Task: Look for Airbnb properties in LidkÃ¶ping, Sweden from 16th December, 2023 to 25th December, 2023 for 6 adults. Place can be room or private room with 6 bedrooms having 6 beds and 6 bathrooms. Property type can be house. Amenities needed are: wifi, TV, free parkinig on premises, gym, breakfast.
Action: Mouse moved to (525, 98)
Screenshot: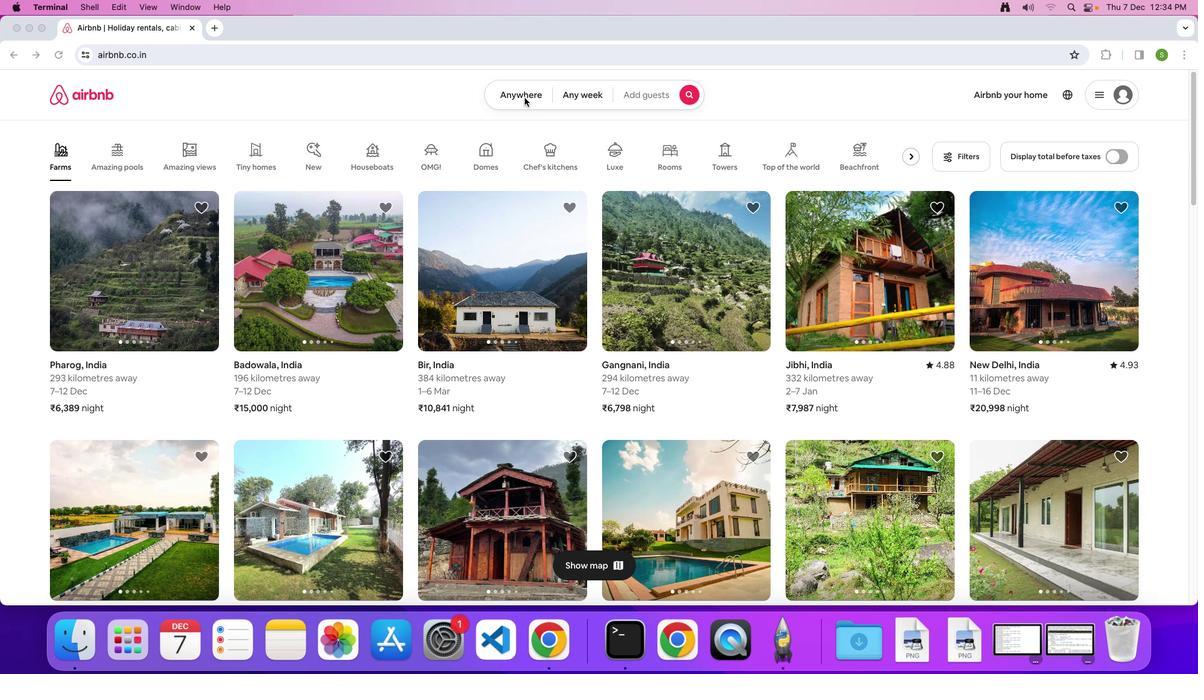 
Action: Mouse pressed left at (525, 98)
Screenshot: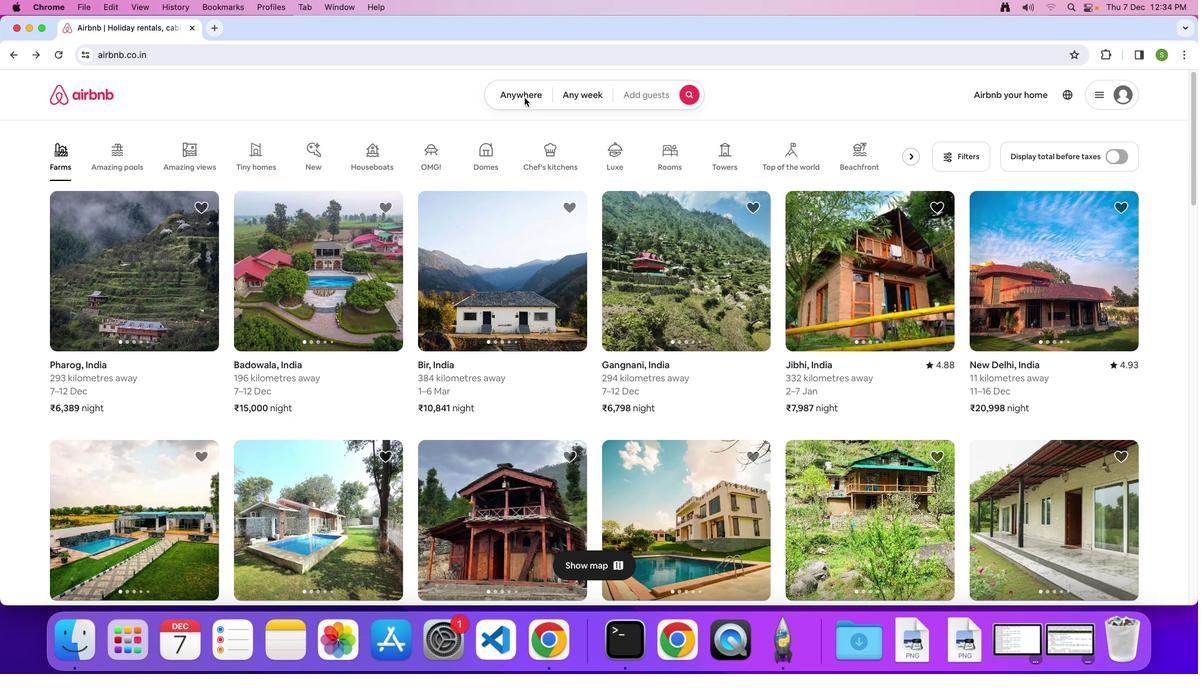 
Action: Mouse moved to (523, 98)
Screenshot: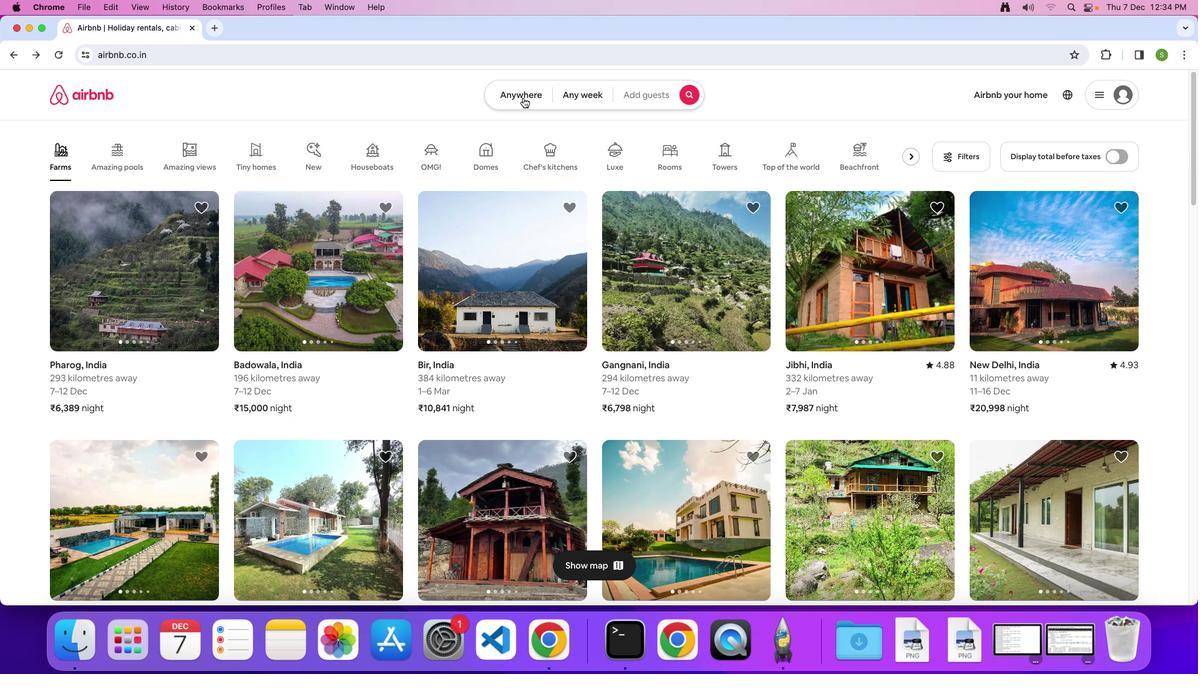 
Action: Mouse pressed left at (523, 98)
Screenshot: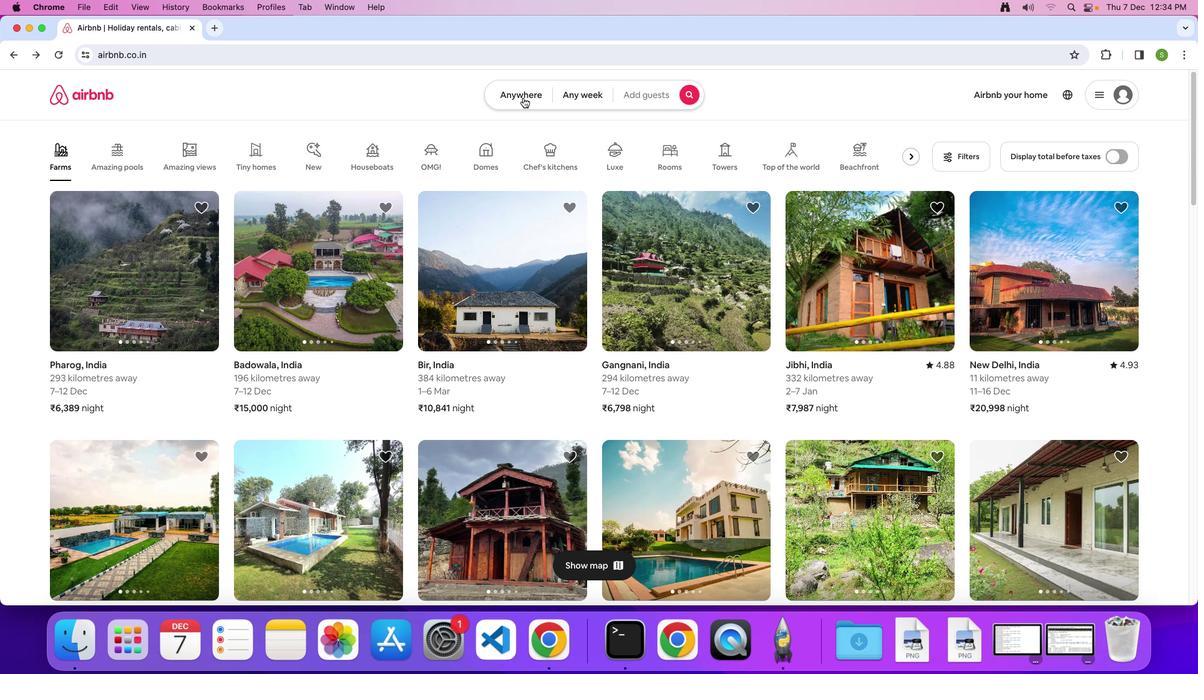 
Action: Mouse moved to (470, 142)
Screenshot: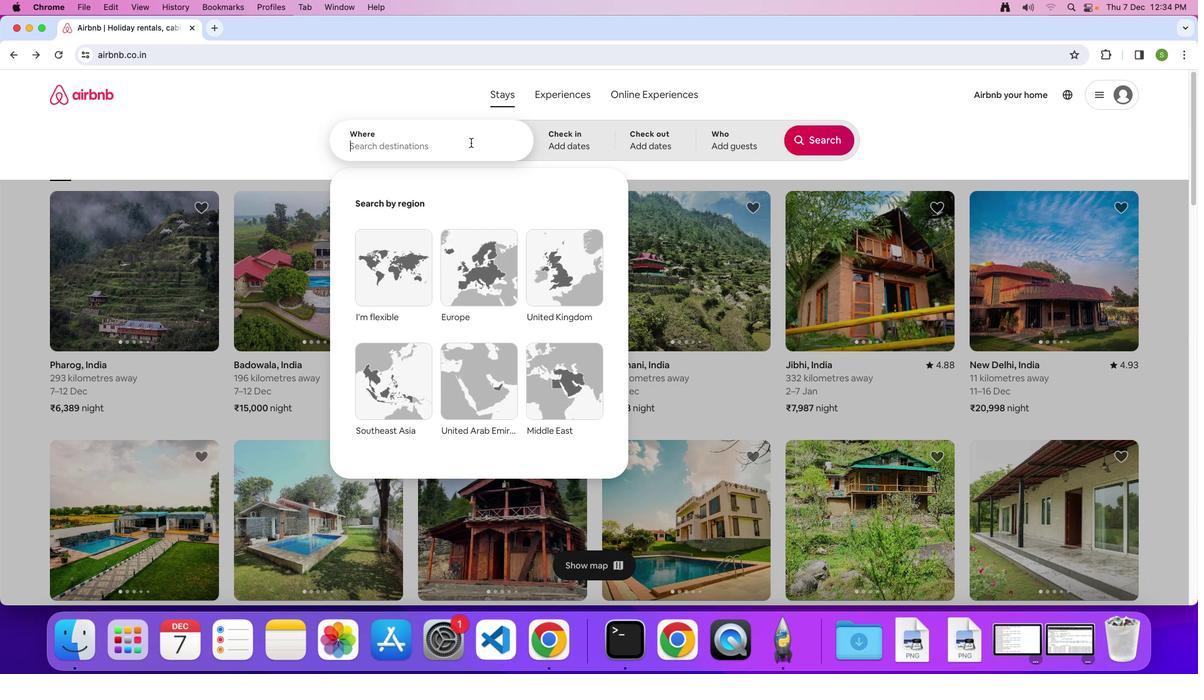 
Action: Mouse pressed left at (470, 142)
Screenshot: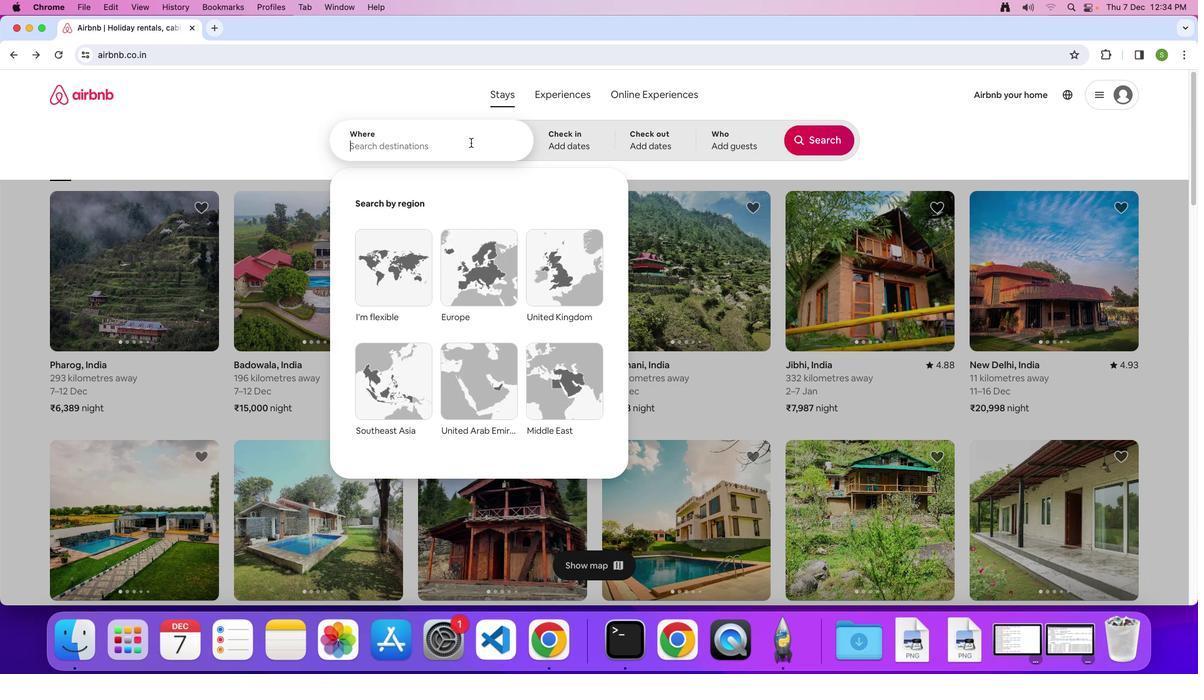 
Action: Key pressed 'L'Key.caps_lock'i''d''h'Key.backspace'k''o''p''i''n''g'','Key.spaceKey.shift'S''w''e''d''e''n'Key.enter
Screenshot: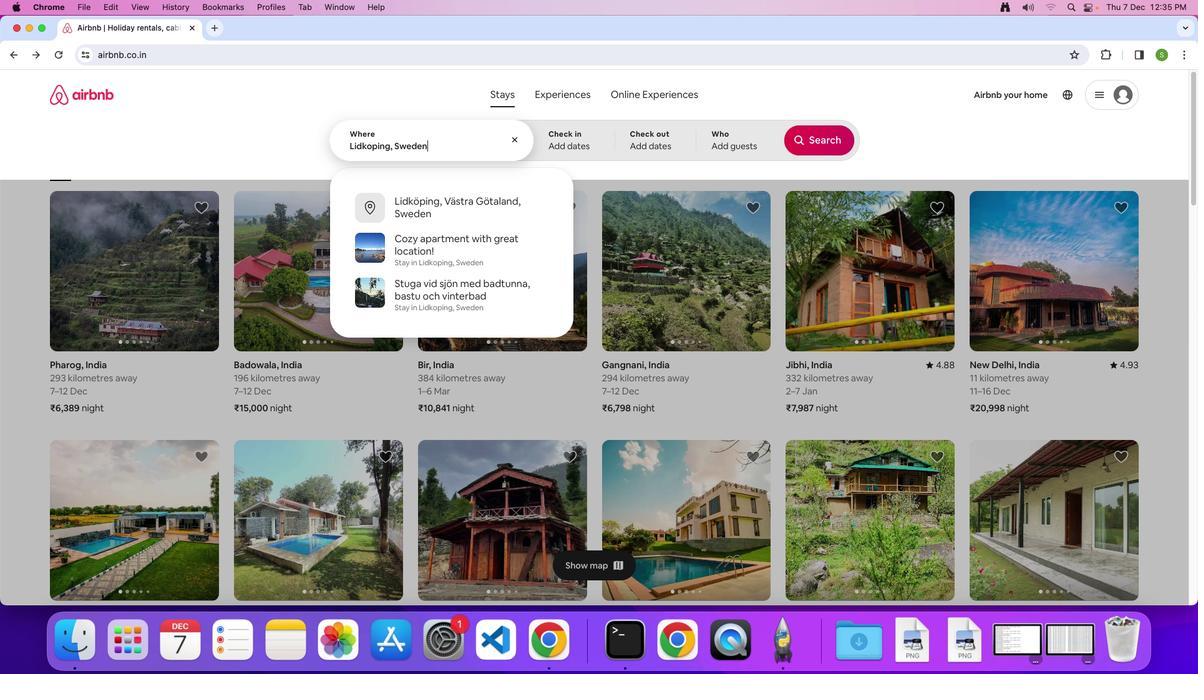 
Action: Mouse moved to (560, 353)
Screenshot: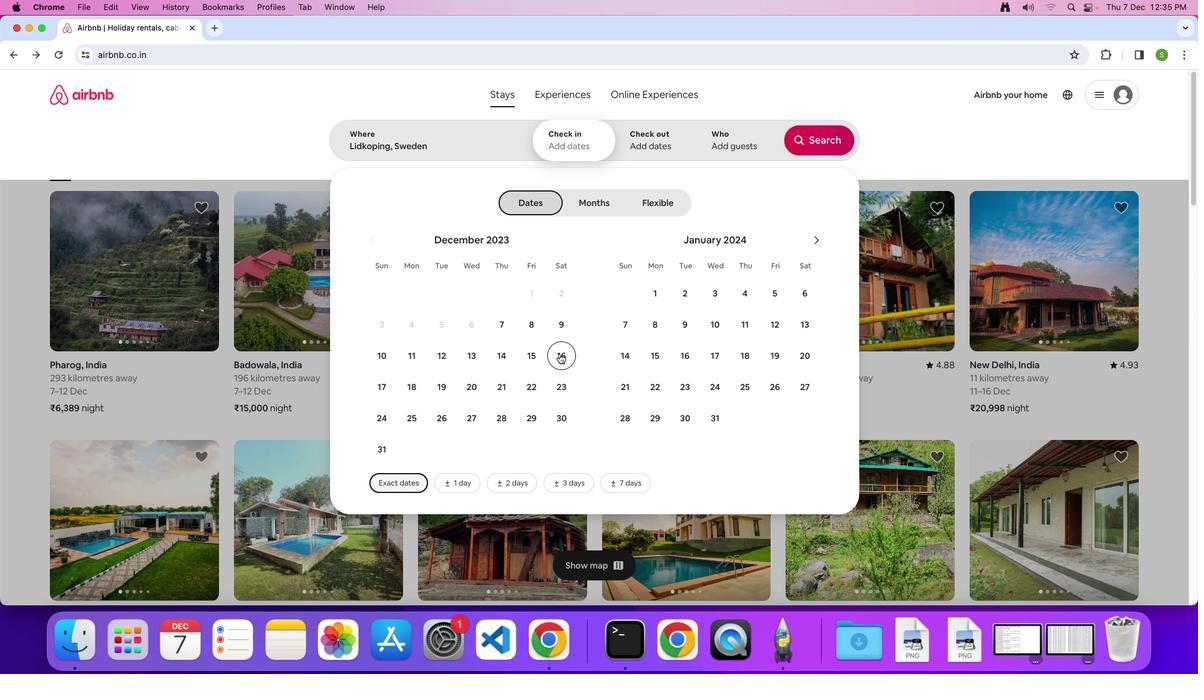 
Action: Mouse pressed left at (560, 353)
Screenshot: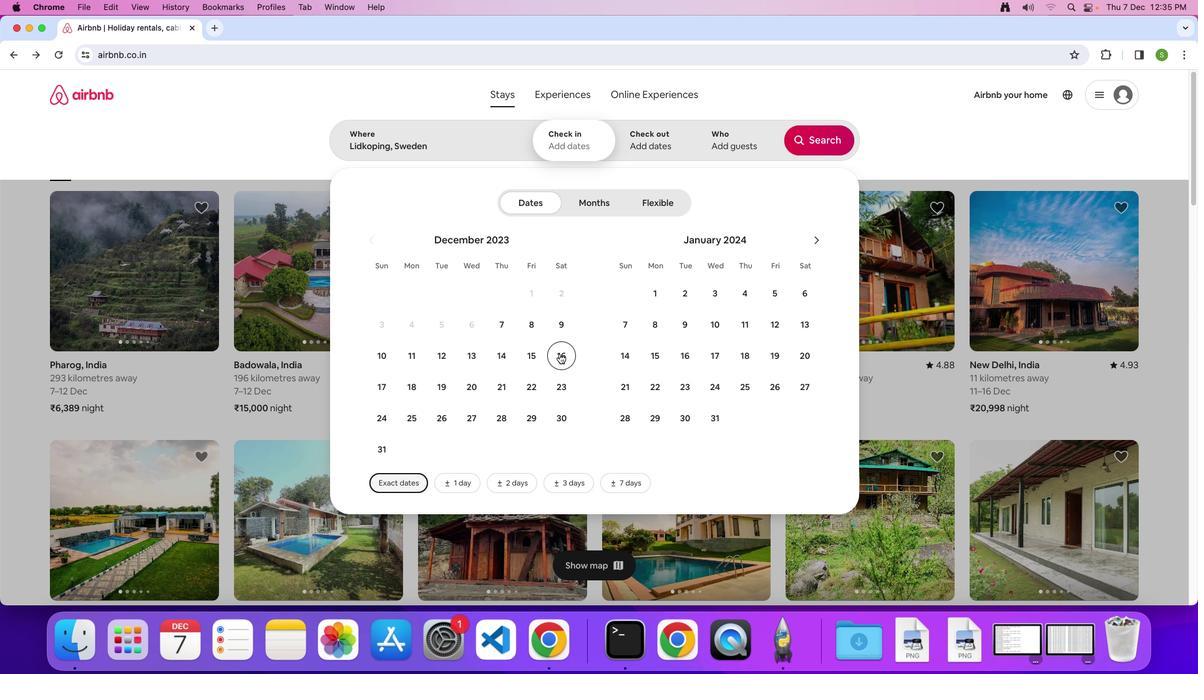 
Action: Mouse moved to (404, 420)
Screenshot: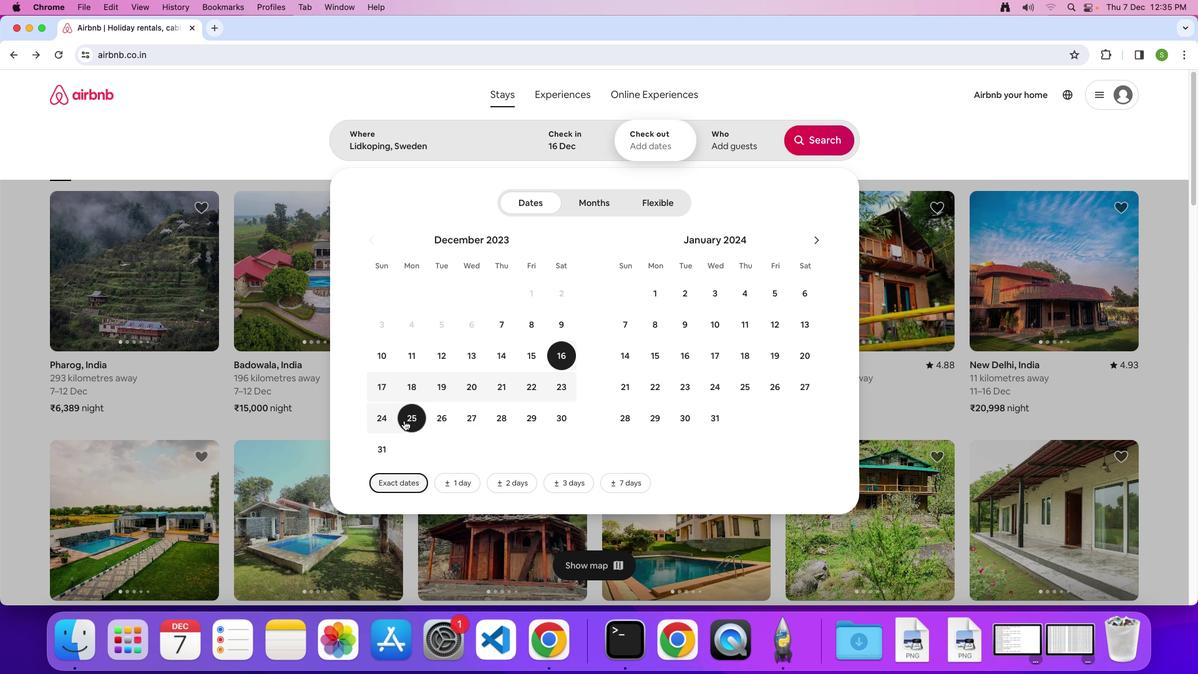 
Action: Mouse pressed left at (404, 420)
Screenshot: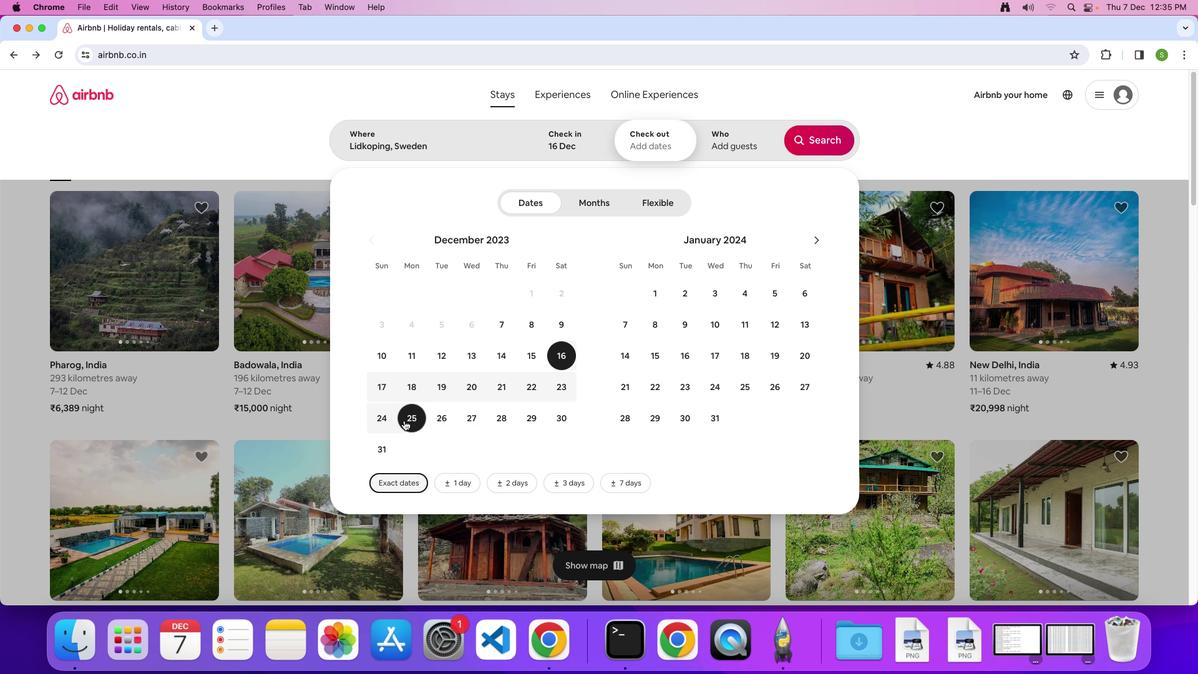
Action: Mouse moved to (721, 150)
Screenshot: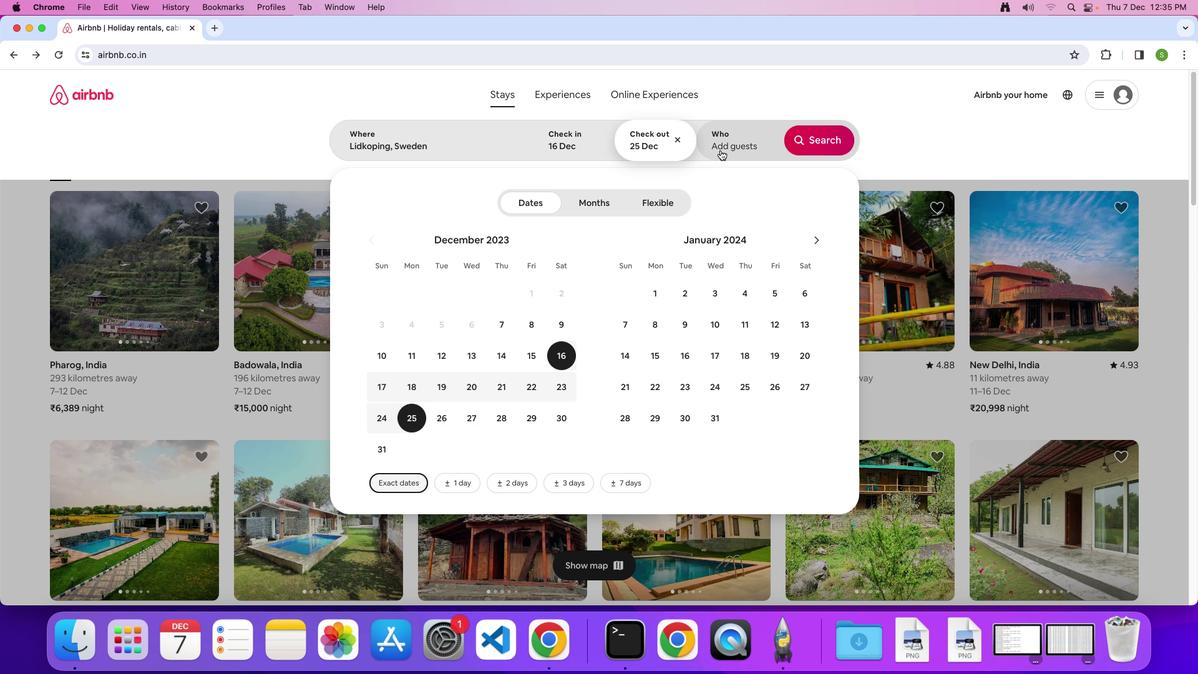 
Action: Mouse pressed left at (721, 150)
Screenshot: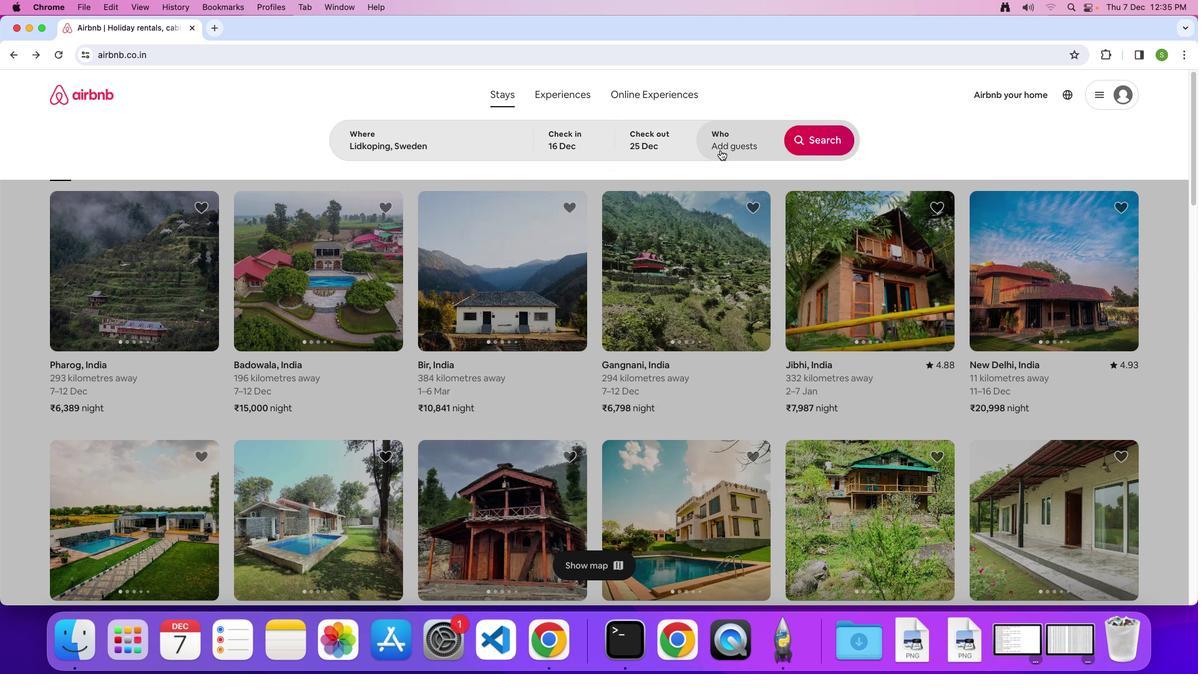 
Action: Mouse moved to (826, 208)
Screenshot: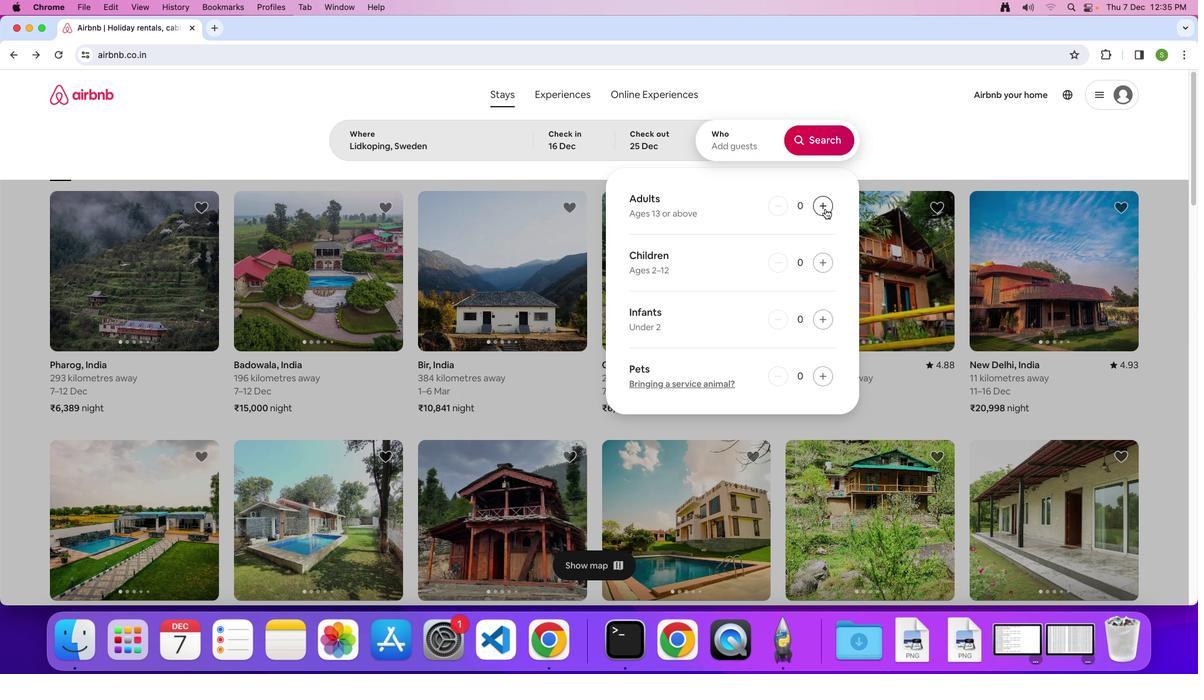 
Action: Mouse pressed left at (826, 208)
Screenshot: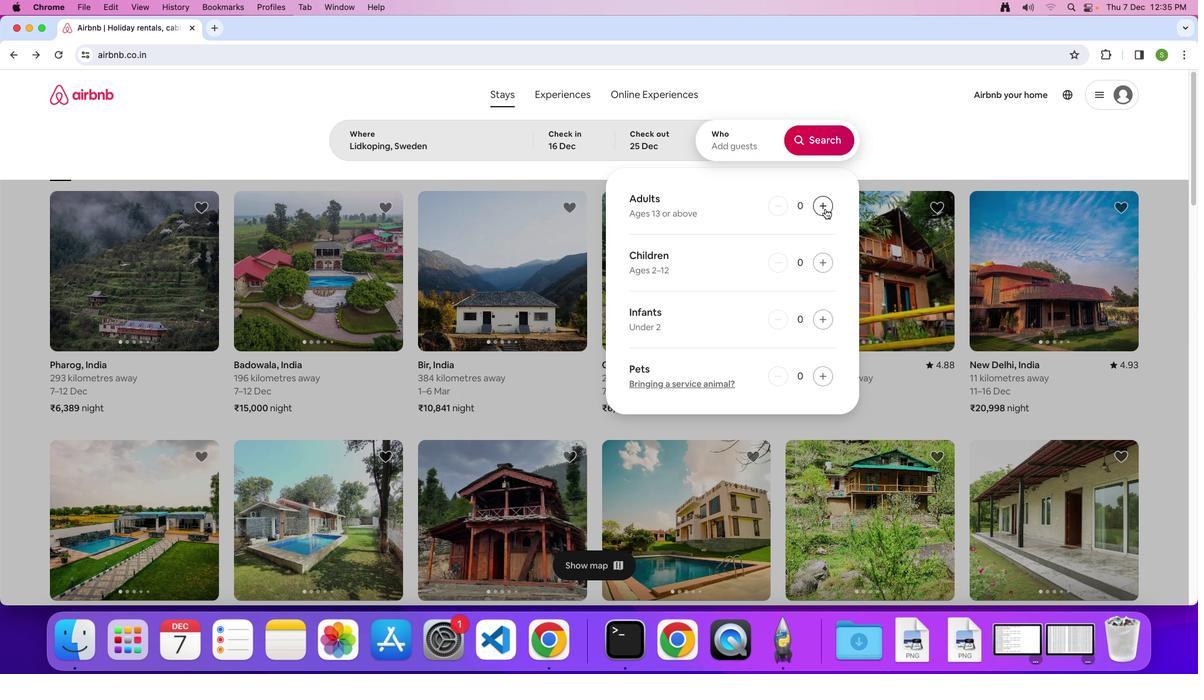 
Action: Mouse pressed left at (826, 208)
Screenshot: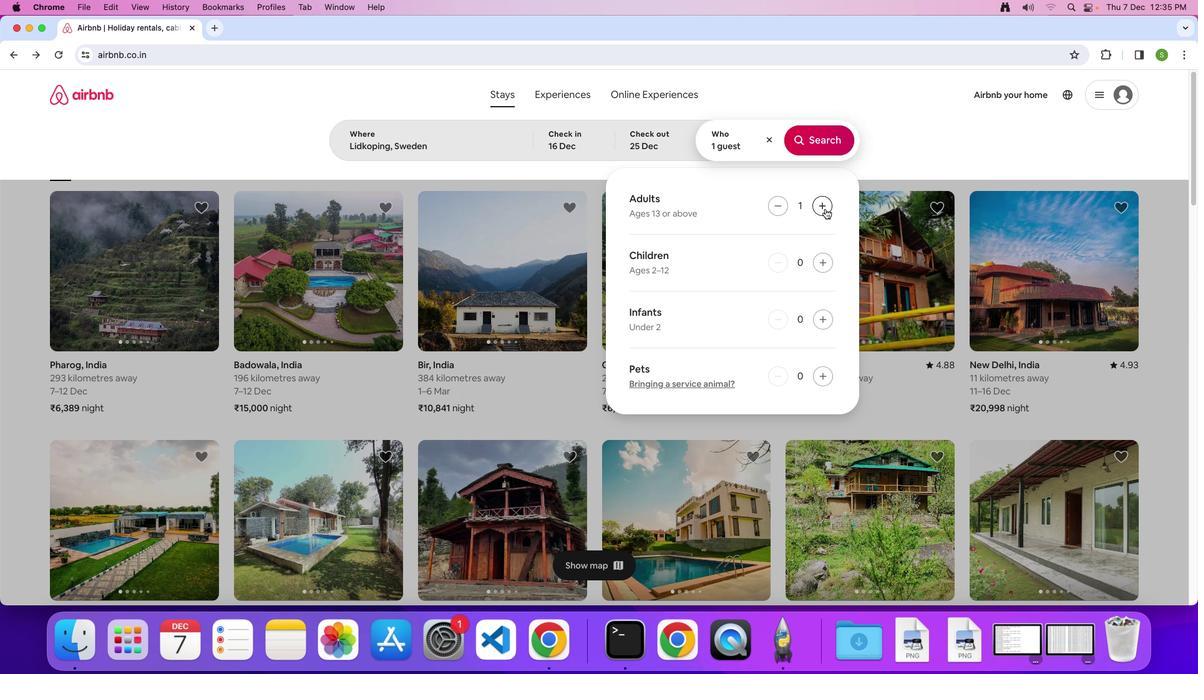 
Action: Mouse pressed left at (826, 208)
Screenshot: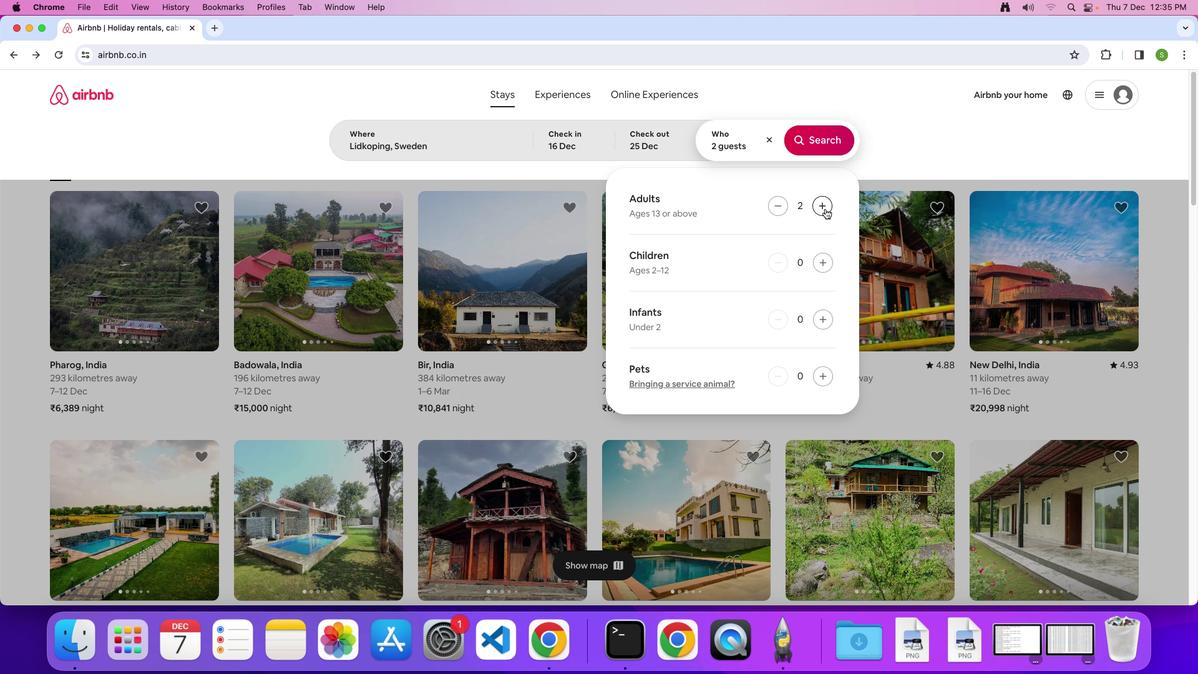 
Action: Mouse pressed left at (826, 208)
Screenshot: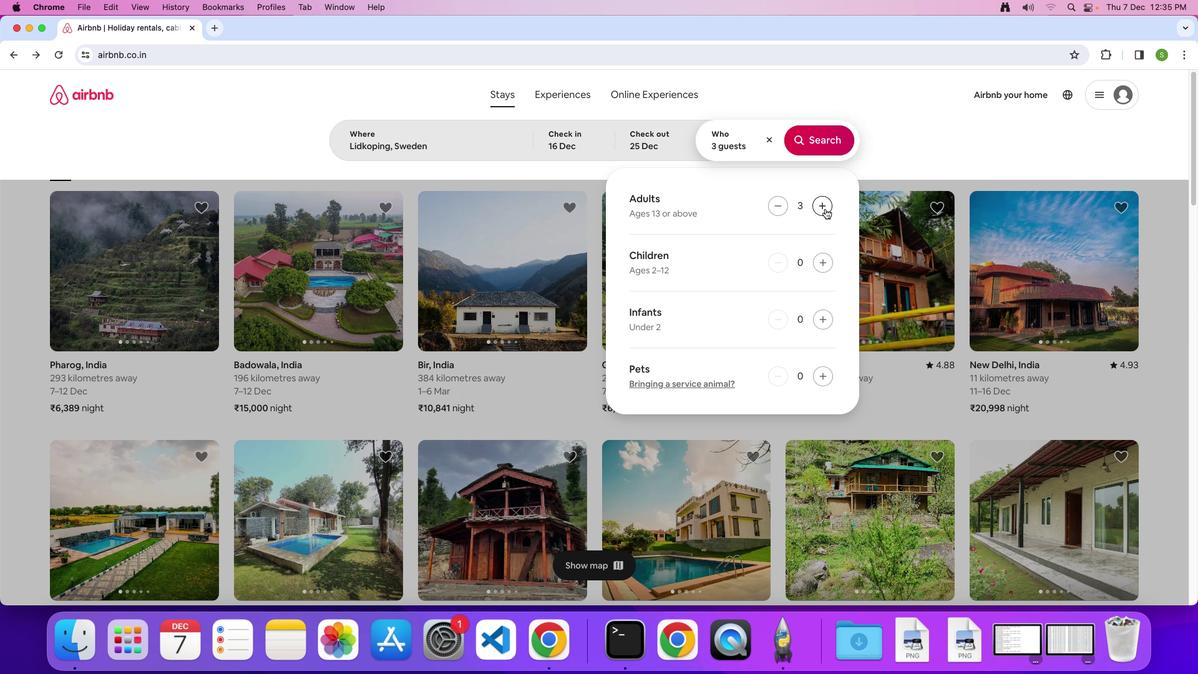 
Action: Mouse pressed left at (826, 208)
Screenshot: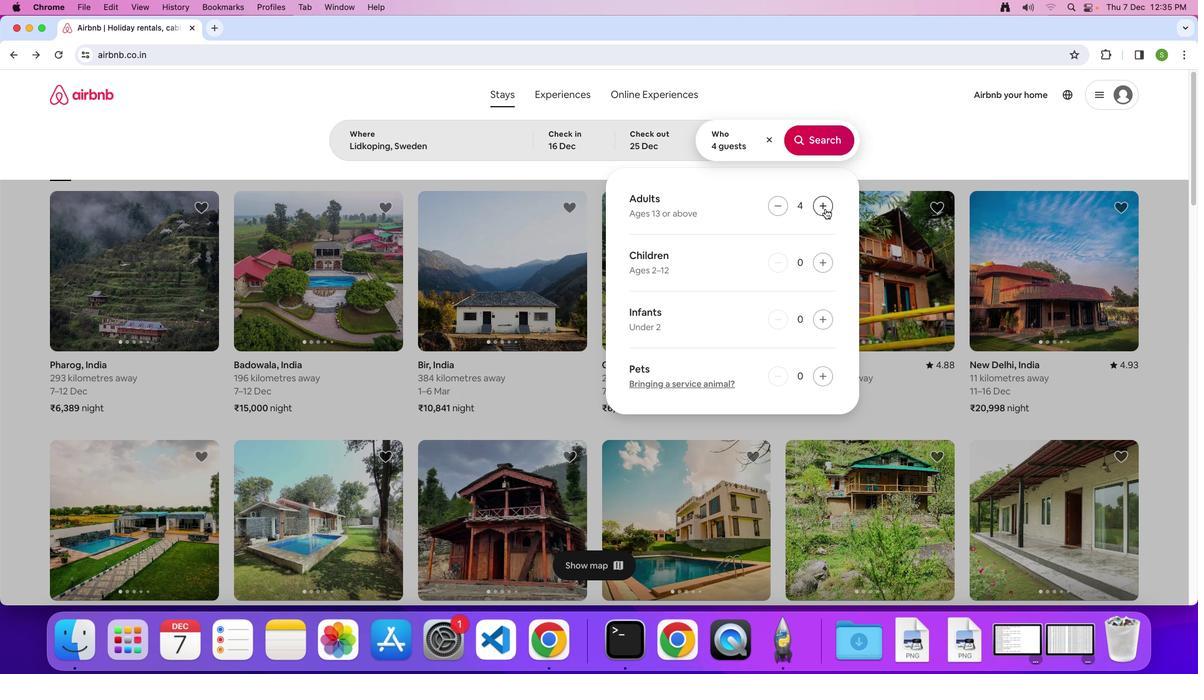 
Action: Mouse pressed left at (826, 208)
Screenshot: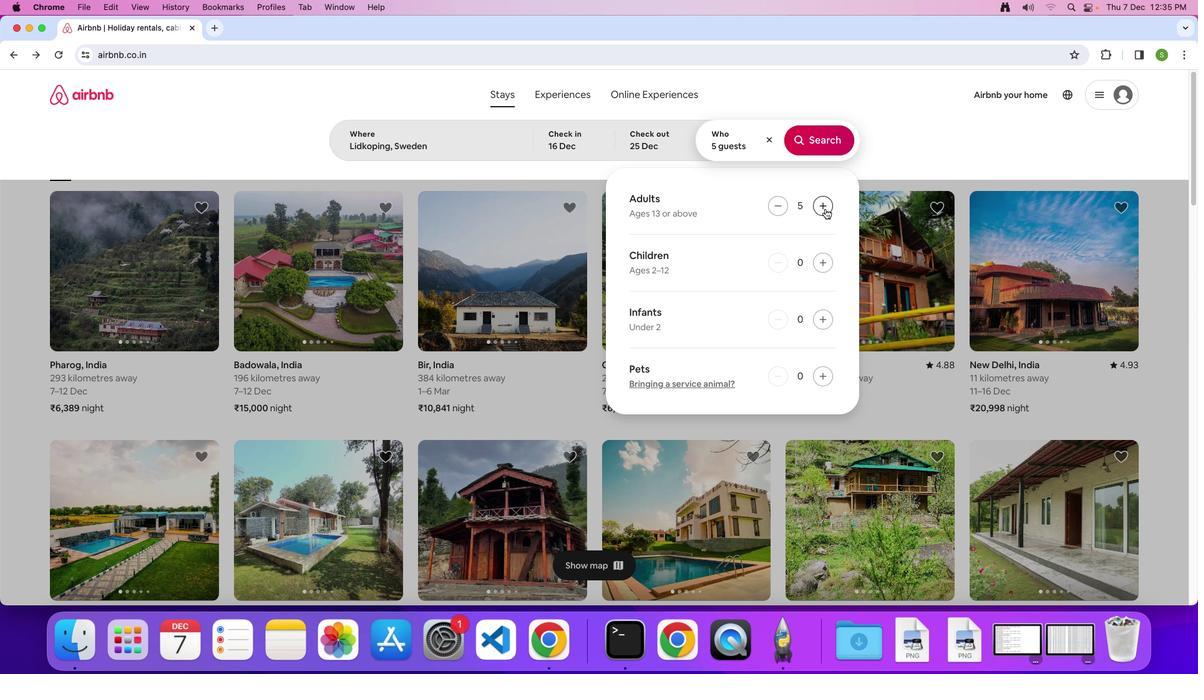 
Action: Mouse moved to (810, 135)
Screenshot: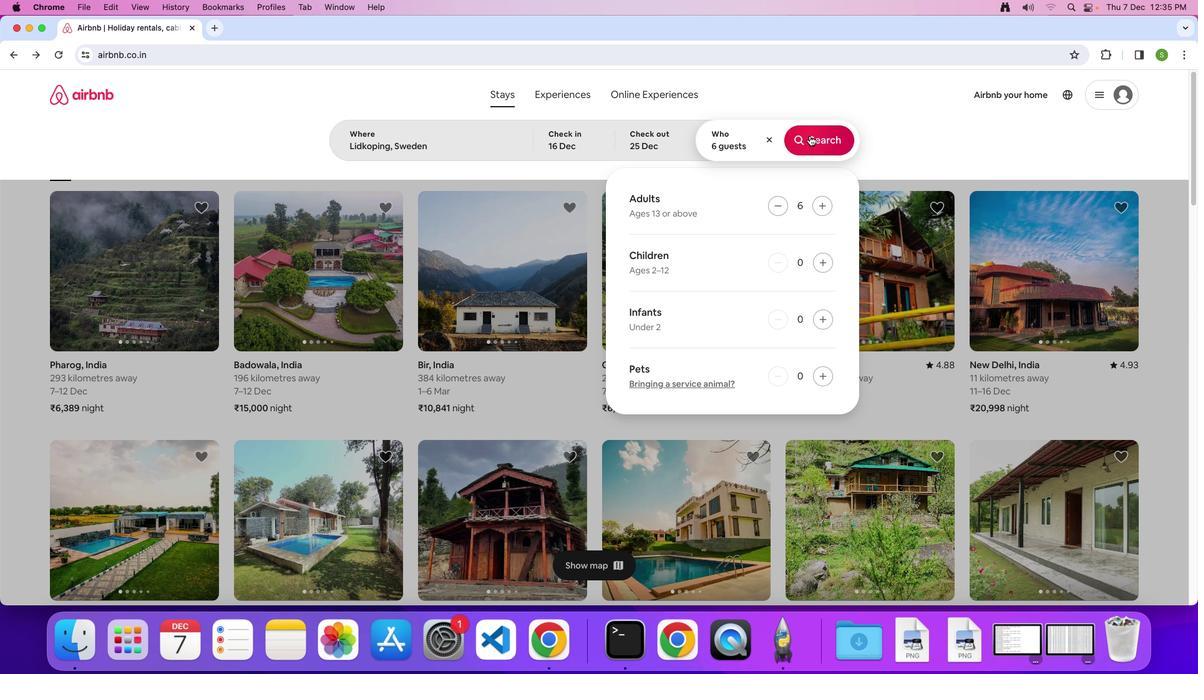
Action: Mouse pressed left at (810, 135)
Screenshot: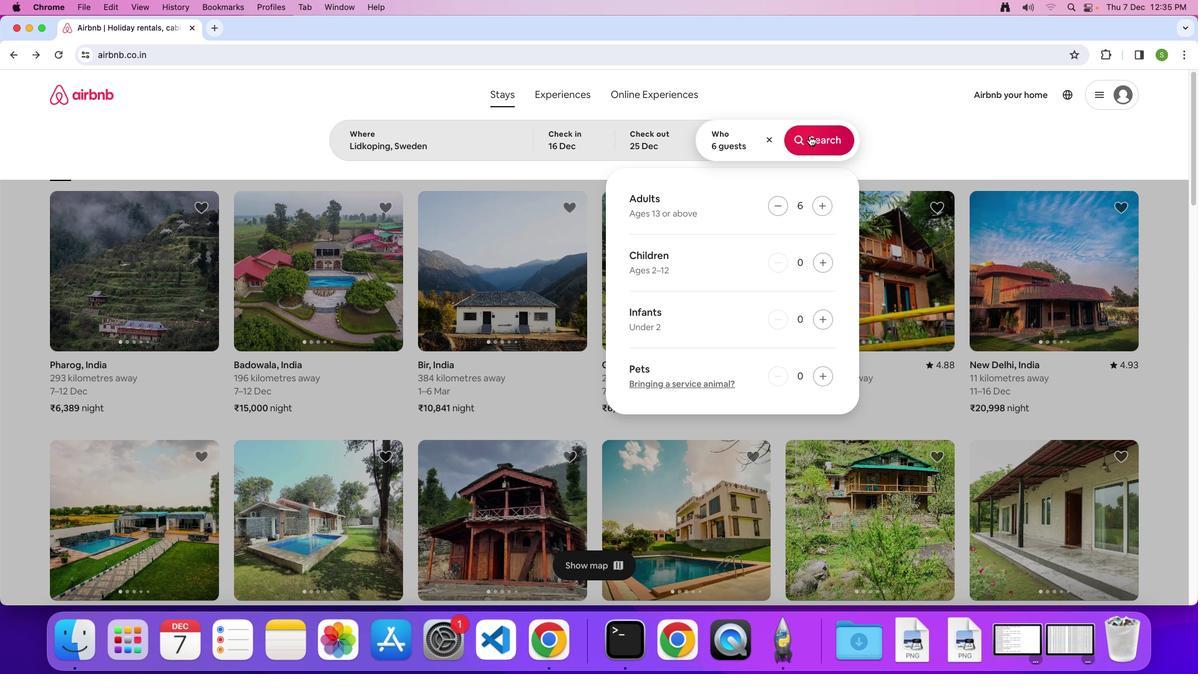 
Action: Mouse moved to (1002, 150)
Screenshot: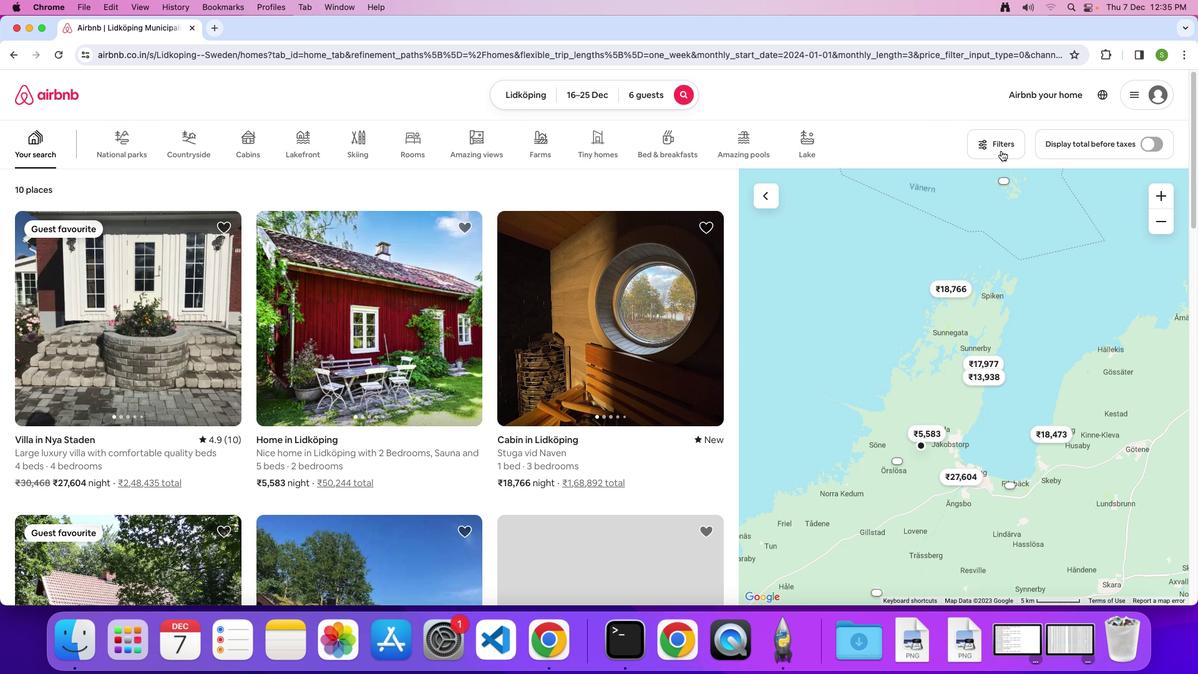 
Action: Mouse pressed left at (1002, 150)
Screenshot: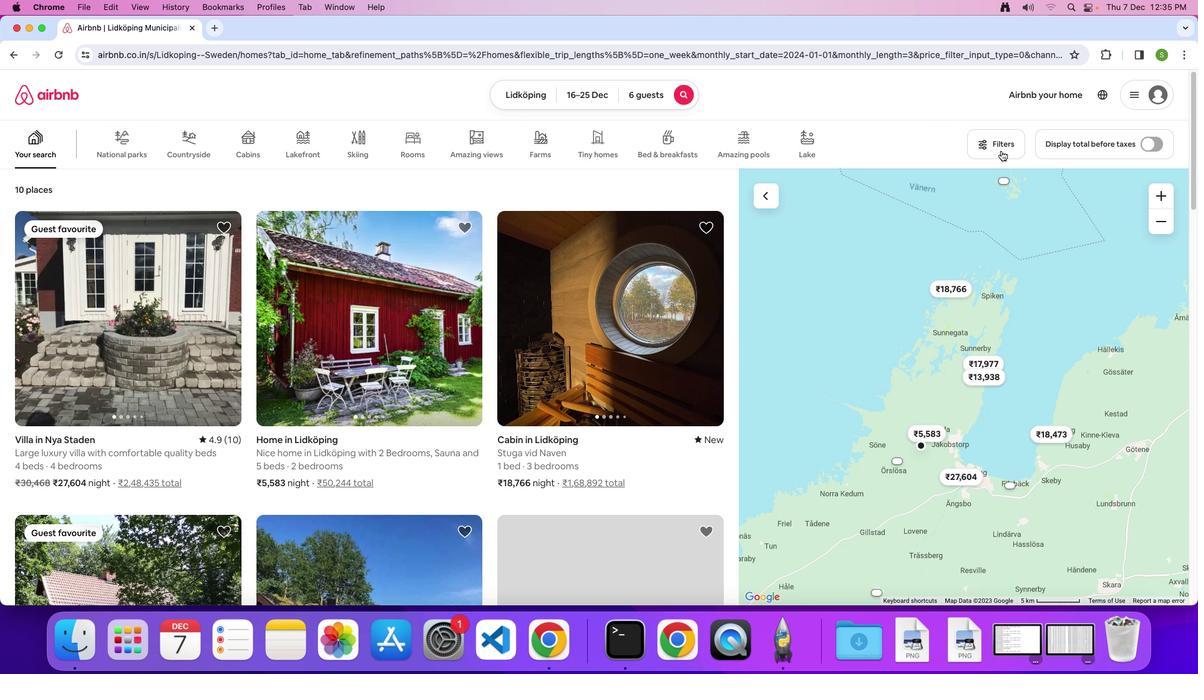 
Action: Mouse moved to (583, 222)
Screenshot: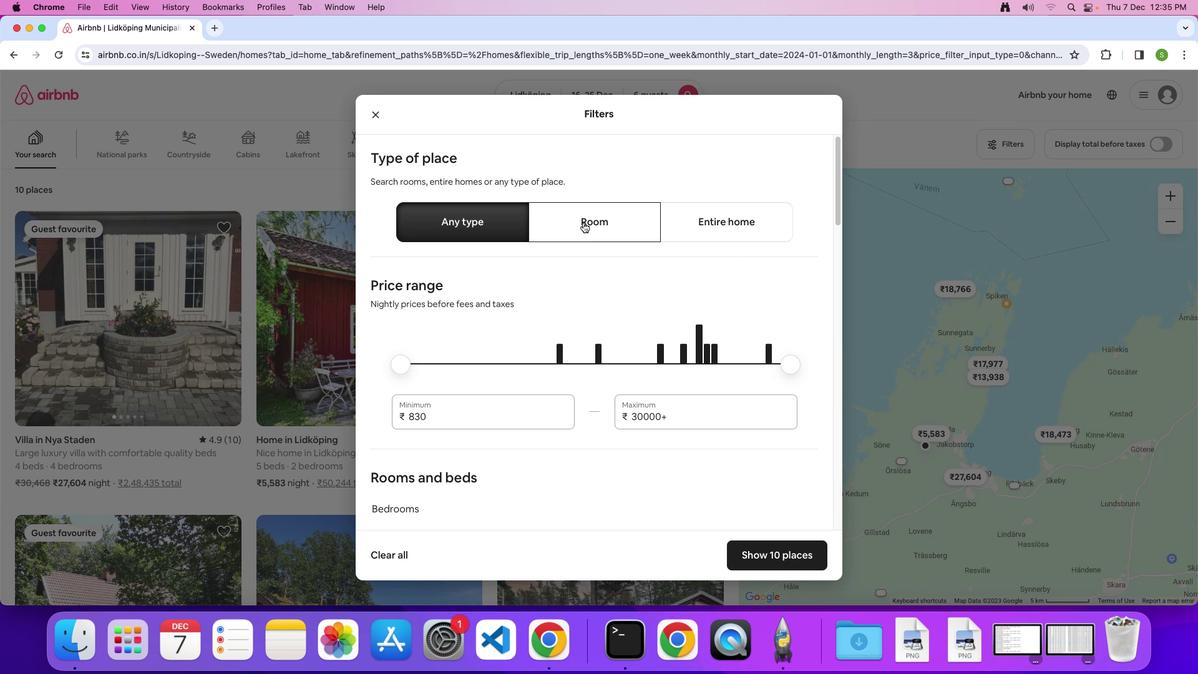 
Action: Mouse pressed left at (583, 222)
Screenshot: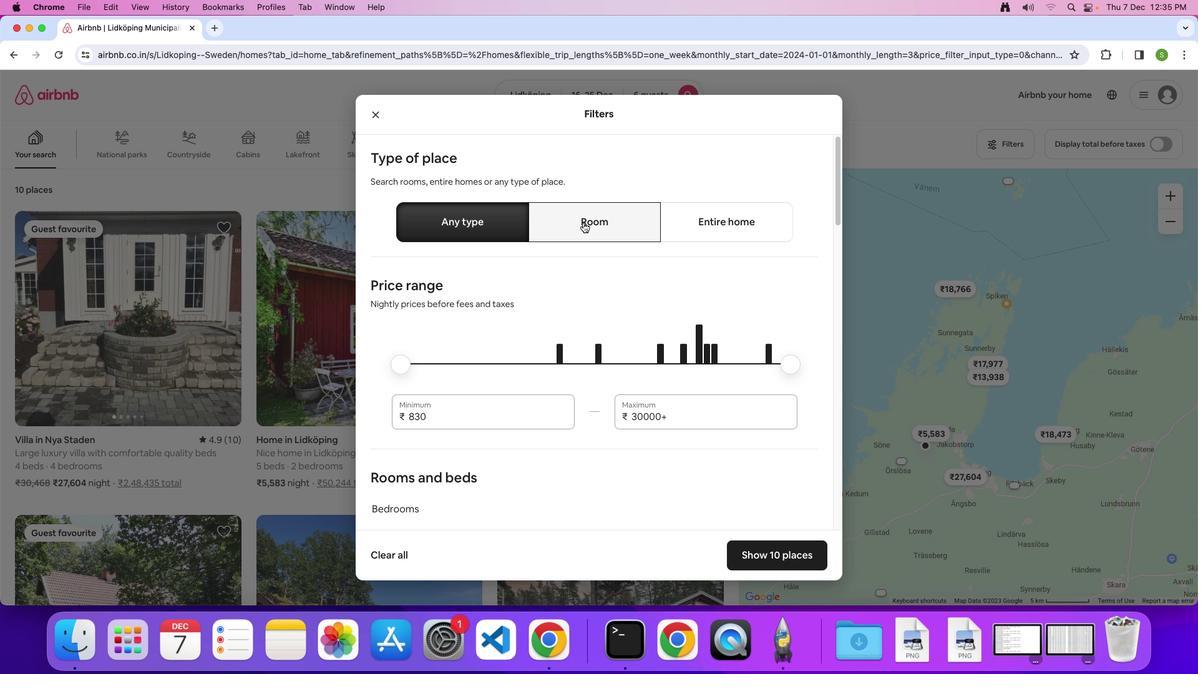 
Action: Mouse moved to (621, 360)
Screenshot: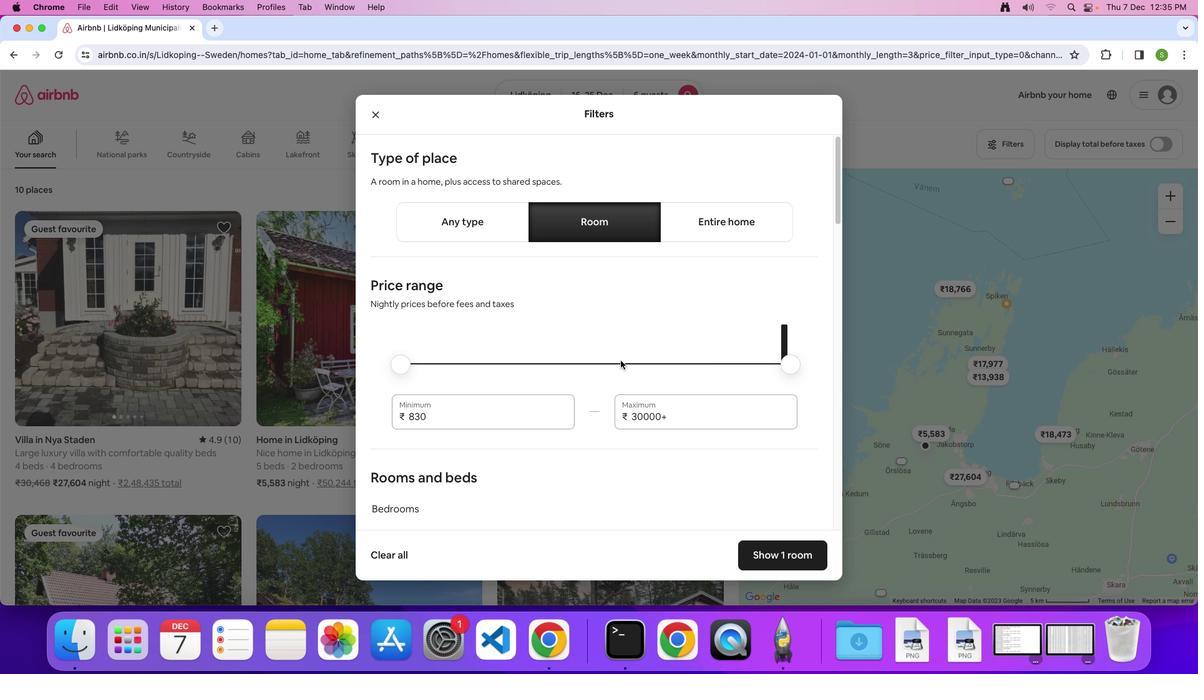 
Action: Mouse scrolled (621, 360) with delta (0, 0)
Screenshot: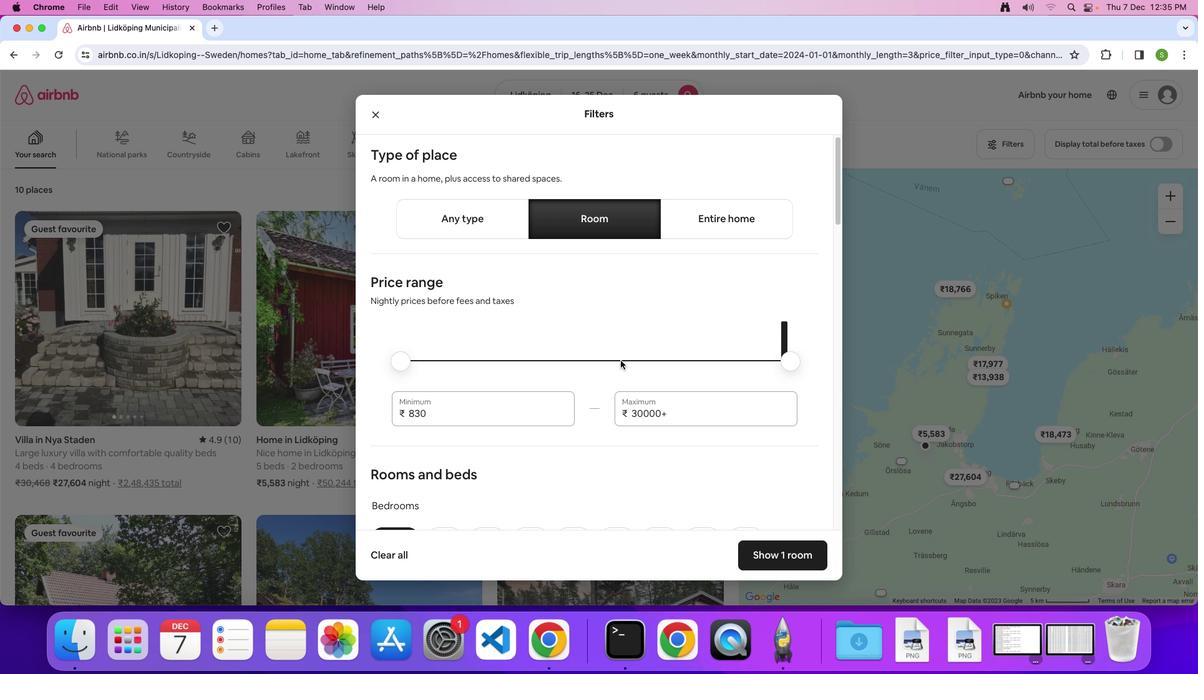
Action: Mouse scrolled (621, 360) with delta (0, 0)
Screenshot: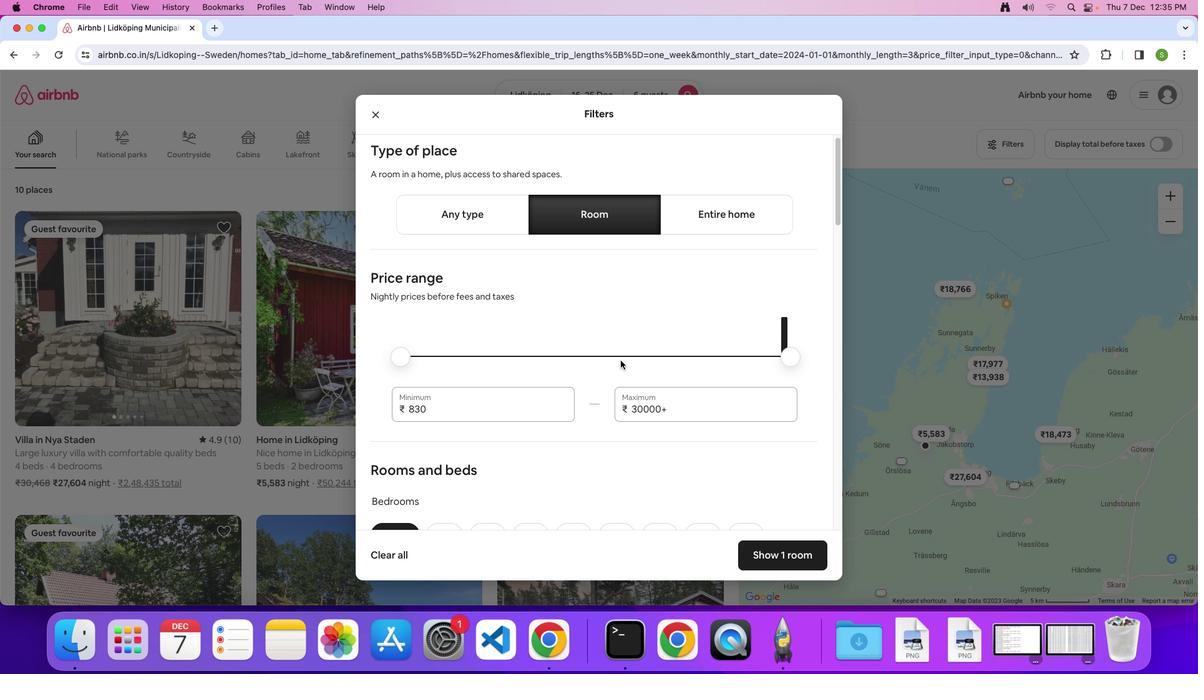 
Action: Mouse scrolled (621, 360) with delta (0, 0)
Screenshot: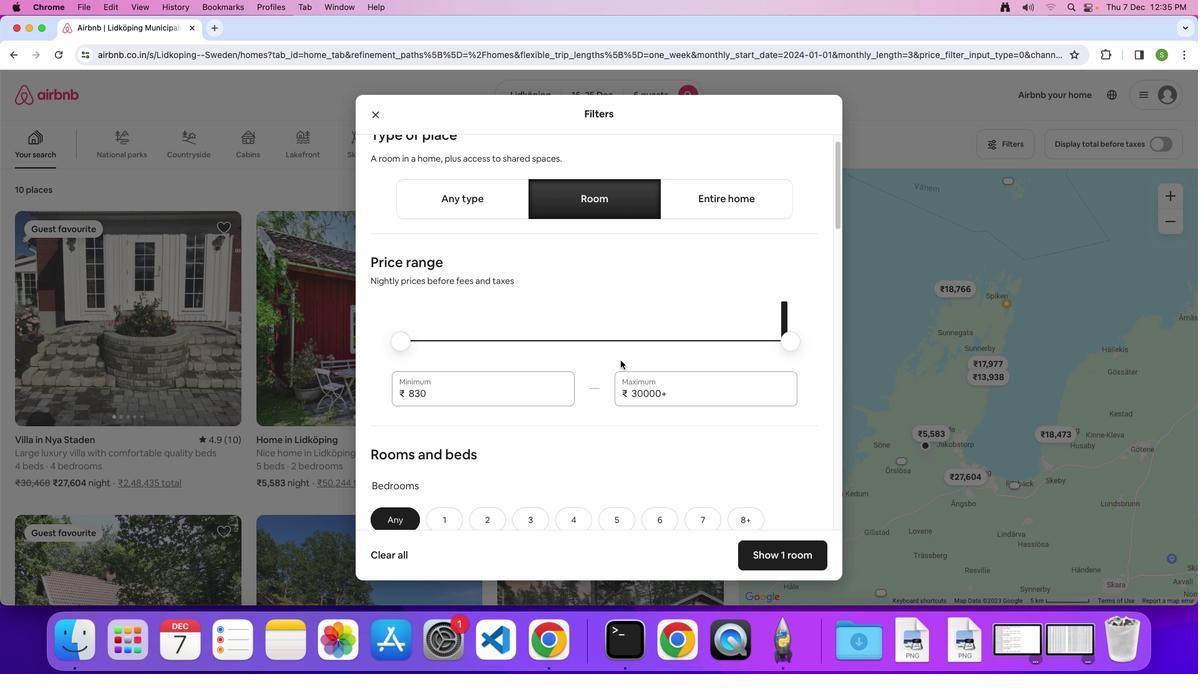 
Action: Mouse scrolled (621, 360) with delta (0, 0)
Screenshot: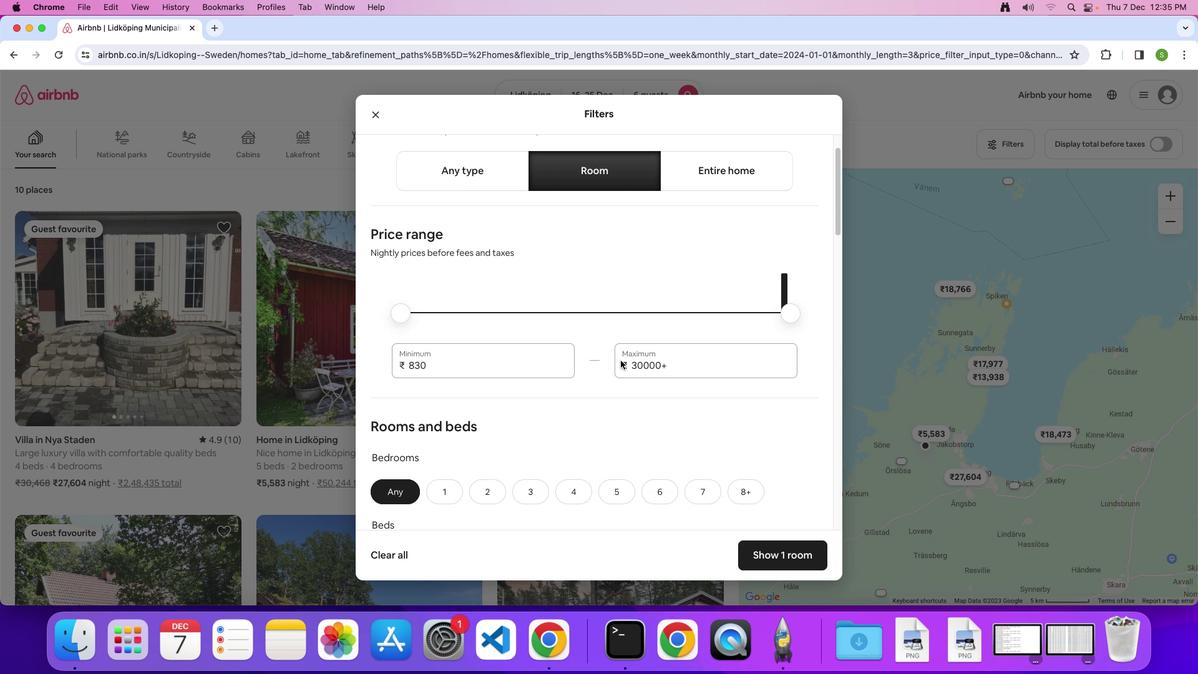 
Action: Mouse scrolled (621, 360) with delta (0, -1)
Screenshot: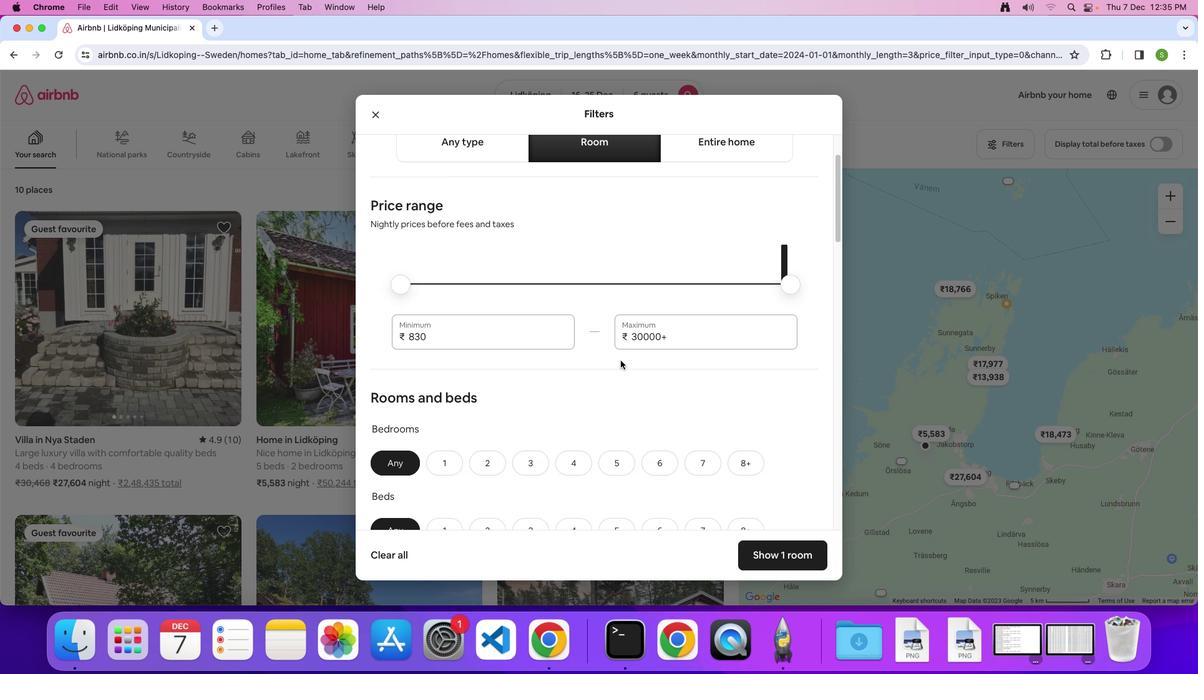 
Action: Mouse scrolled (621, 360) with delta (0, 0)
Screenshot: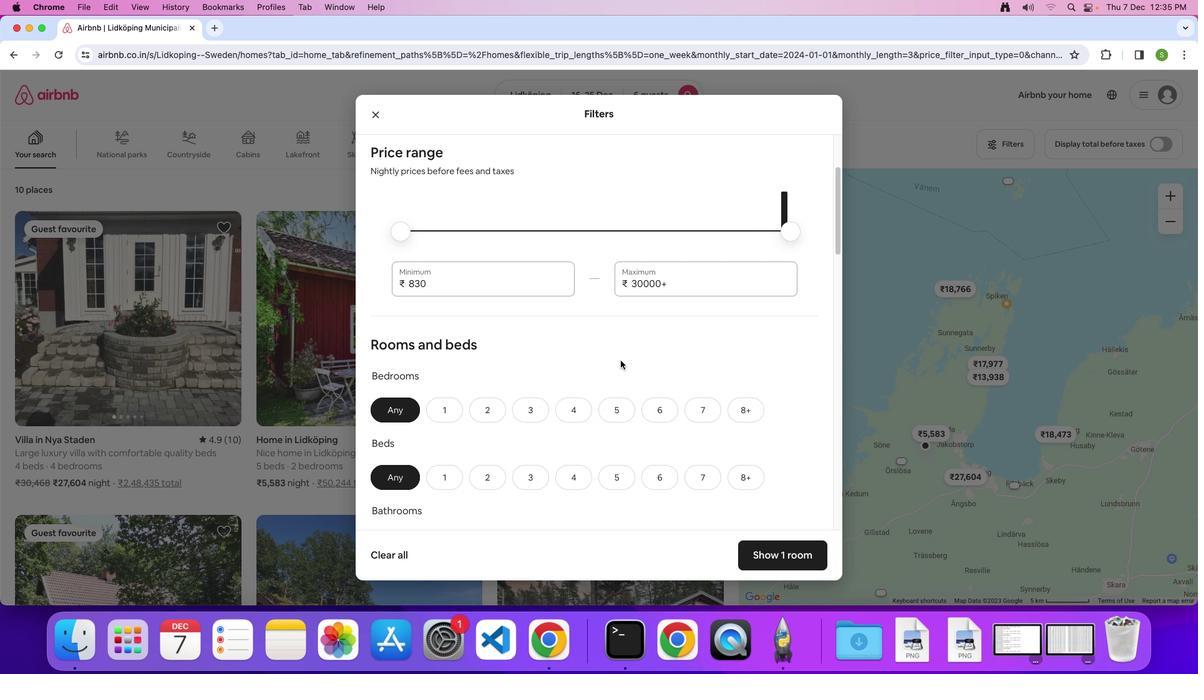 
Action: Mouse scrolled (621, 360) with delta (0, 0)
Screenshot: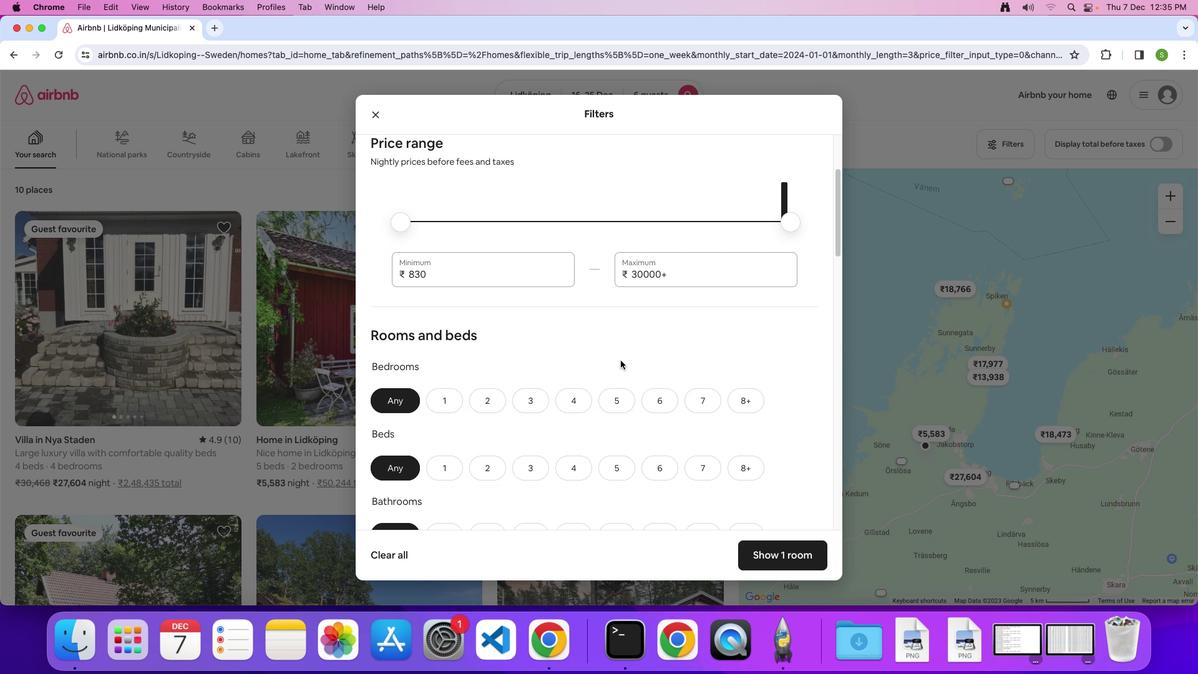 
Action: Mouse scrolled (621, 360) with delta (0, 0)
Screenshot: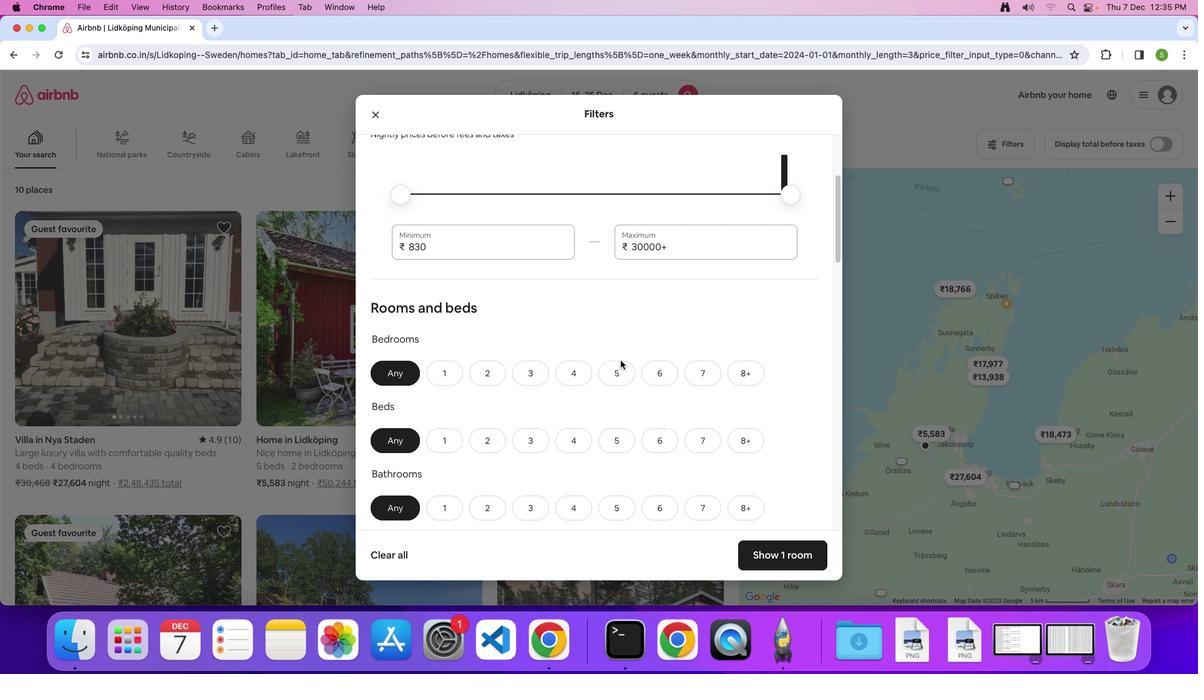 
Action: Mouse scrolled (621, 360) with delta (0, 0)
Screenshot: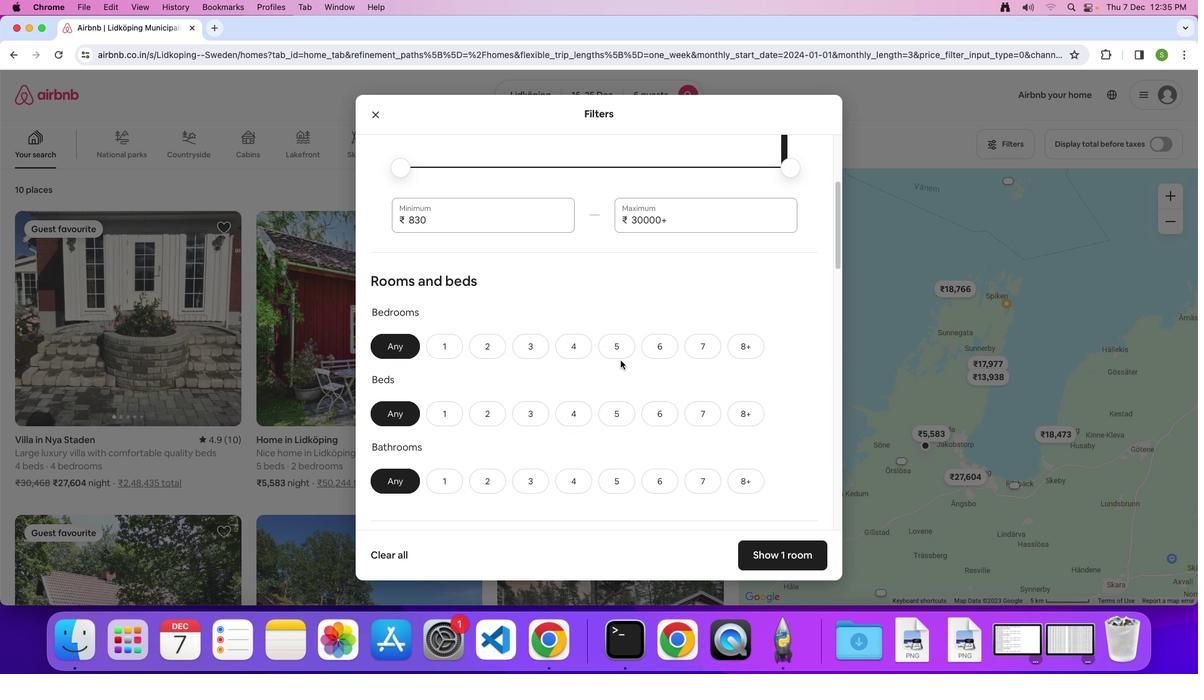 
Action: Mouse scrolled (621, 360) with delta (0, 0)
Screenshot: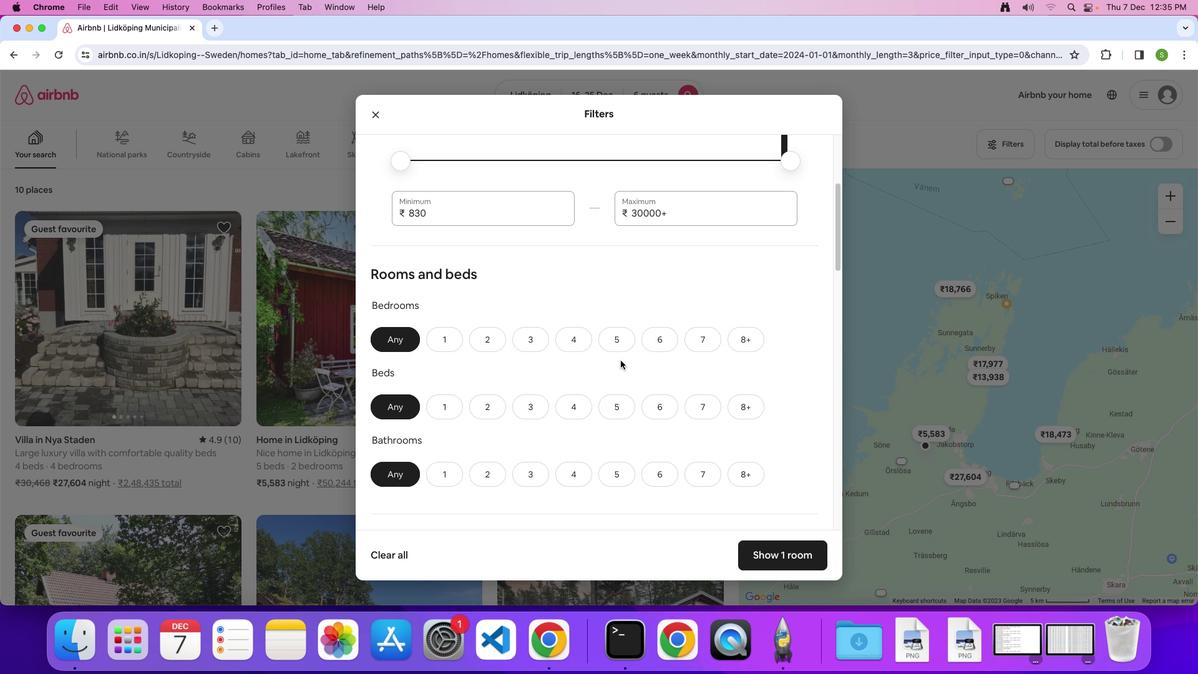 
Action: Mouse scrolled (621, 360) with delta (0, 0)
Screenshot: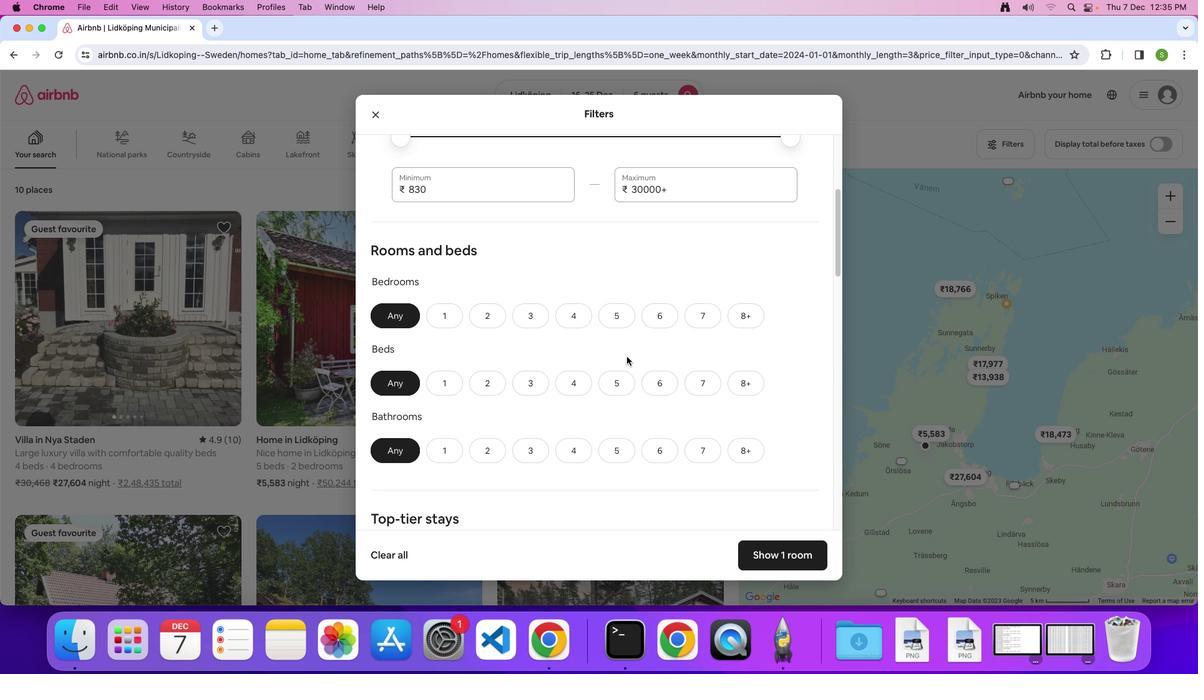 
Action: Mouse moved to (665, 298)
Screenshot: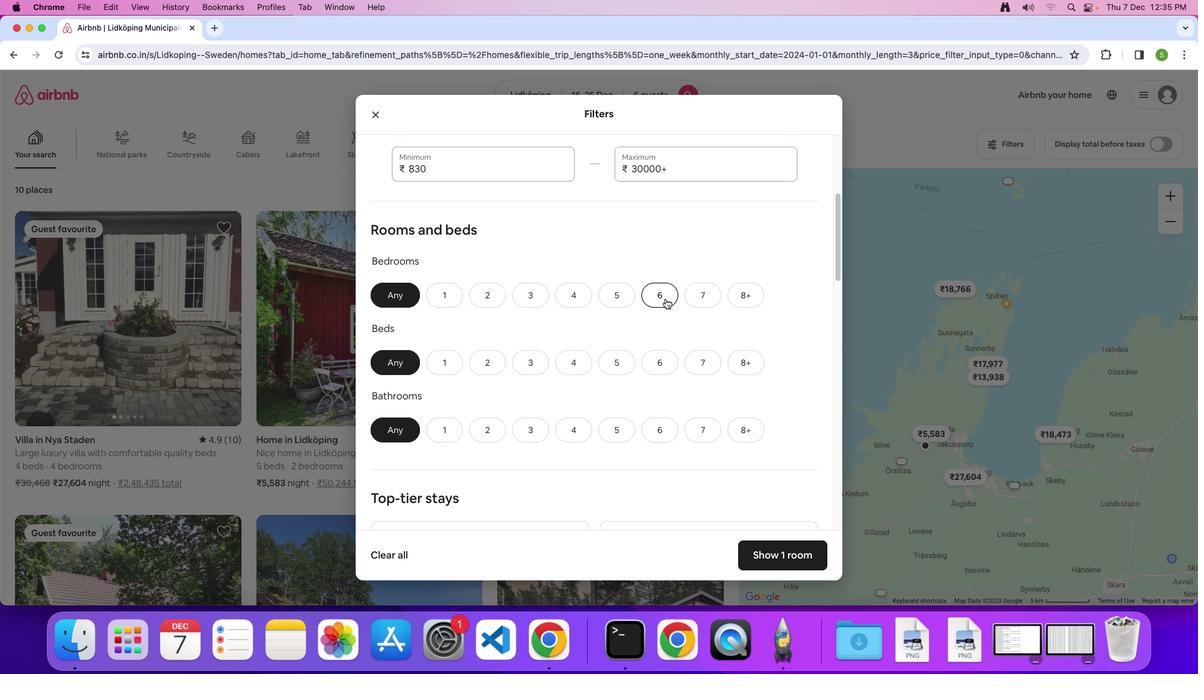 
Action: Mouse pressed left at (665, 298)
Screenshot: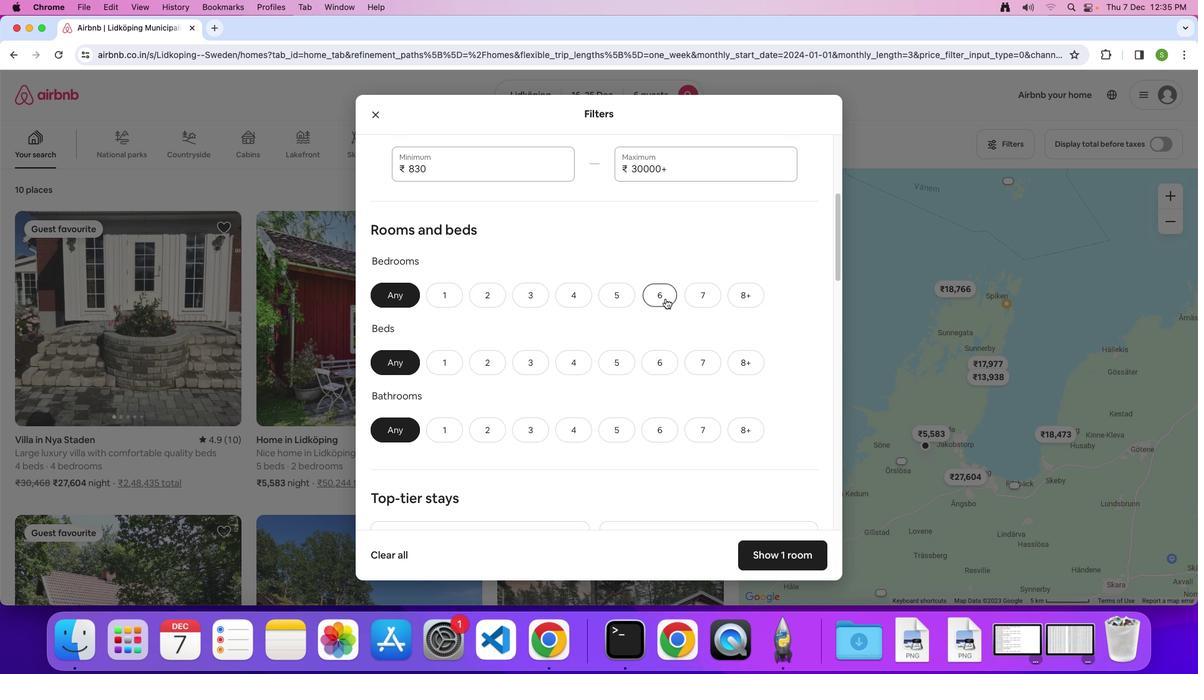 
Action: Mouse moved to (655, 357)
Screenshot: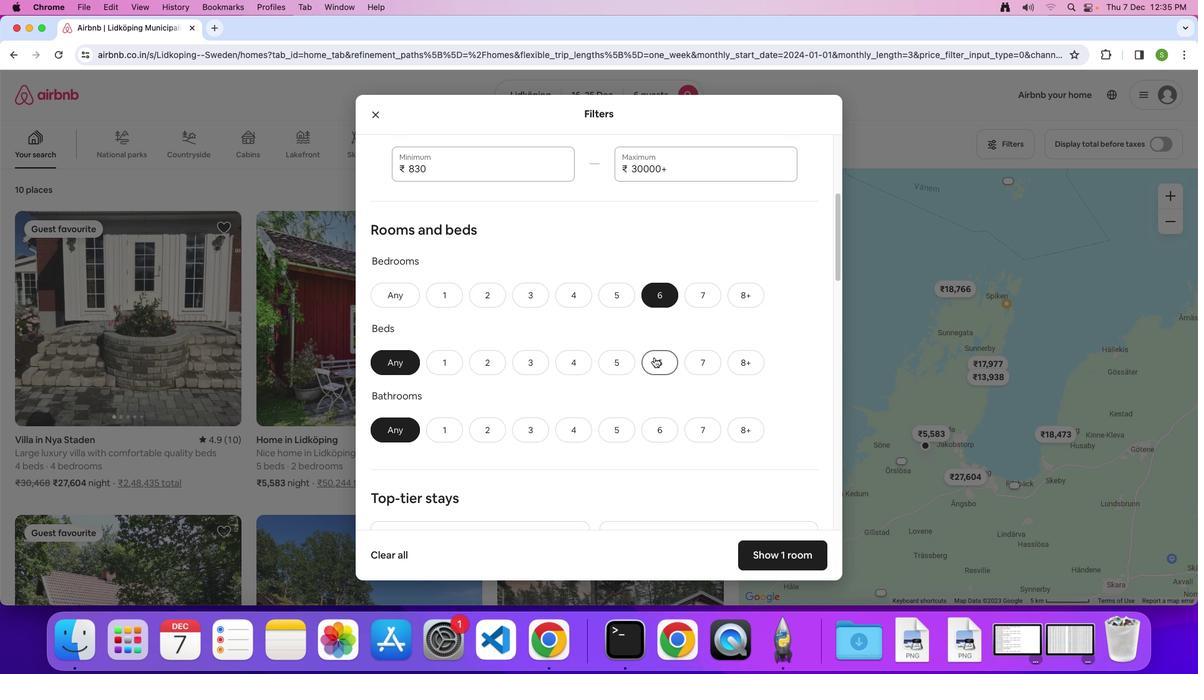
Action: Mouse pressed left at (655, 357)
Screenshot: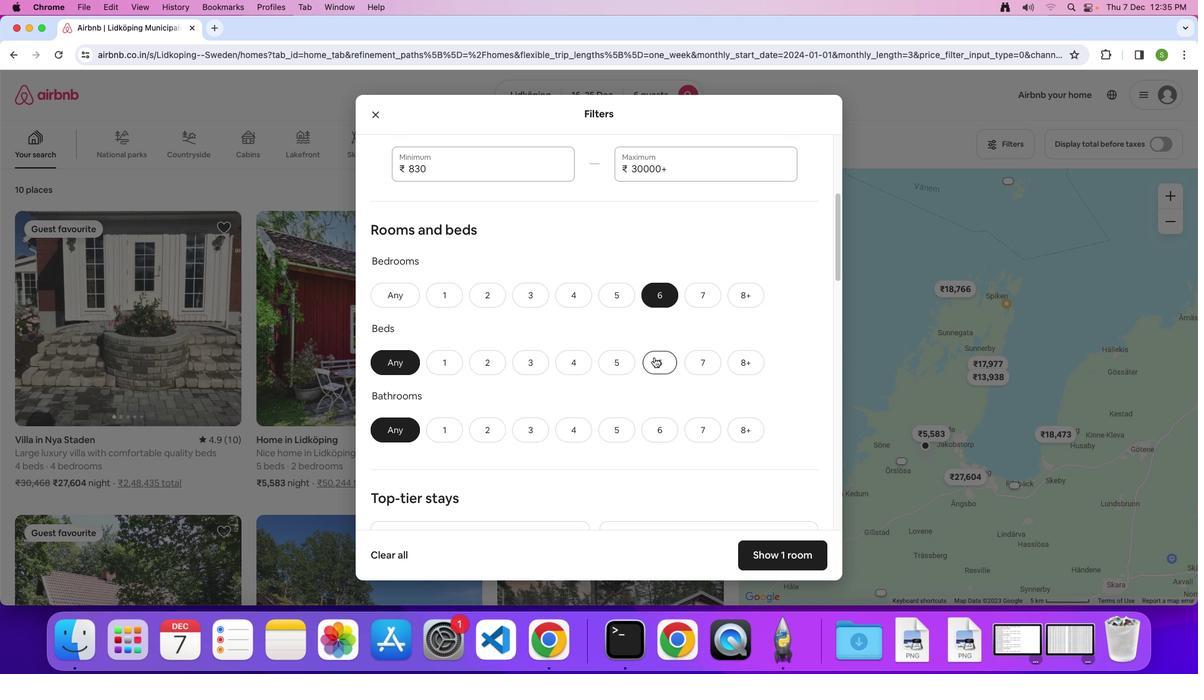 
Action: Mouse moved to (656, 425)
Screenshot: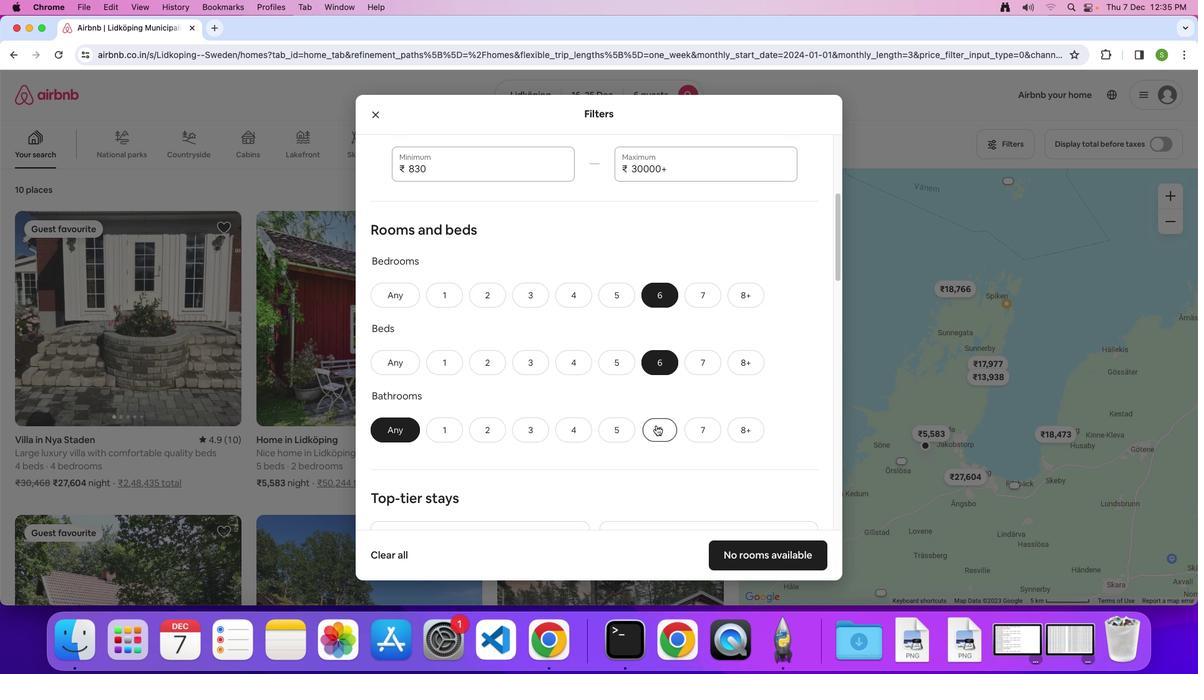 
Action: Mouse pressed left at (656, 425)
Screenshot: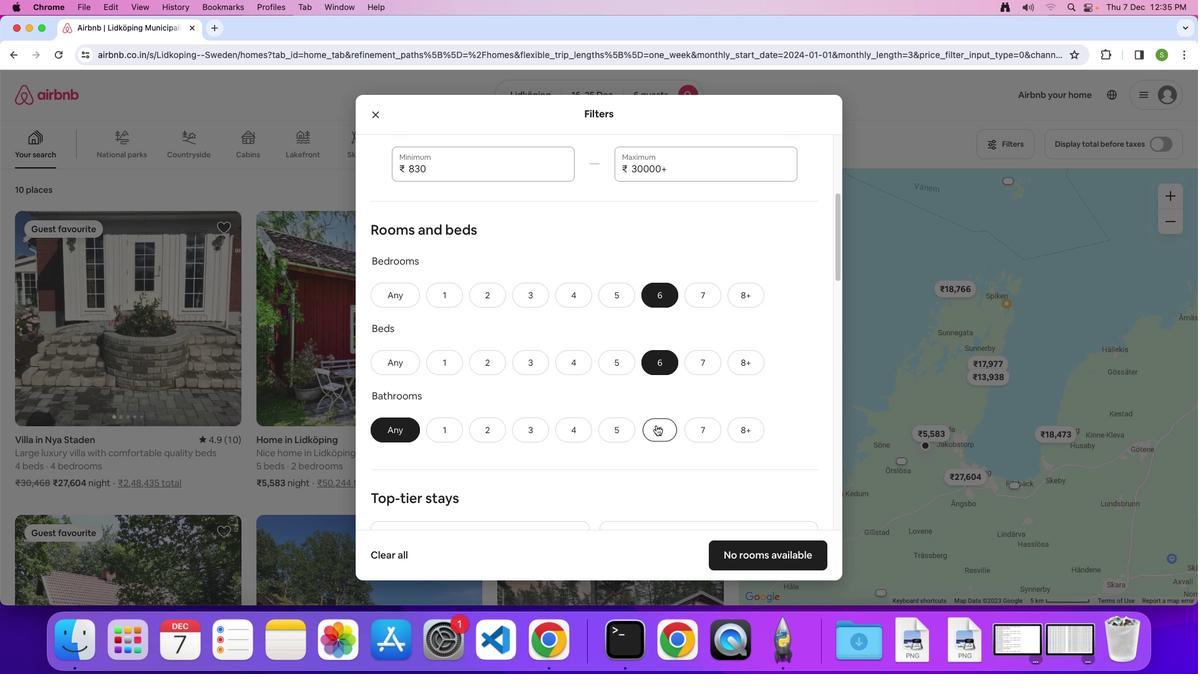 
Action: Mouse moved to (656, 384)
Screenshot: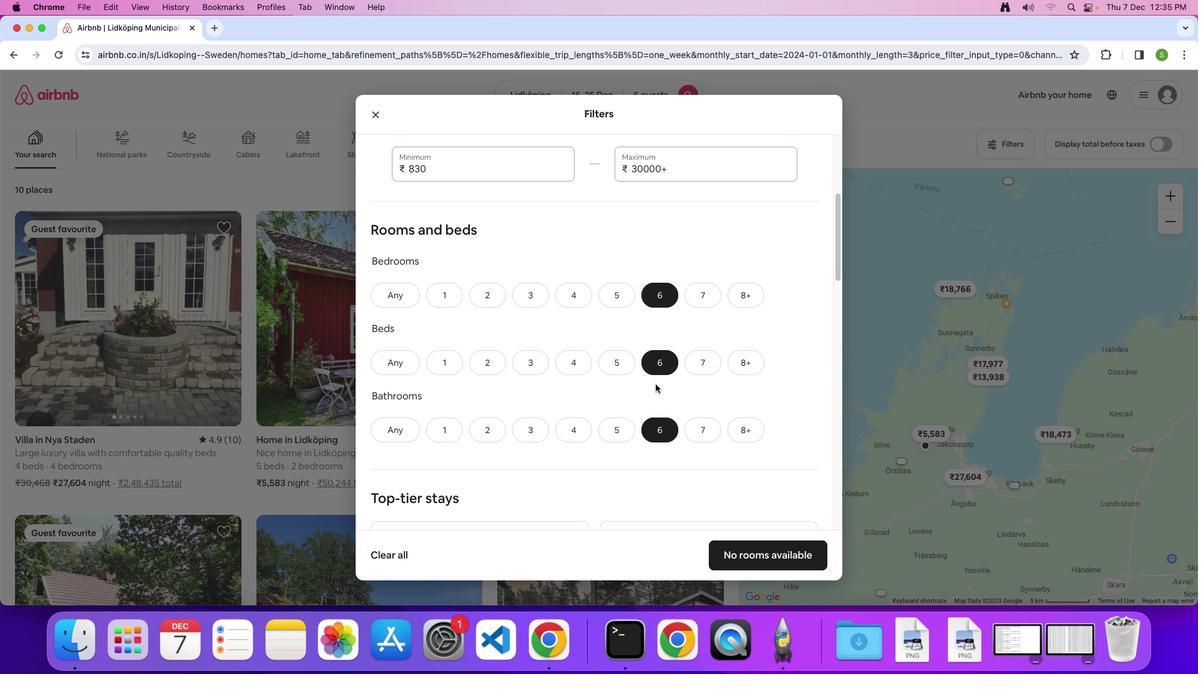 
Action: Mouse scrolled (656, 384) with delta (0, 0)
Screenshot: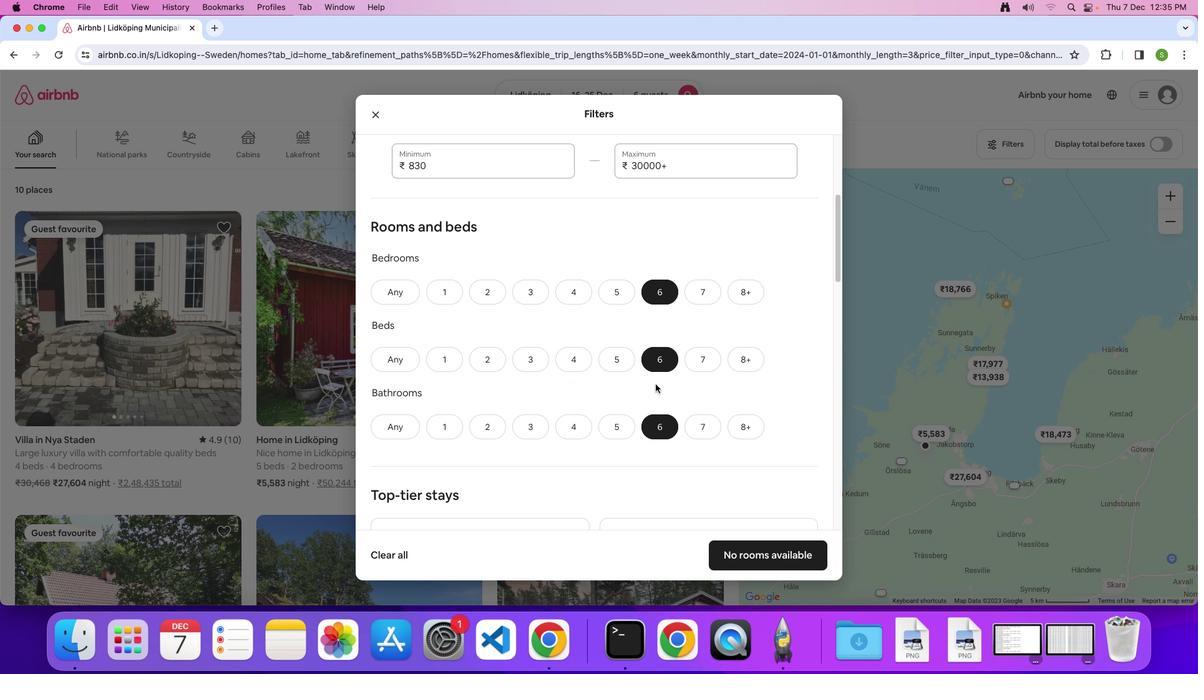 
Action: Mouse scrolled (656, 384) with delta (0, 0)
Screenshot: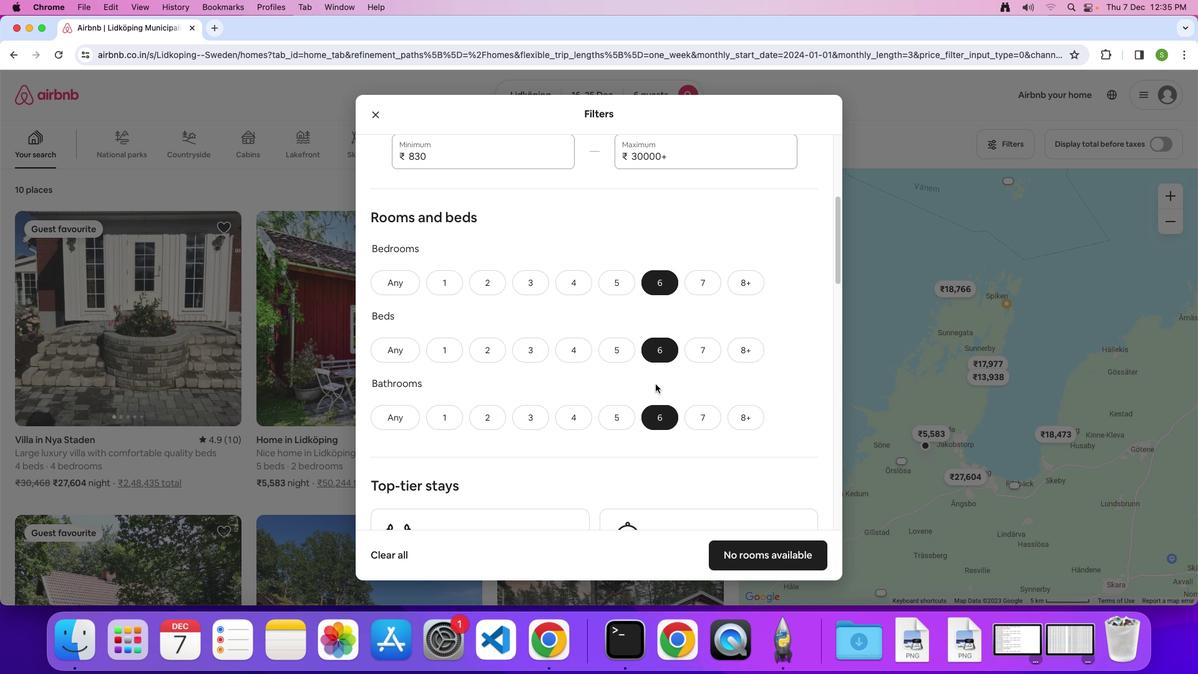 
Action: Mouse scrolled (656, 384) with delta (0, 0)
Screenshot: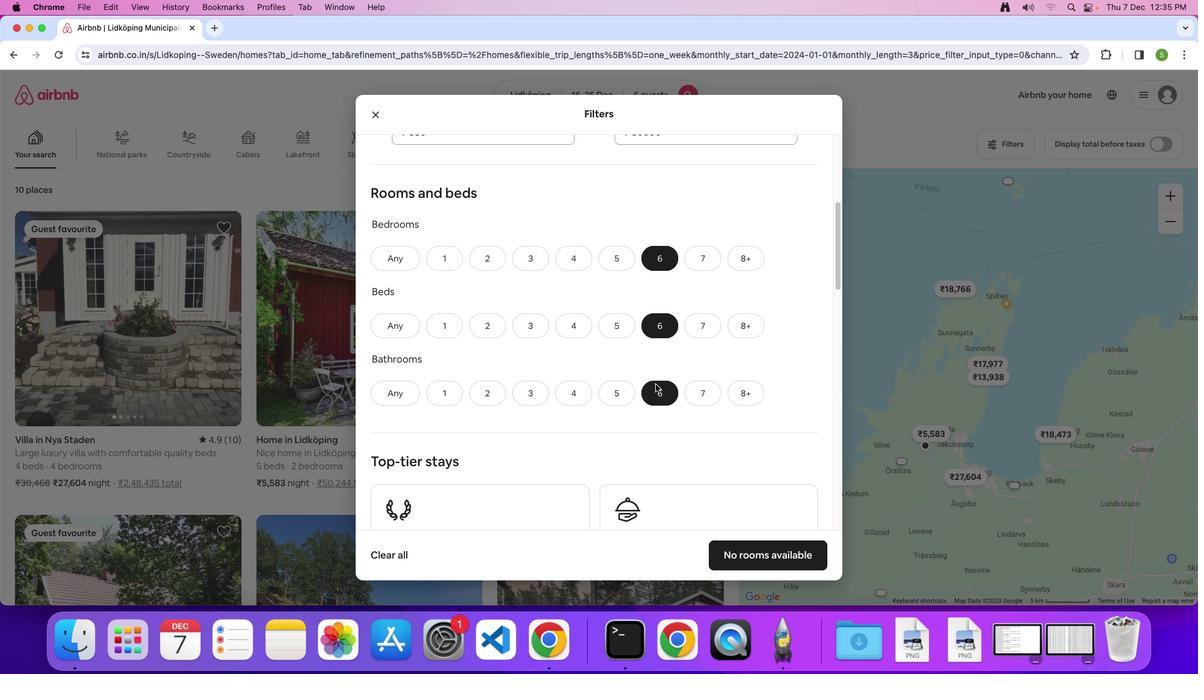 
Action: Mouse scrolled (656, 384) with delta (0, 0)
Screenshot: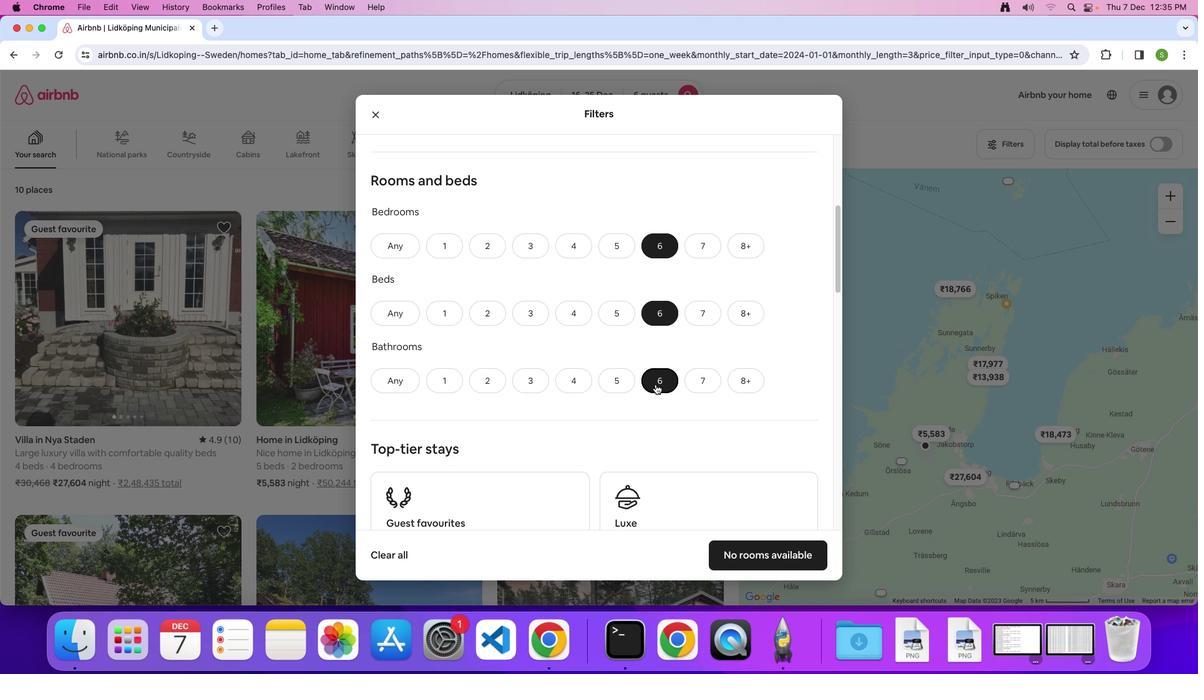 
Action: Mouse scrolled (656, 384) with delta (0, 0)
Screenshot: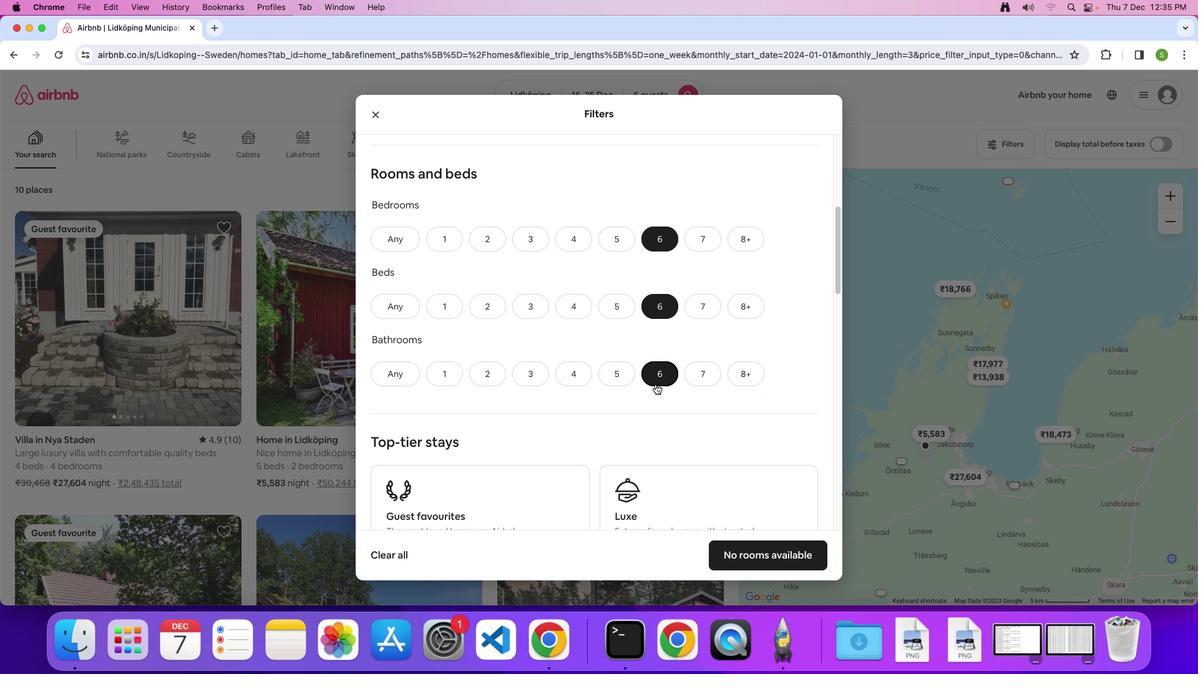 
Action: Mouse scrolled (656, 384) with delta (0, 0)
Screenshot: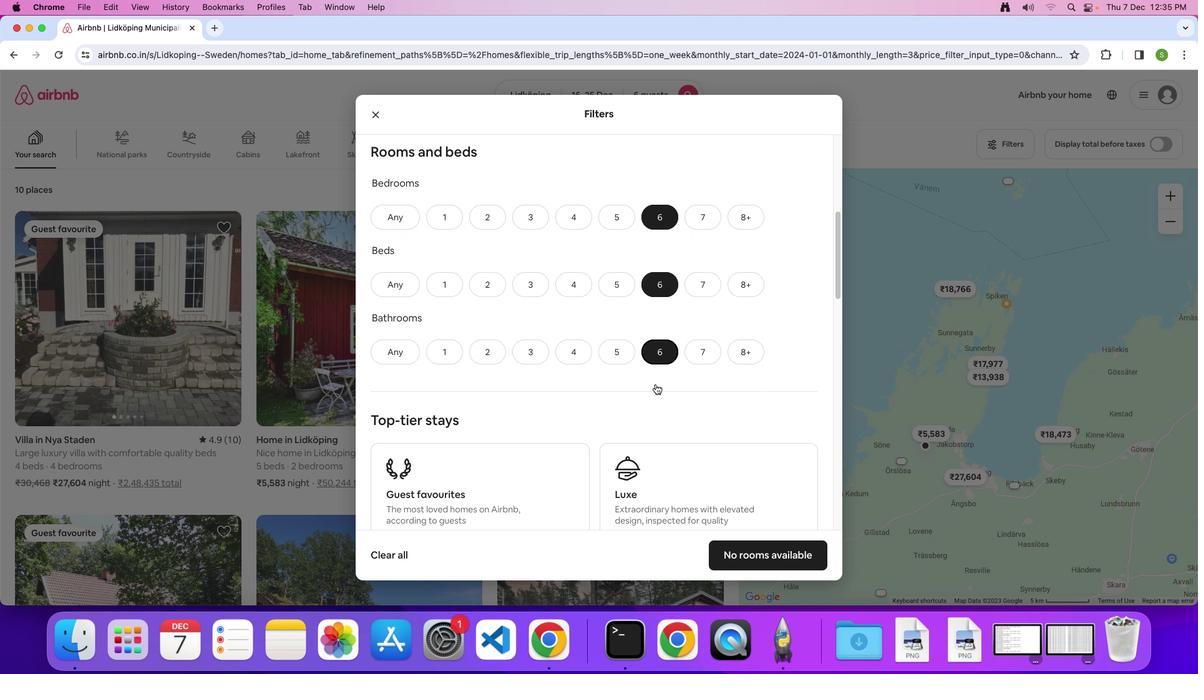 
Action: Mouse scrolled (656, 384) with delta (0, 0)
Screenshot: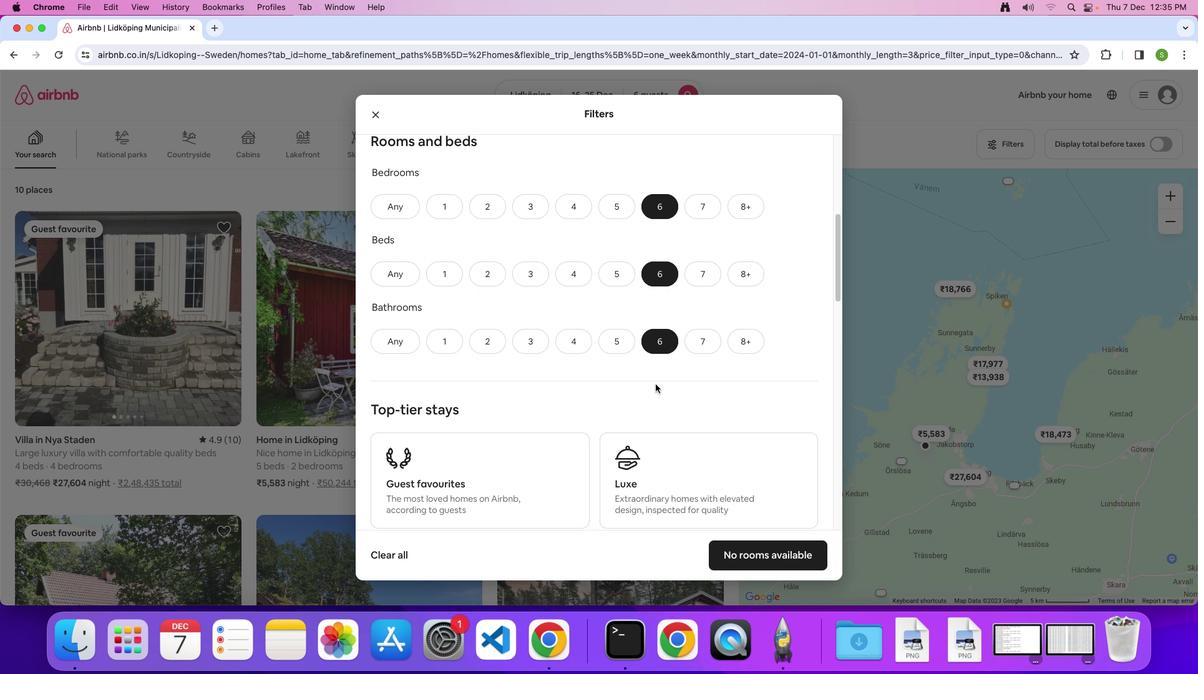 
Action: Mouse scrolled (656, 384) with delta (0, 0)
Screenshot: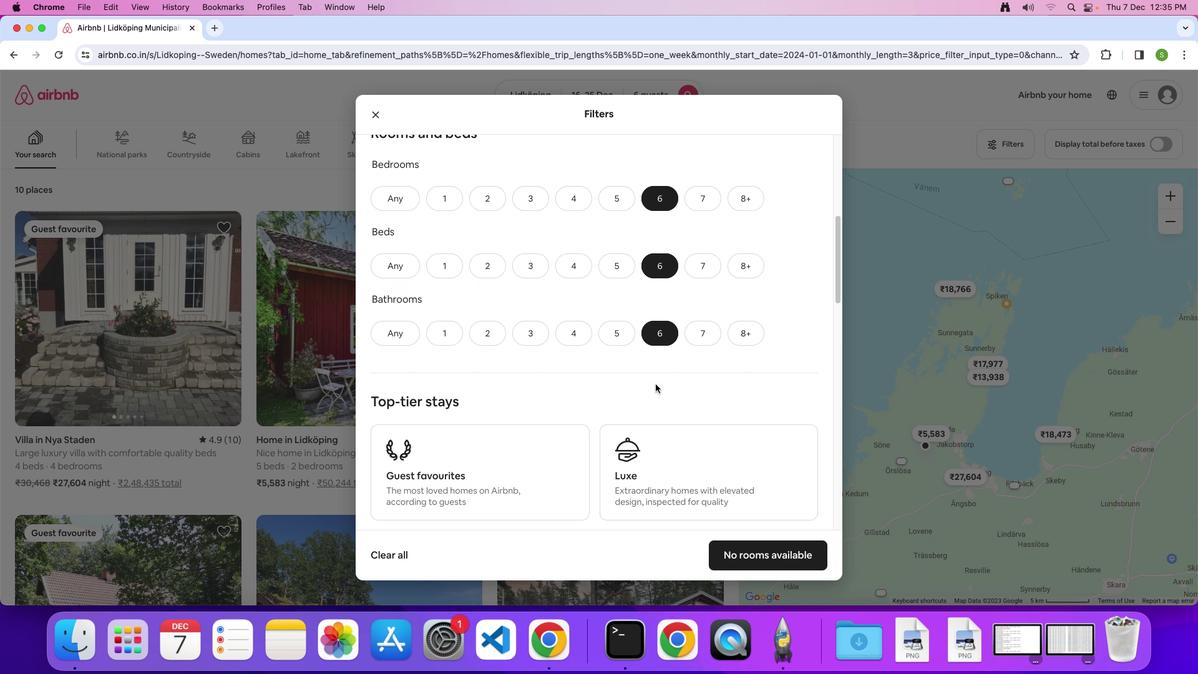 
Action: Mouse scrolled (656, 384) with delta (0, 0)
Screenshot: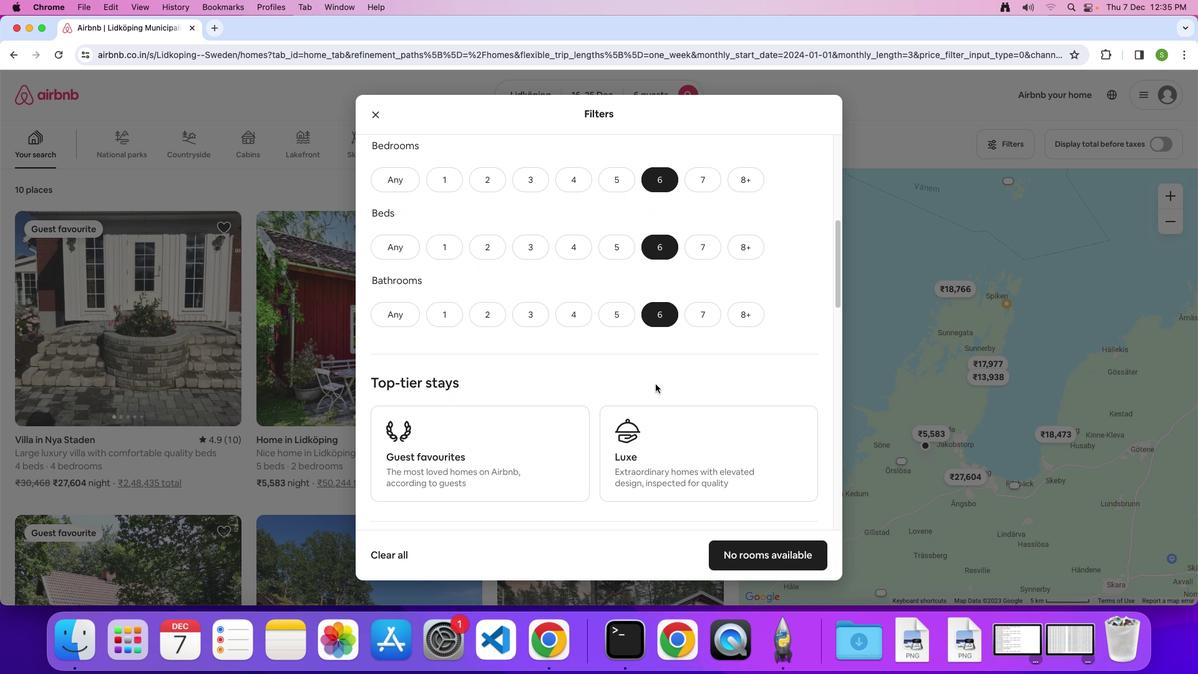 
Action: Mouse scrolled (656, 384) with delta (0, 0)
Screenshot: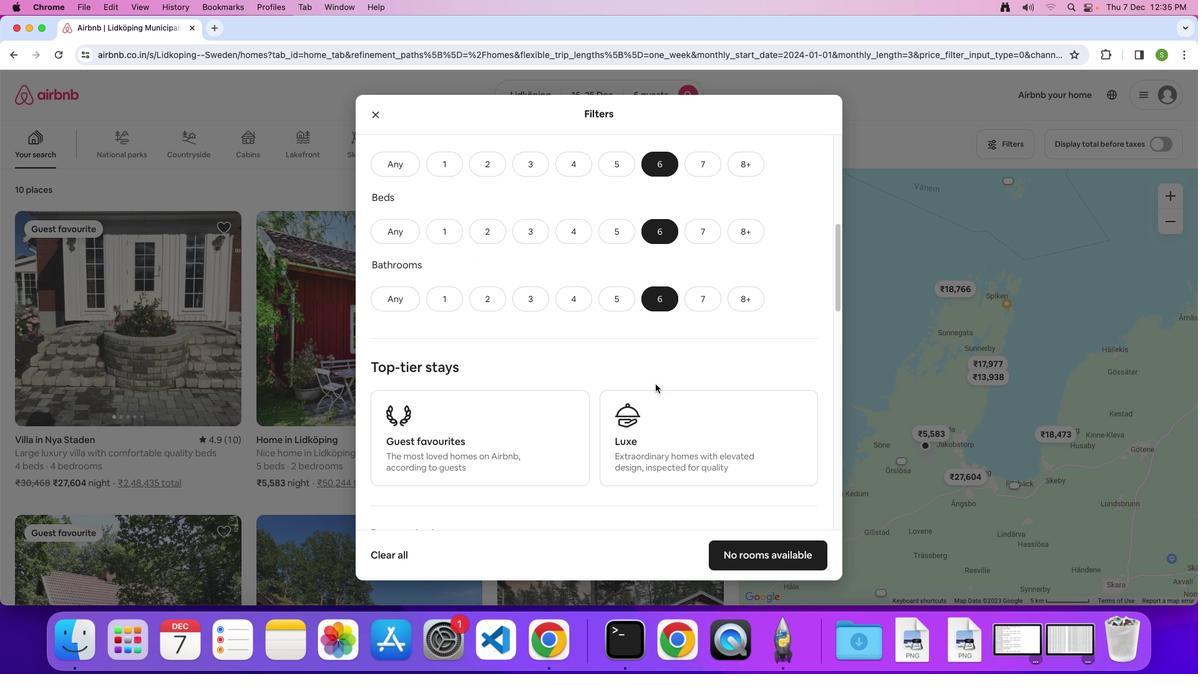 
Action: Mouse scrolled (656, 384) with delta (0, 0)
Screenshot: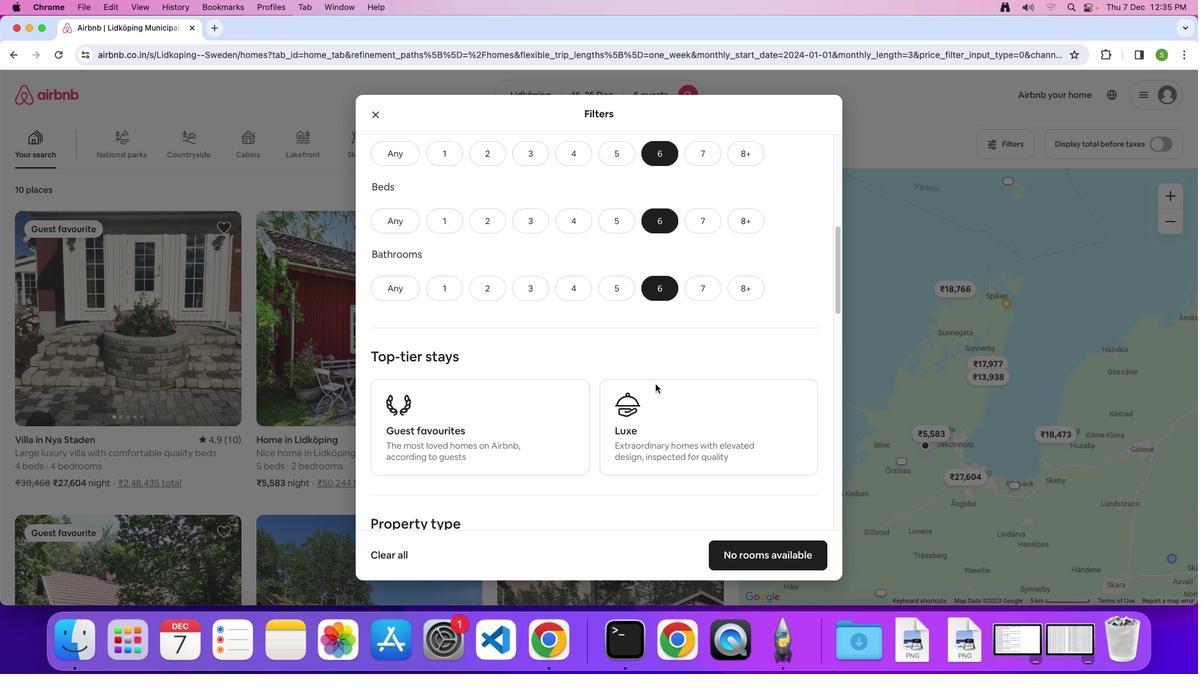 
Action: Mouse scrolled (656, 384) with delta (0, 0)
Screenshot: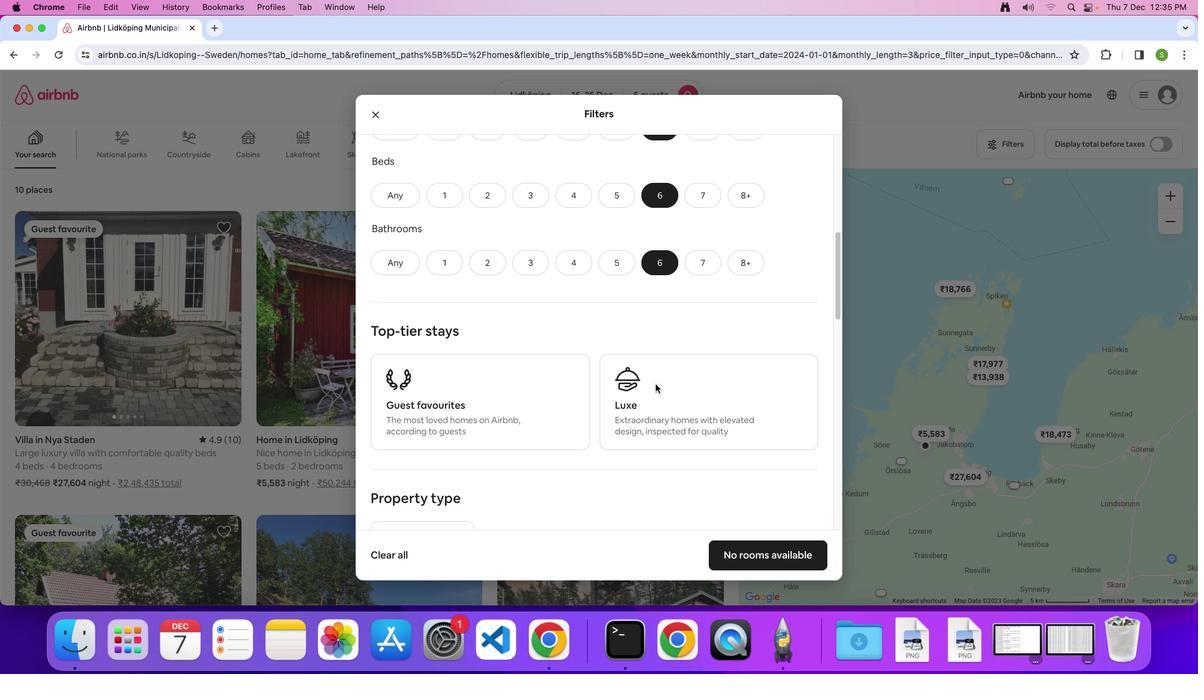 
Action: Mouse scrolled (656, 384) with delta (0, 0)
Screenshot: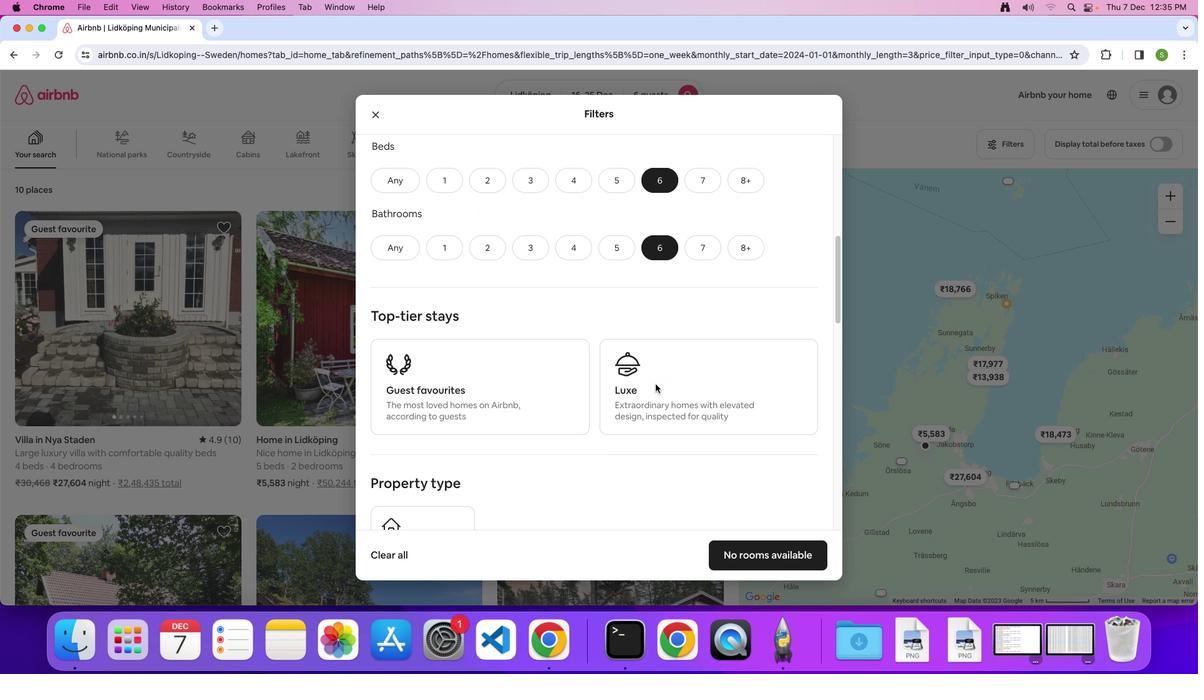 
Action: Mouse scrolled (656, 384) with delta (0, 0)
Screenshot: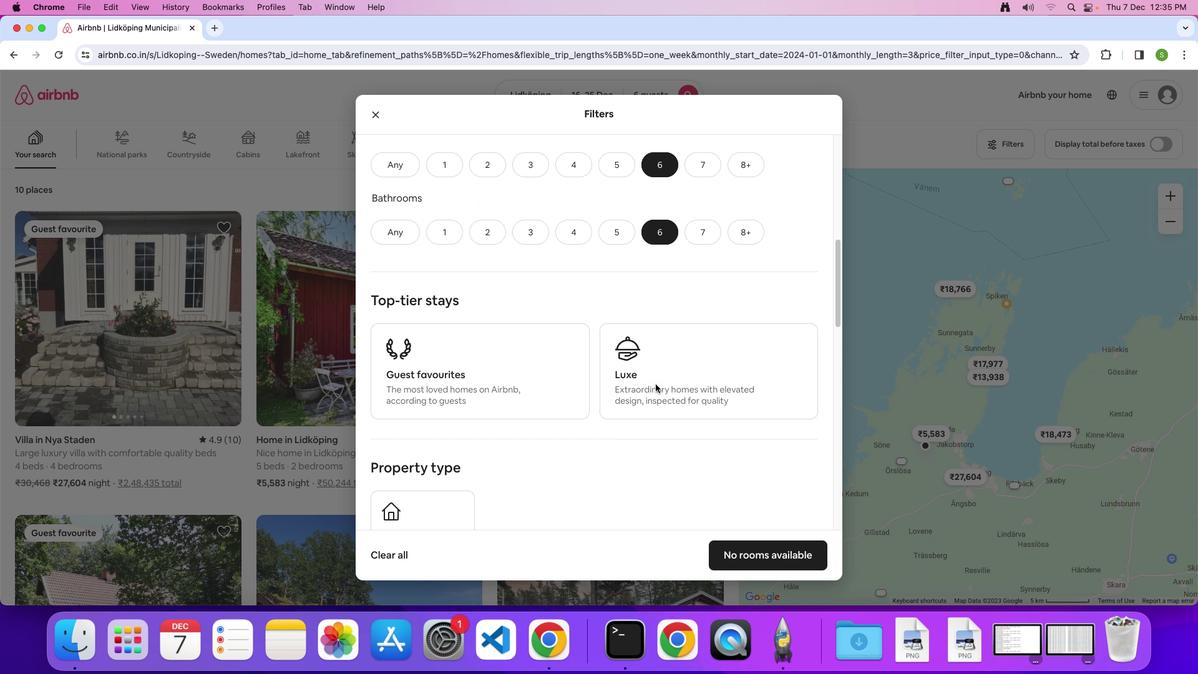 
Action: Mouse scrolled (656, 384) with delta (0, -1)
Screenshot: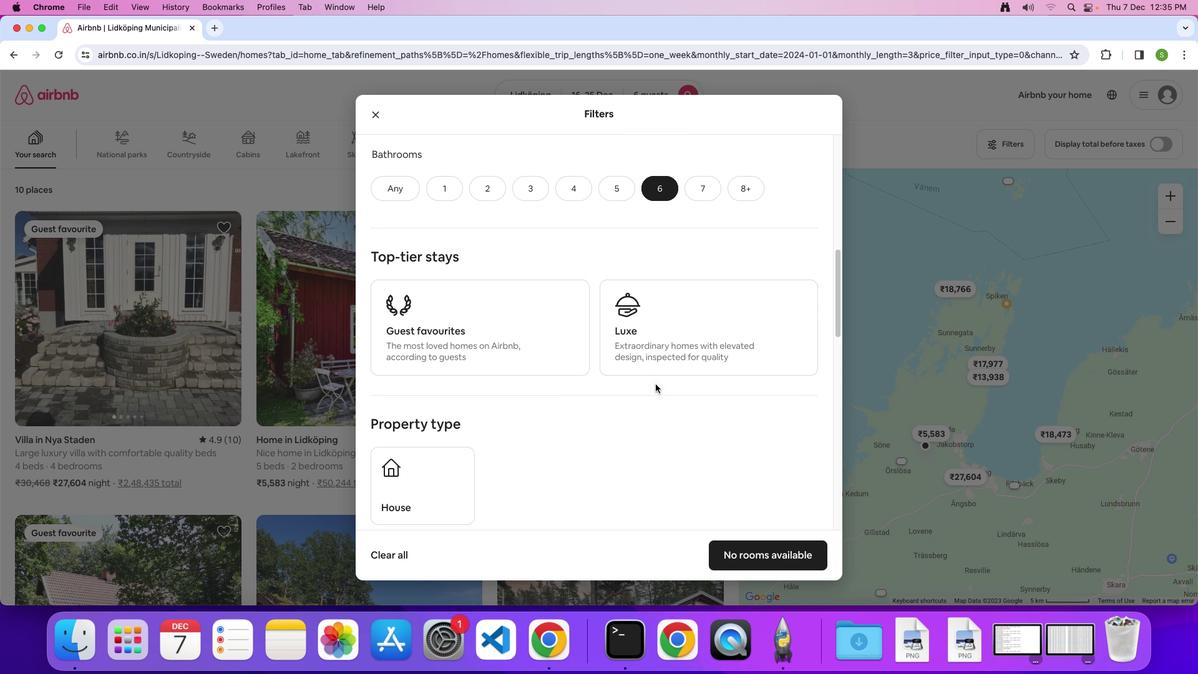 
Action: Mouse scrolled (656, 384) with delta (0, 0)
Screenshot: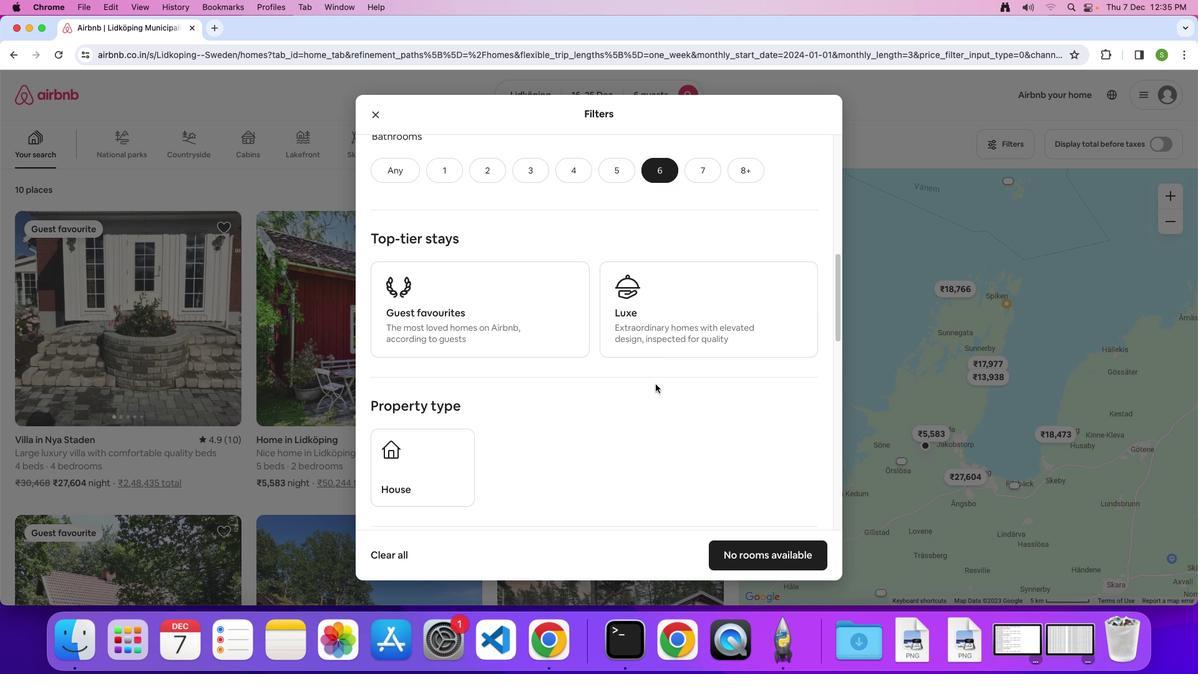 
Action: Mouse scrolled (656, 384) with delta (0, 0)
Screenshot: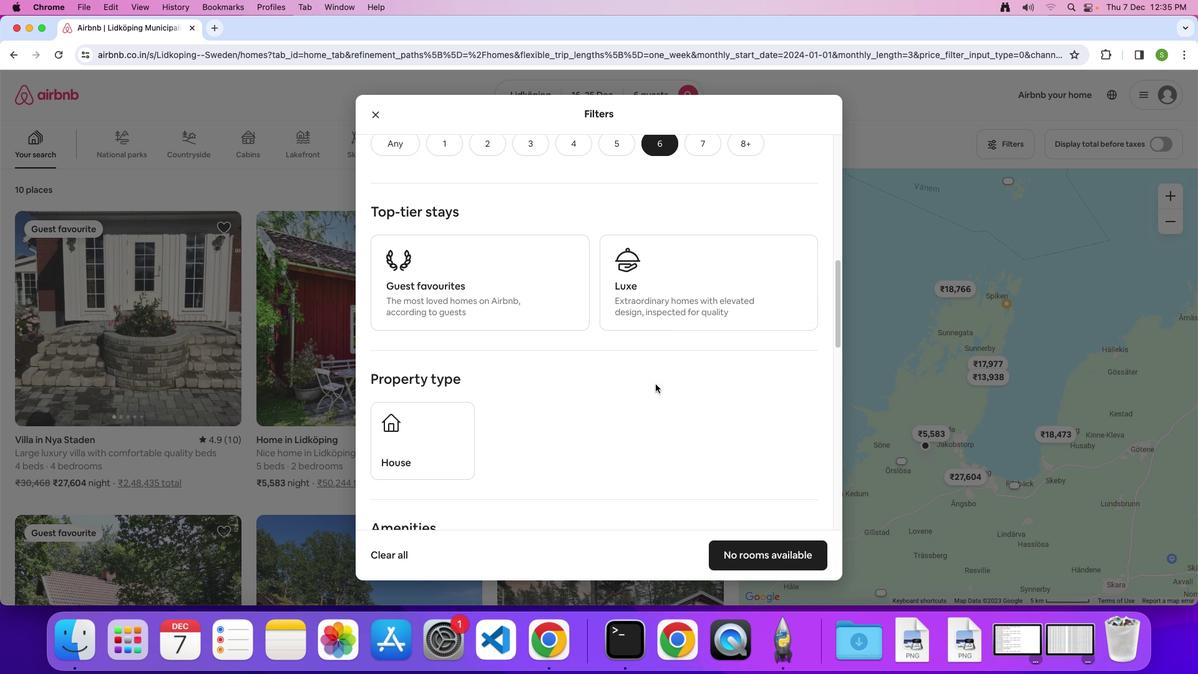 
Action: Mouse scrolled (656, 384) with delta (0, -1)
Screenshot: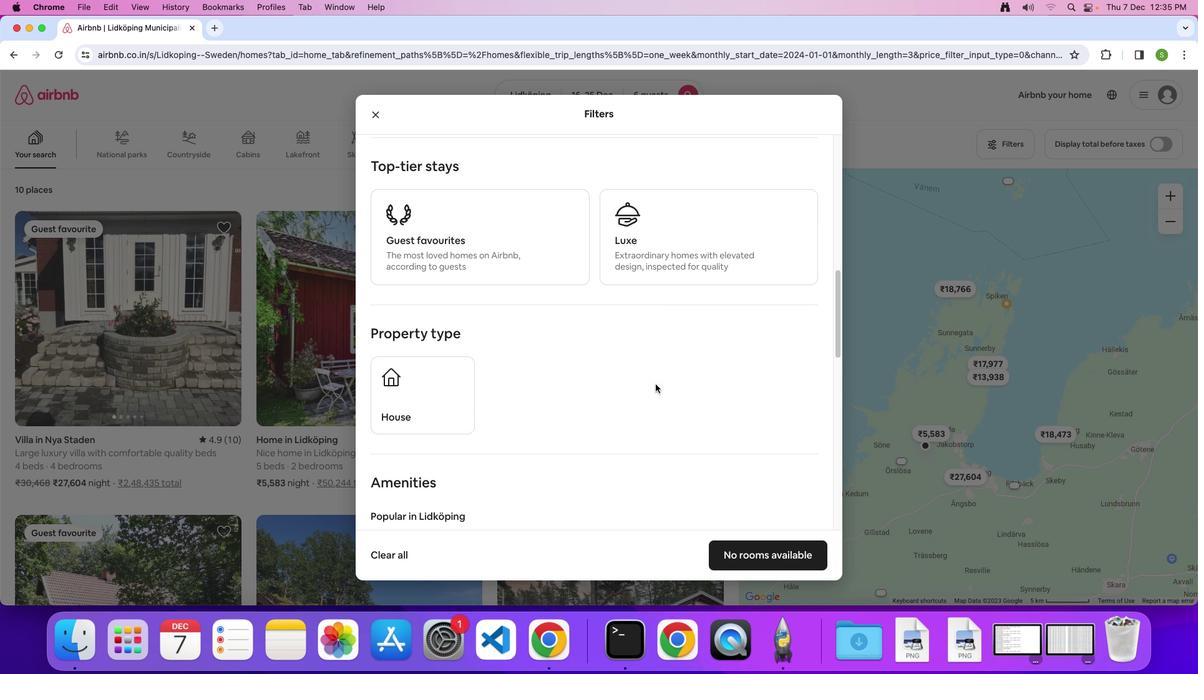
Action: Mouse moved to (418, 377)
Screenshot: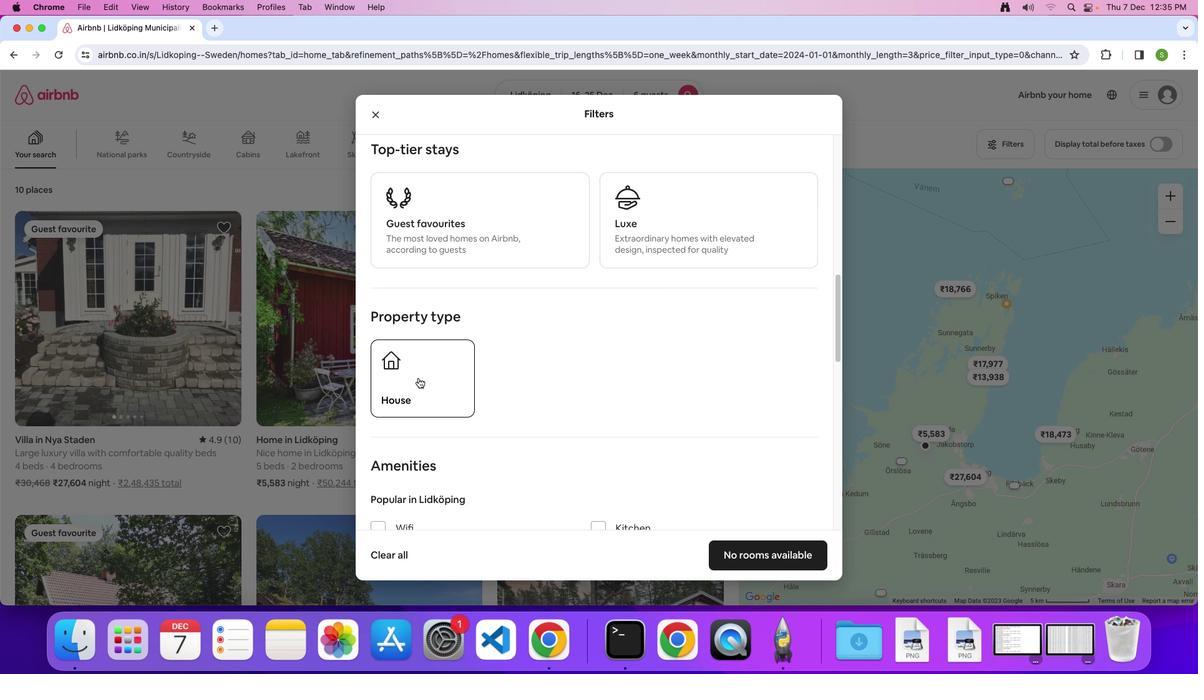 
Action: Mouse pressed left at (418, 377)
Screenshot: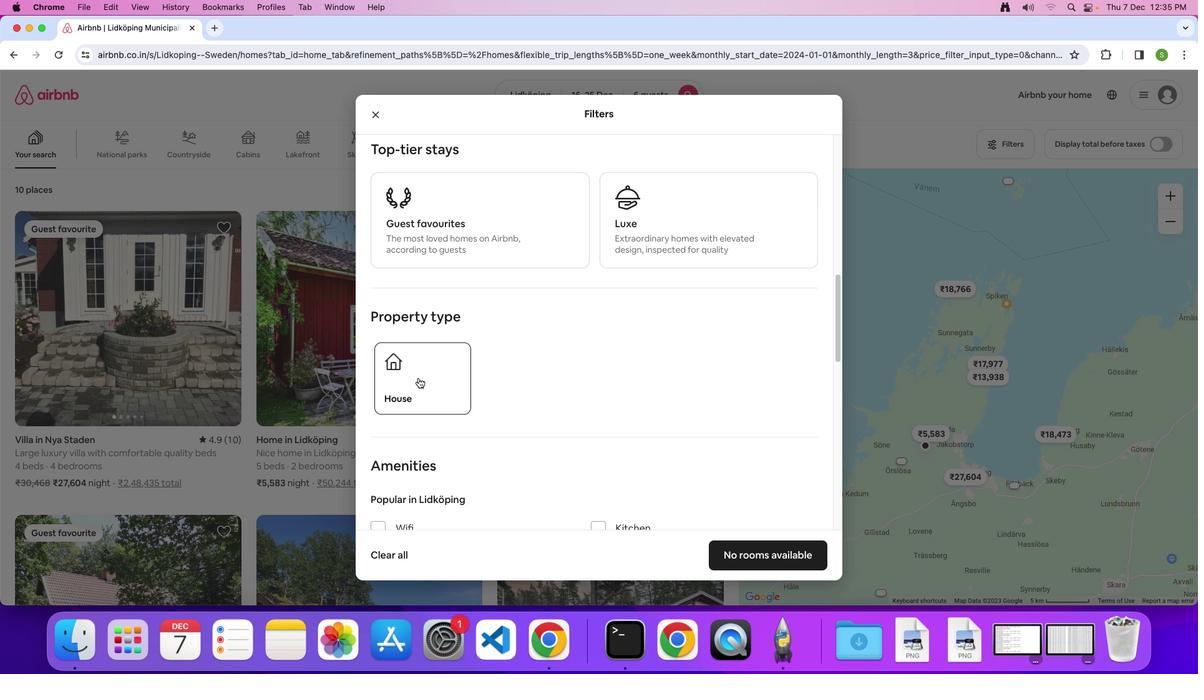 
Action: Mouse moved to (625, 372)
Screenshot: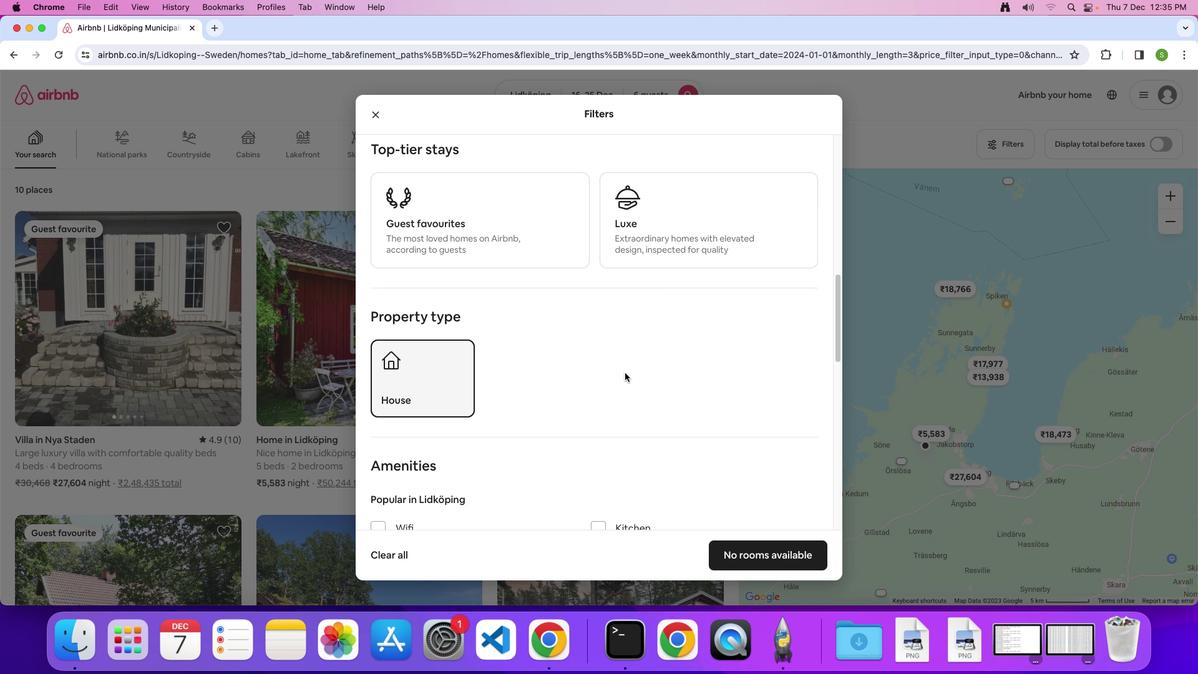 
Action: Mouse scrolled (625, 372) with delta (0, 0)
Screenshot: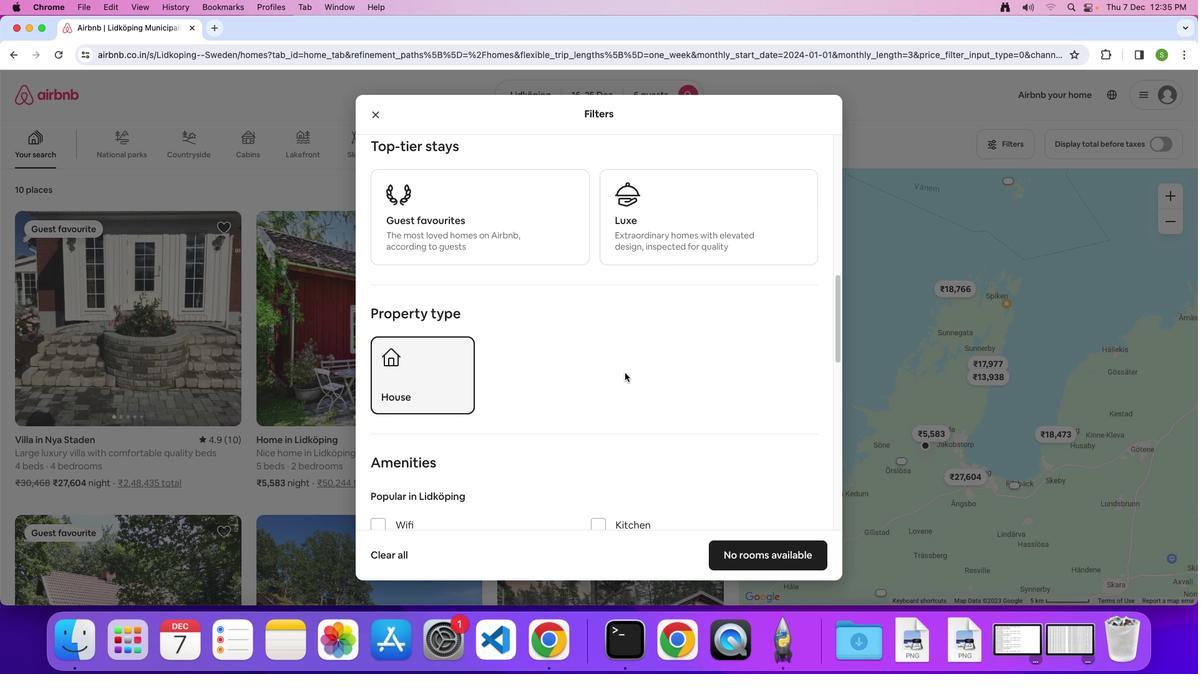 
Action: Mouse scrolled (625, 372) with delta (0, 0)
Screenshot: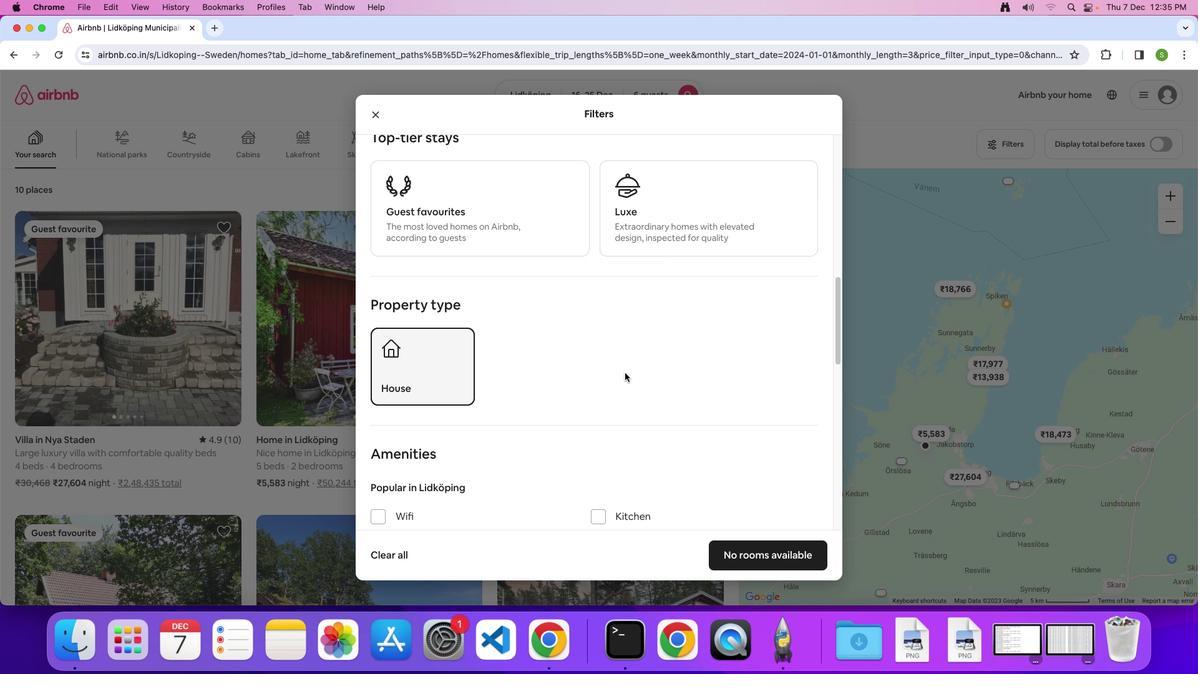 
Action: Mouse scrolled (625, 372) with delta (0, 0)
Screenshot: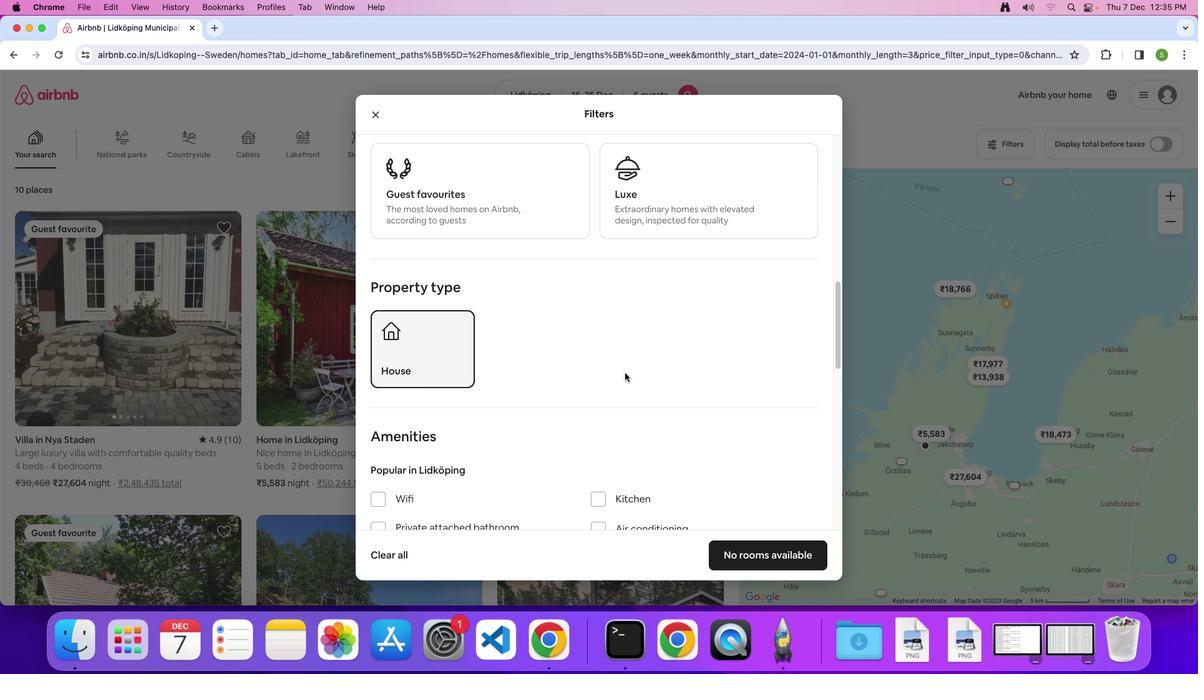 
Action: Mouse scrolled (625, 372) with delta (0, 0)
Screenshot: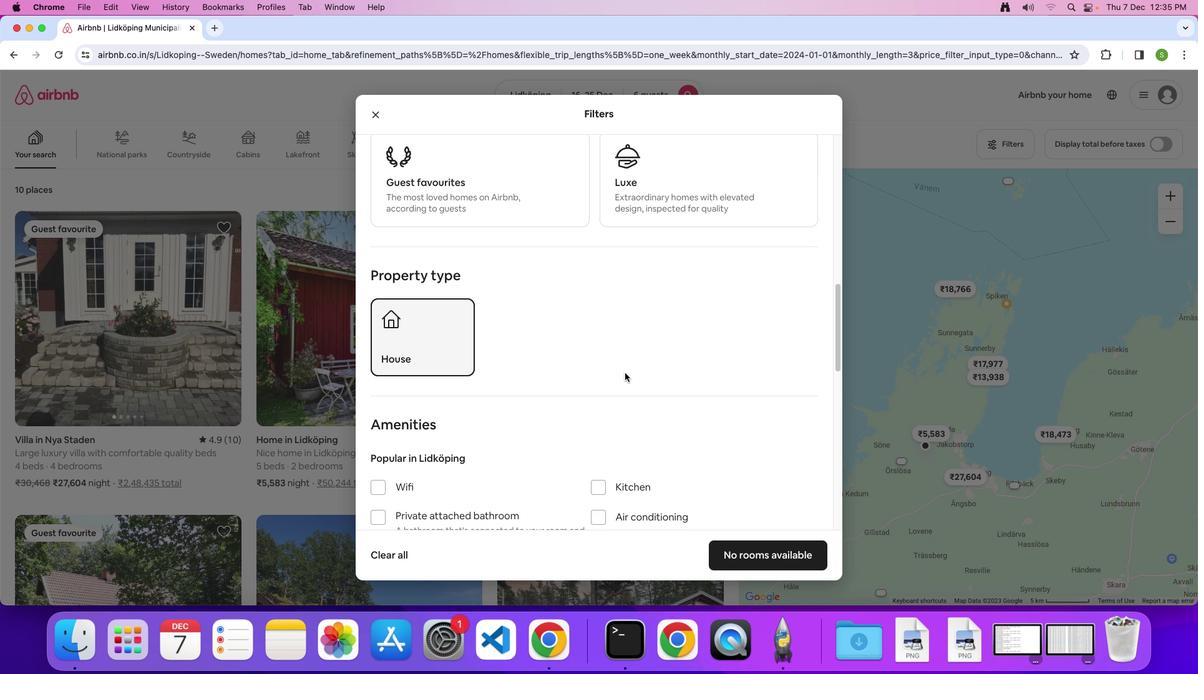 
Action: Mouse scrolled (625, 372) with delta (0, 0)
Screenshot: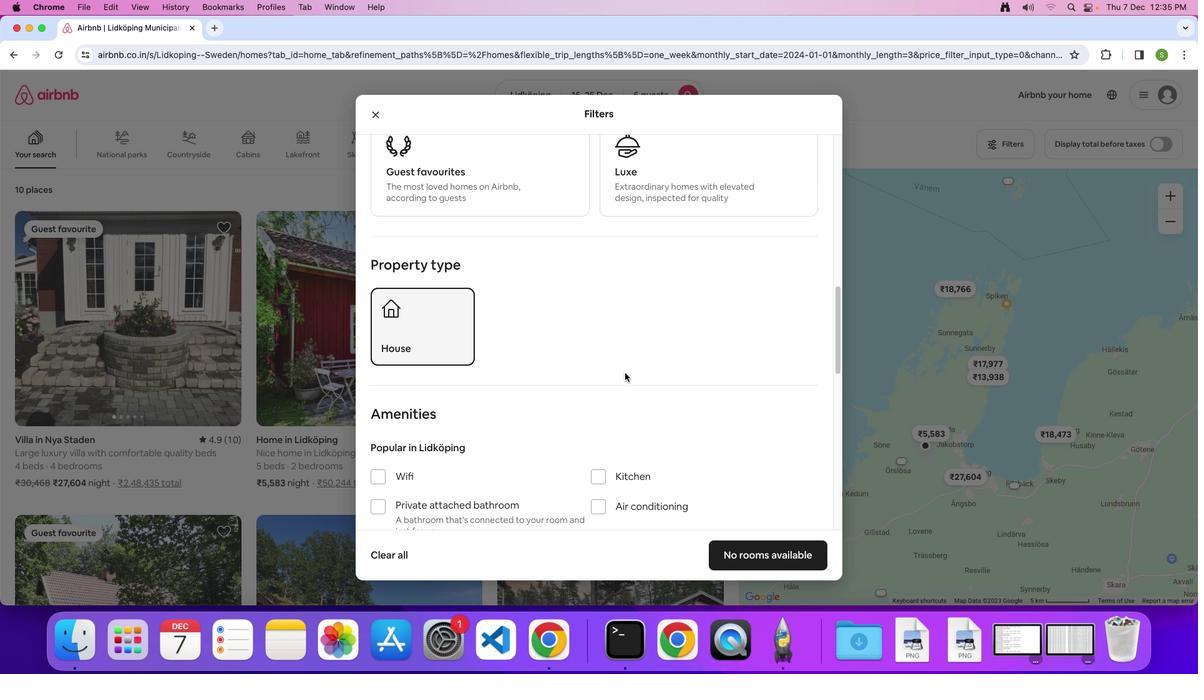 
Action: Mouse scrolled (625, 372) with delta (0, 0)
Screenshot: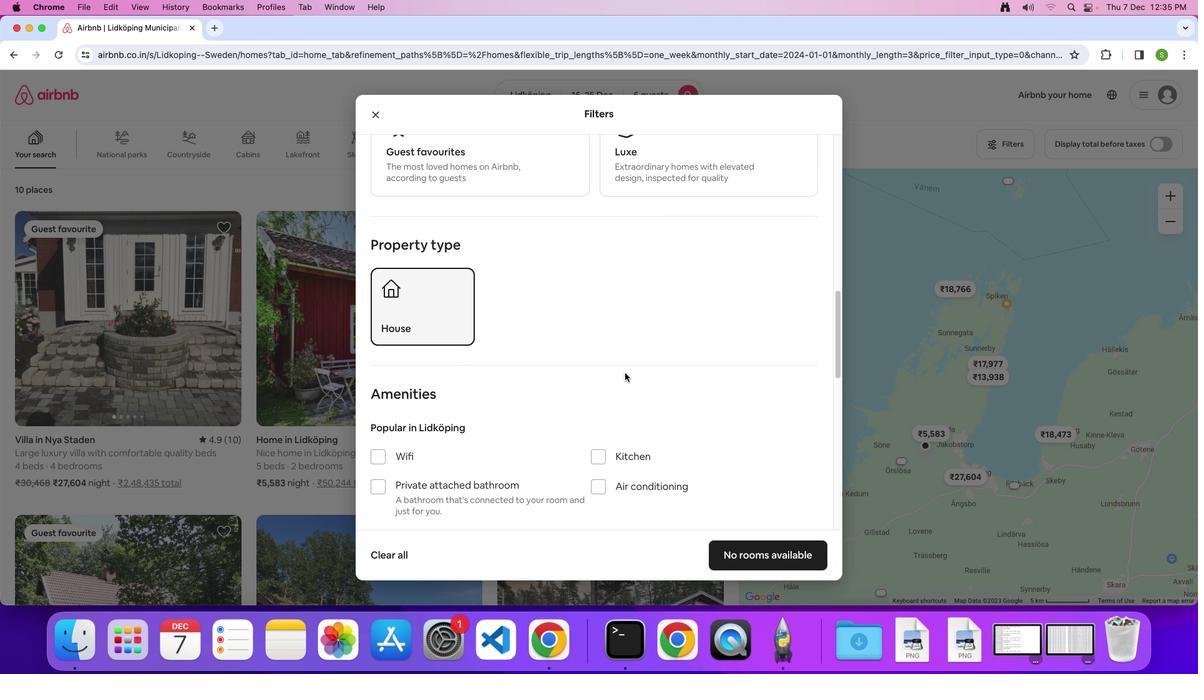 
Action: Mouse scrolled (625, 372) with delta (0, 0)
Screenshot: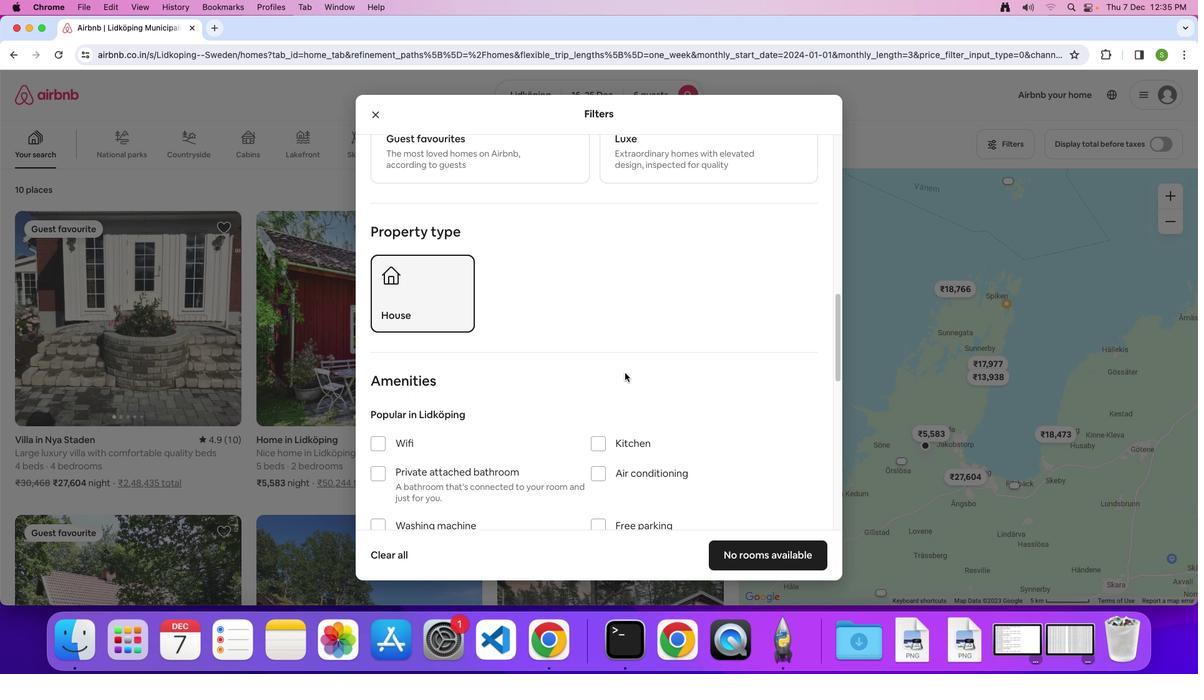 
Action: Mouse scrolled (625, 372) with delta (0, 0)
Screenshot: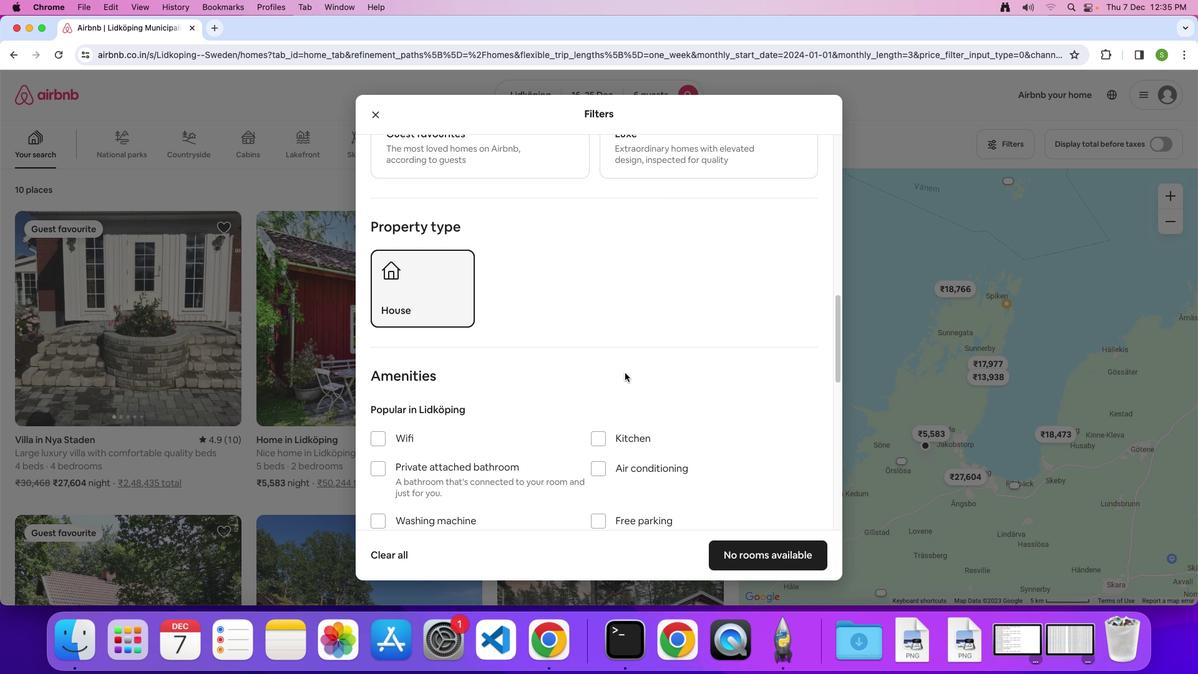 
Action: Mouse scrolled (625, 372) with delta (0, 0)
Screenshot: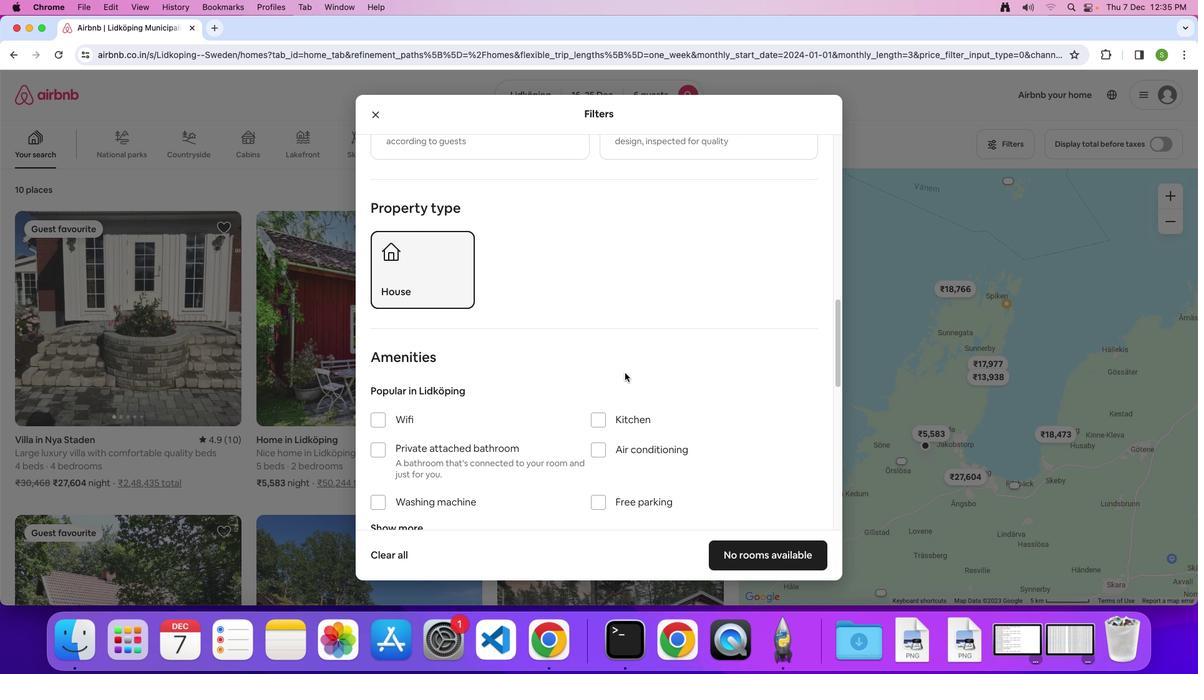 
Action: Mouse scrolled (625, 372) with delta (0, 0)
Screenshot: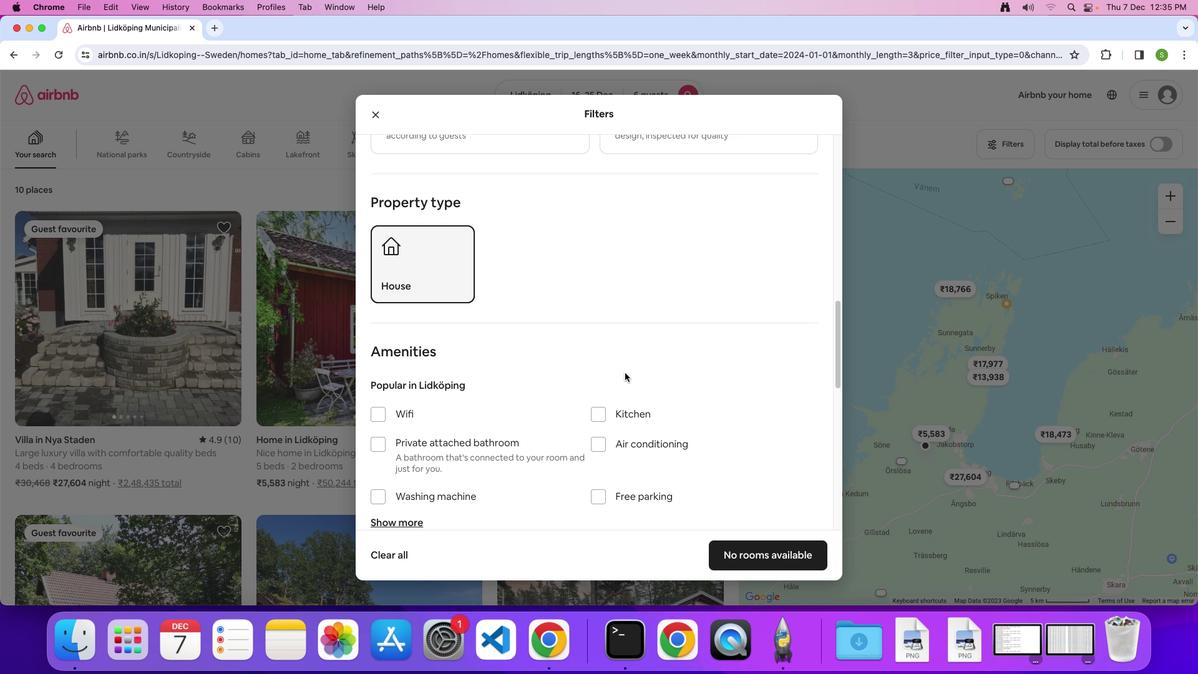 
Action: Mouse scrolled (625, 372) with delta (0, 0)
Screenshot: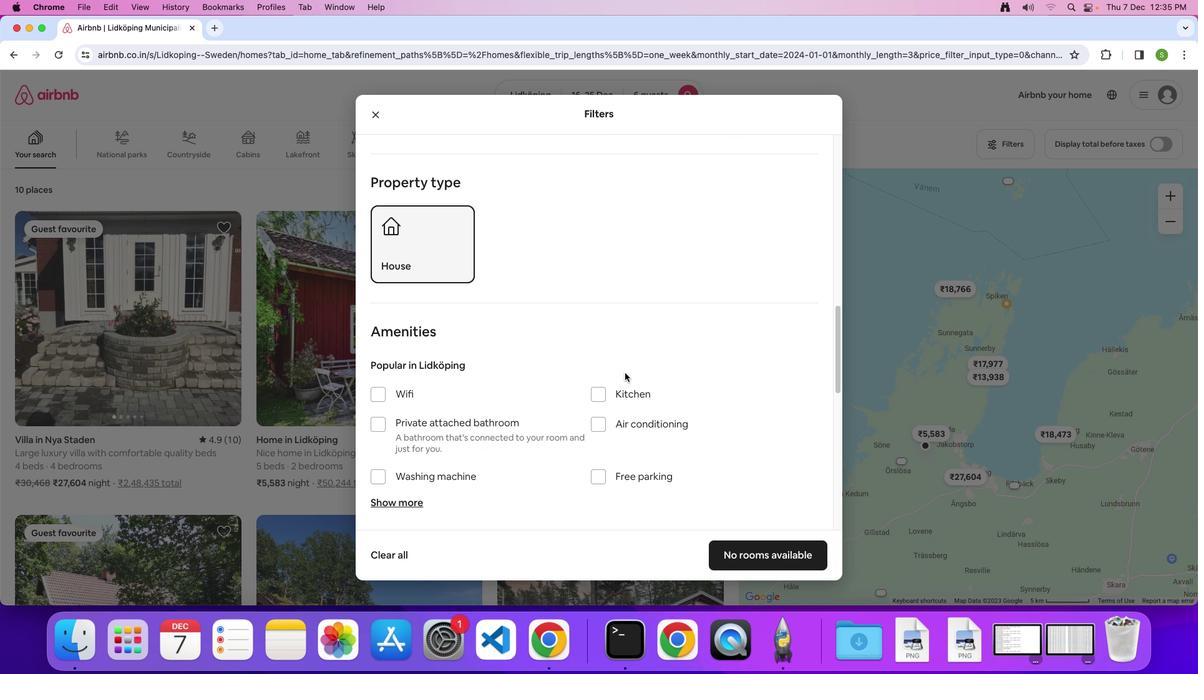 
Action: Mouse scrolled (625, 372) with delta (0, -1)
Screenshot: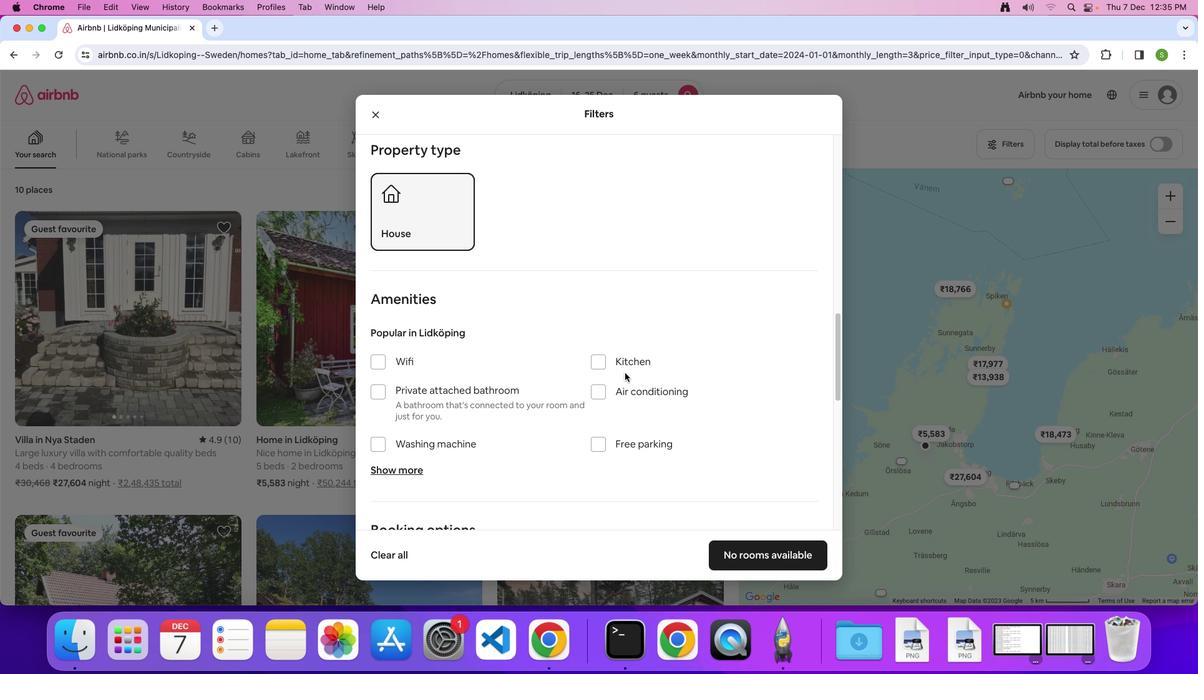 
Action: Mouse scrolled (625, 372) with delta (0, 0)
Screenshot: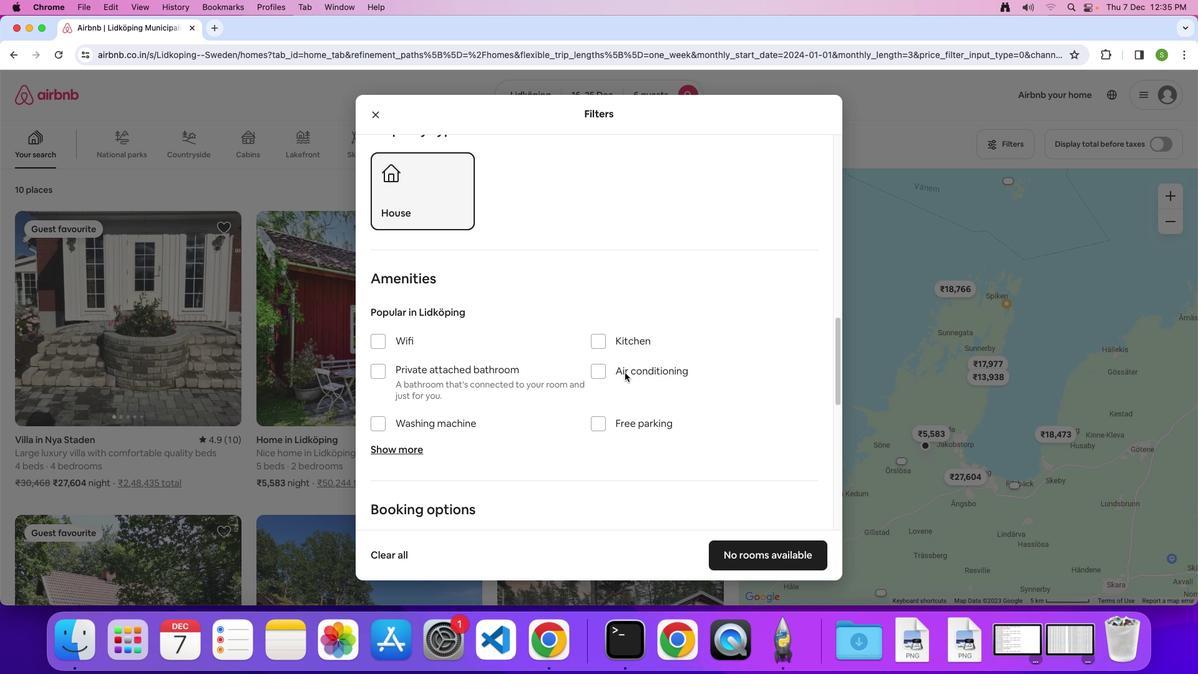 
Action: Mouse scrolled (625, 372) with delta (0, 0)
Screenshot: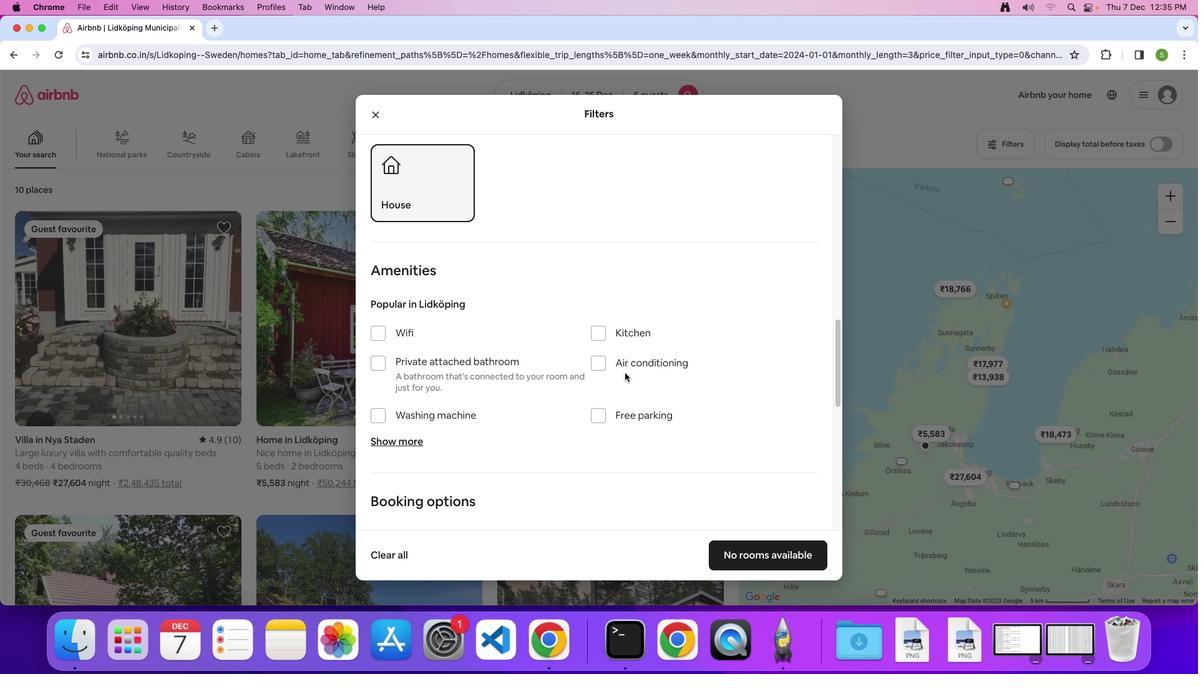 
Action: Mouse scrolled (625, 372) with delta (0, 0)
Screenshot: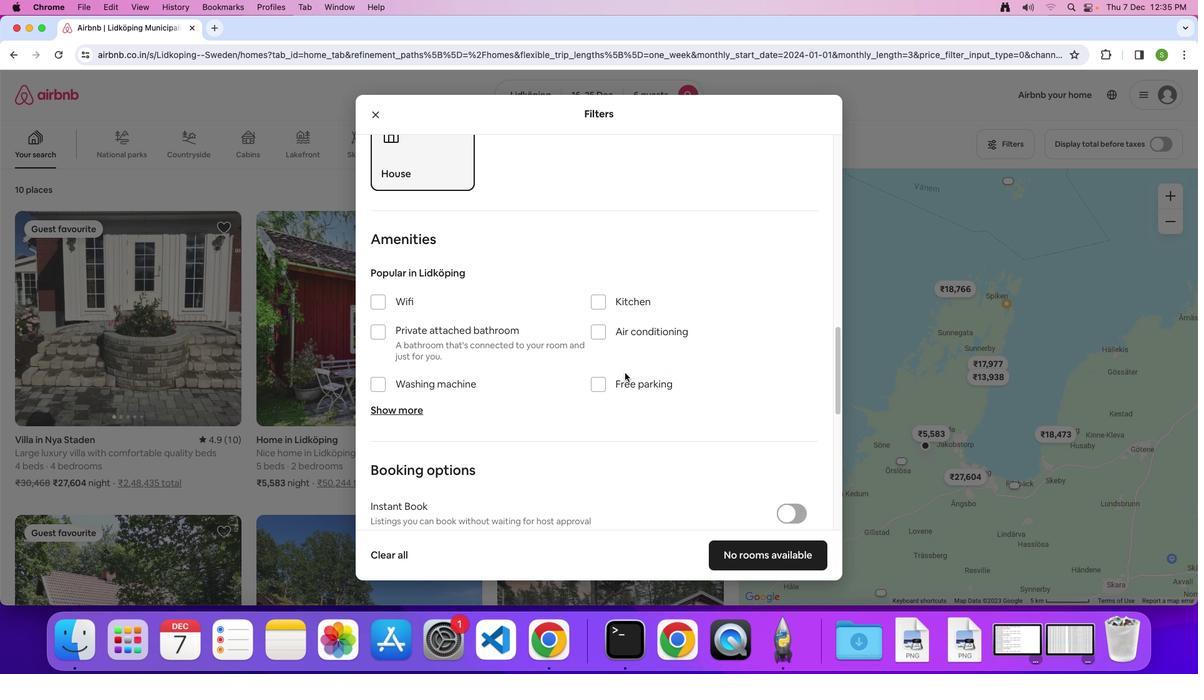 
Action: Mouse scrolled (625, 372) with delta (0, 0)
Screenshot: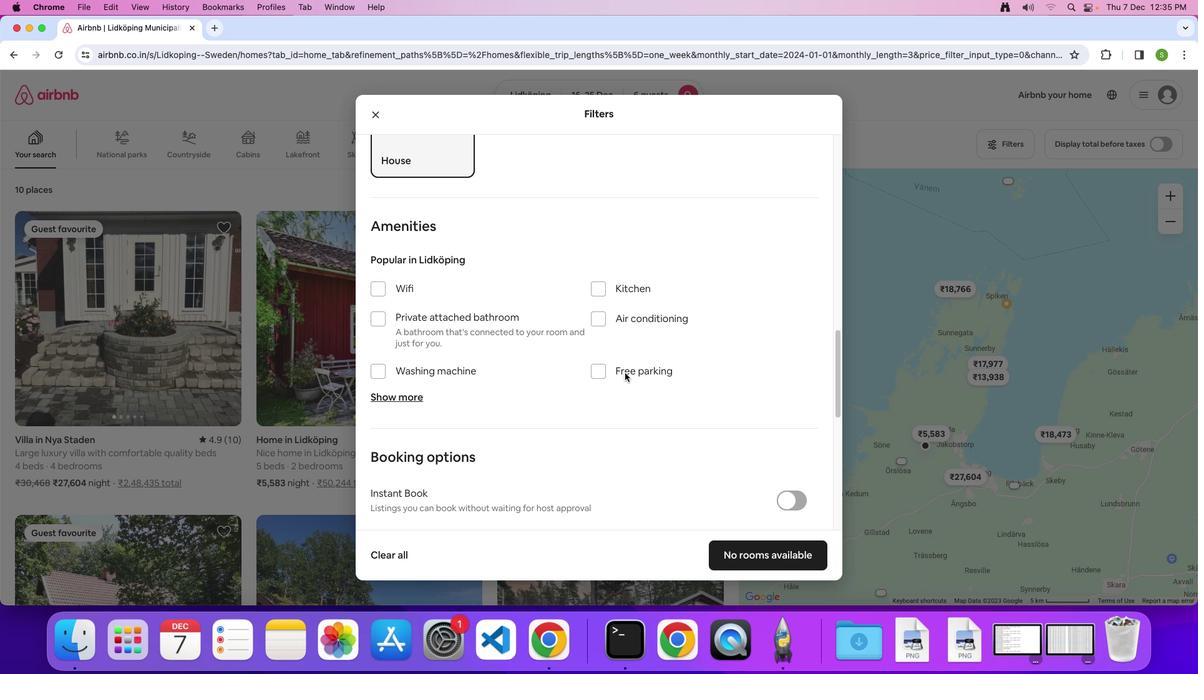 
Action: Mouse scrolled (625, 372) with delta (0, 0)
Screenshot: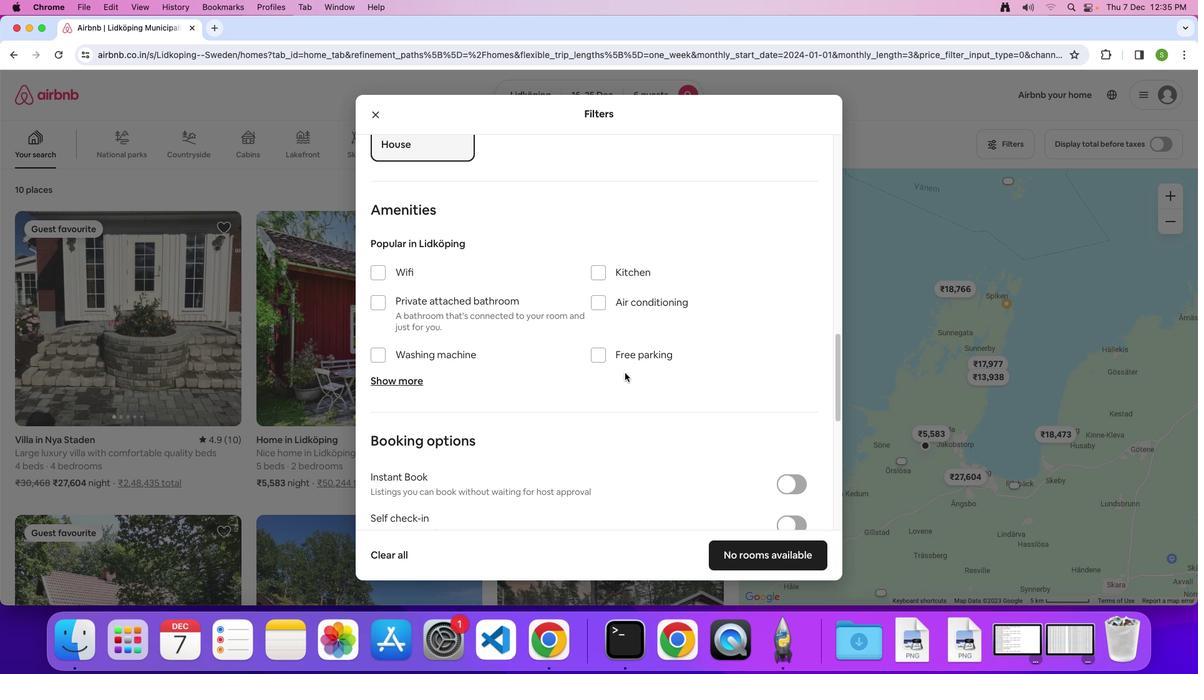 
Action: Mouse scrolled (625, 372) with delta (0, -1)
Screenshot: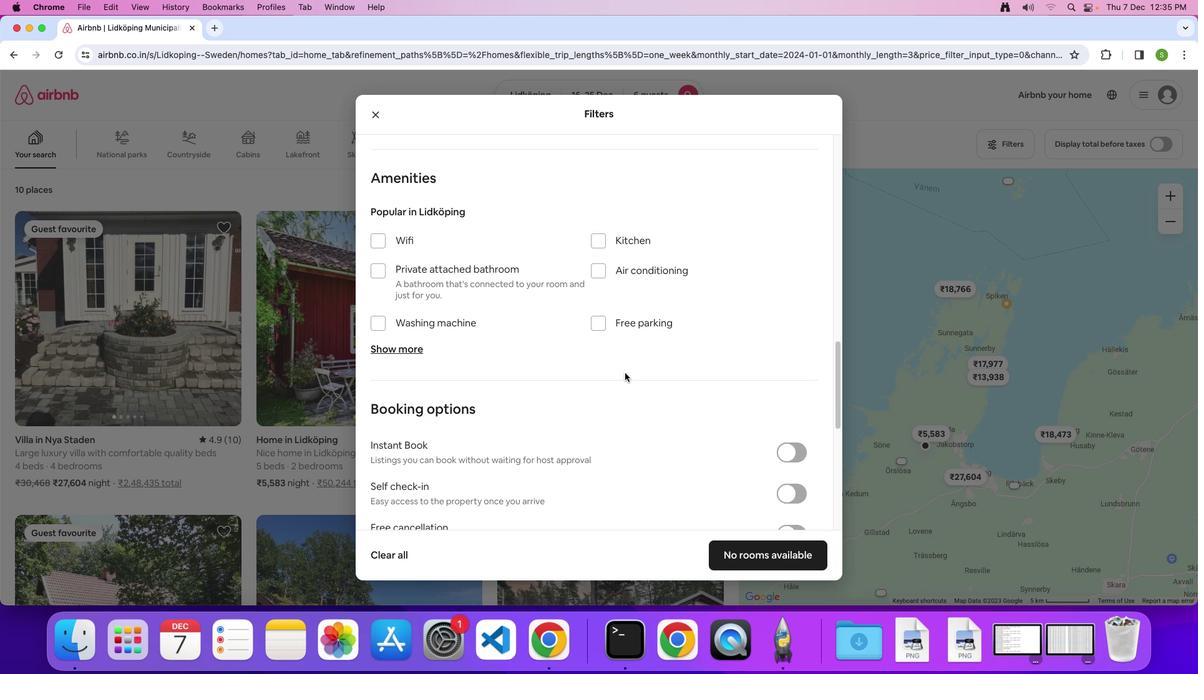 
Action: Mouse moved to (379, 222)
Screenshot: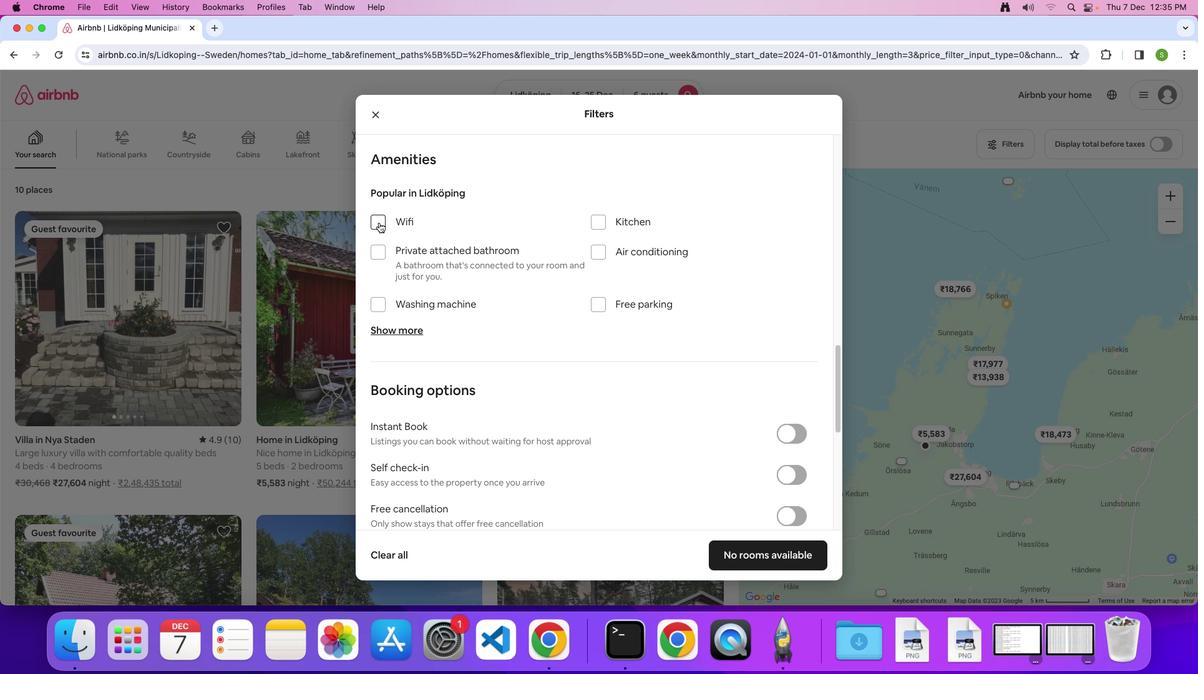 
Action: Mouse pressed left at (379, 222)
Screenshot: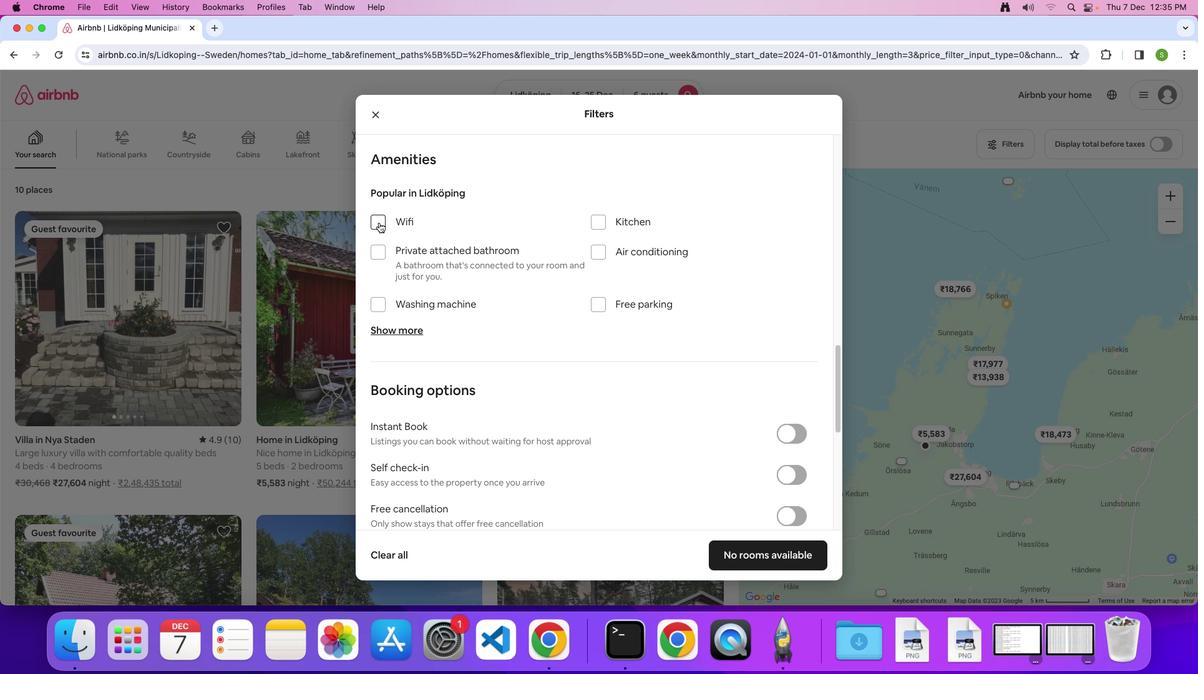
Action: Mouse moved to (596, 303)
Screenshot: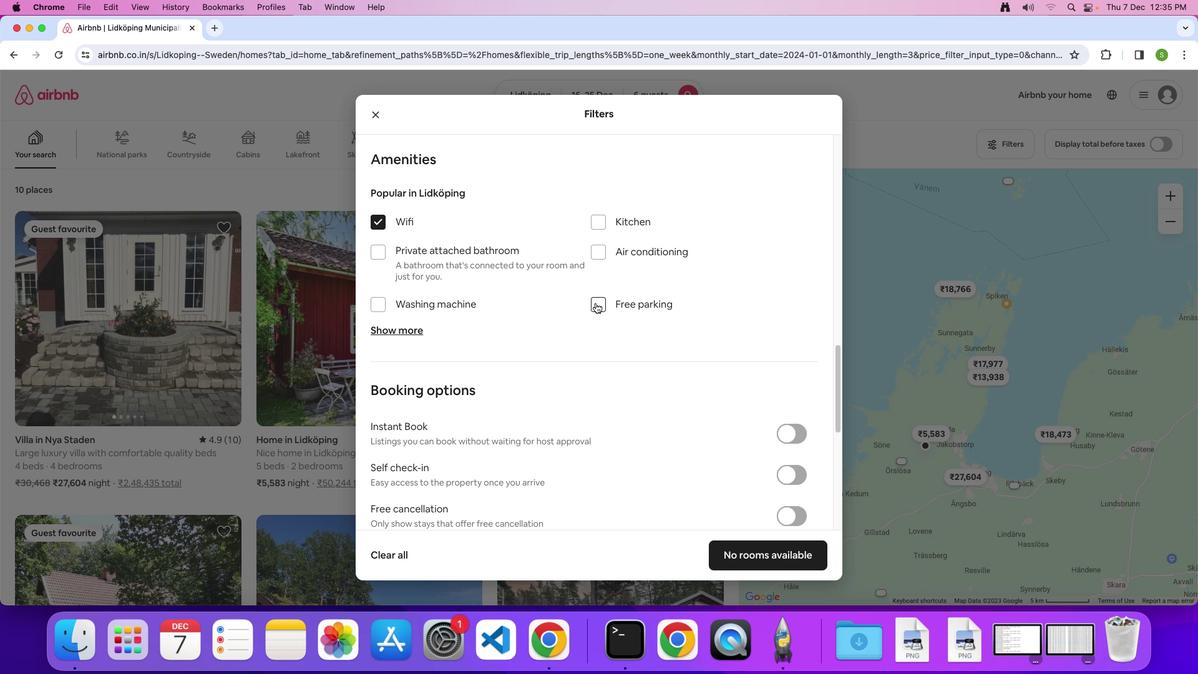 
Action: Mouse pressed left at (596, 303)
Screenshot: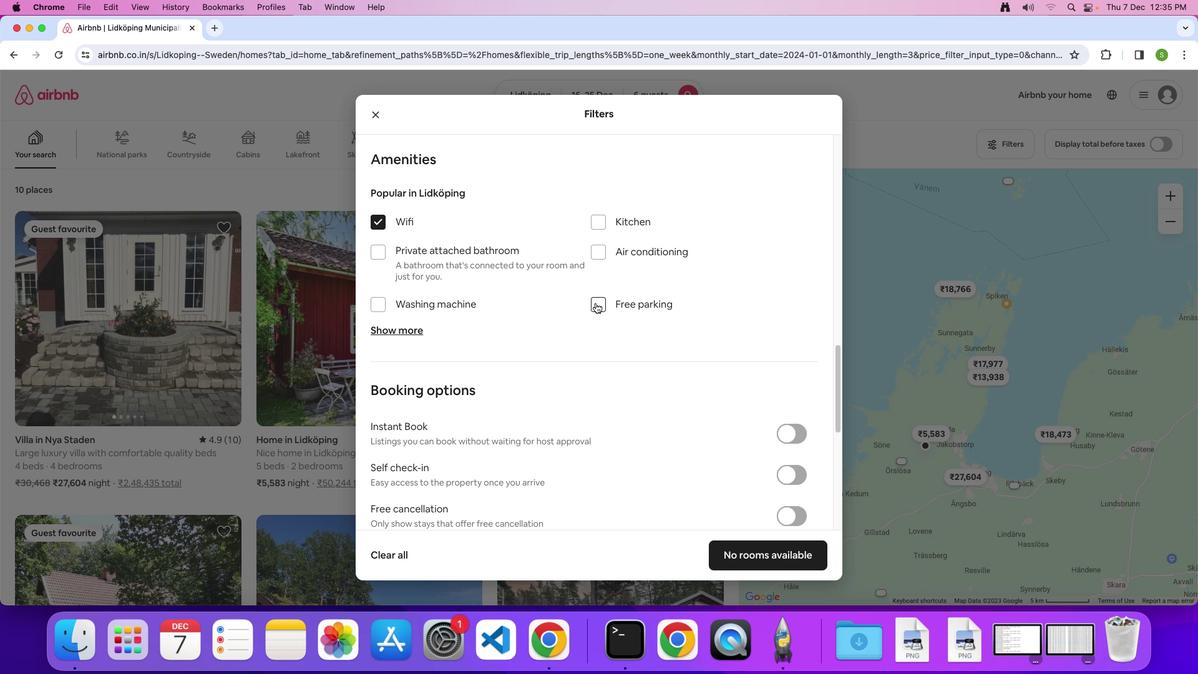 
Action: Mouse moved to (412, 329)
Screenshot: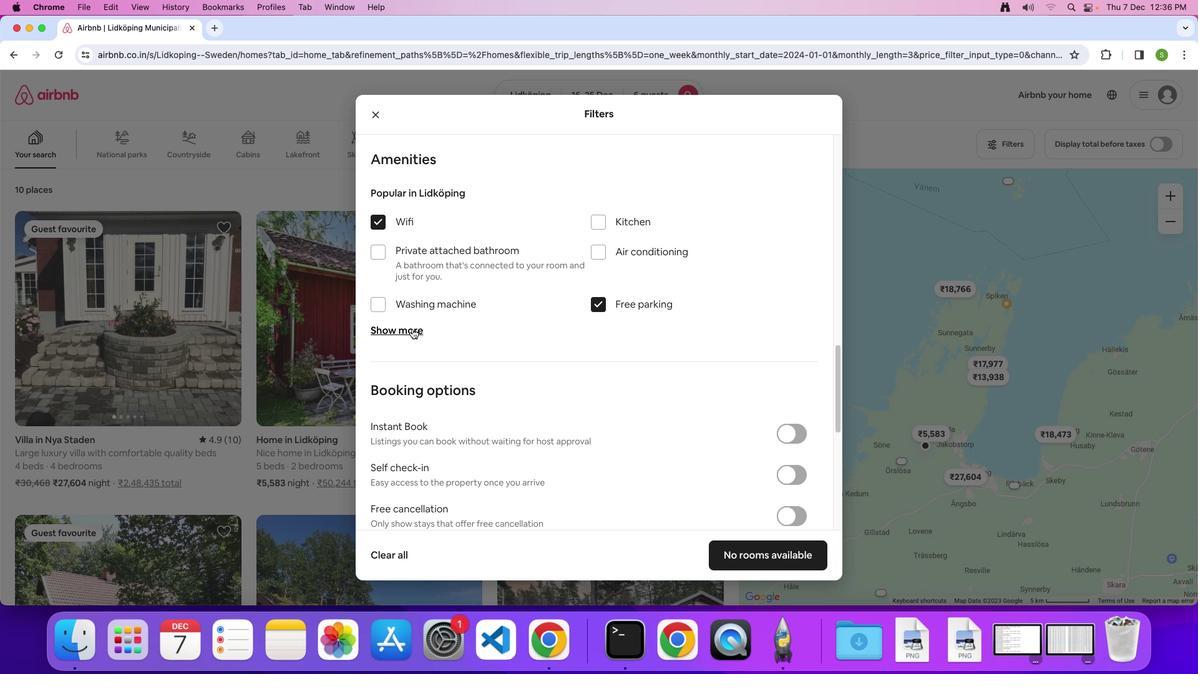 
Action: Mouse pressed left at (412, 329)
Screenshot: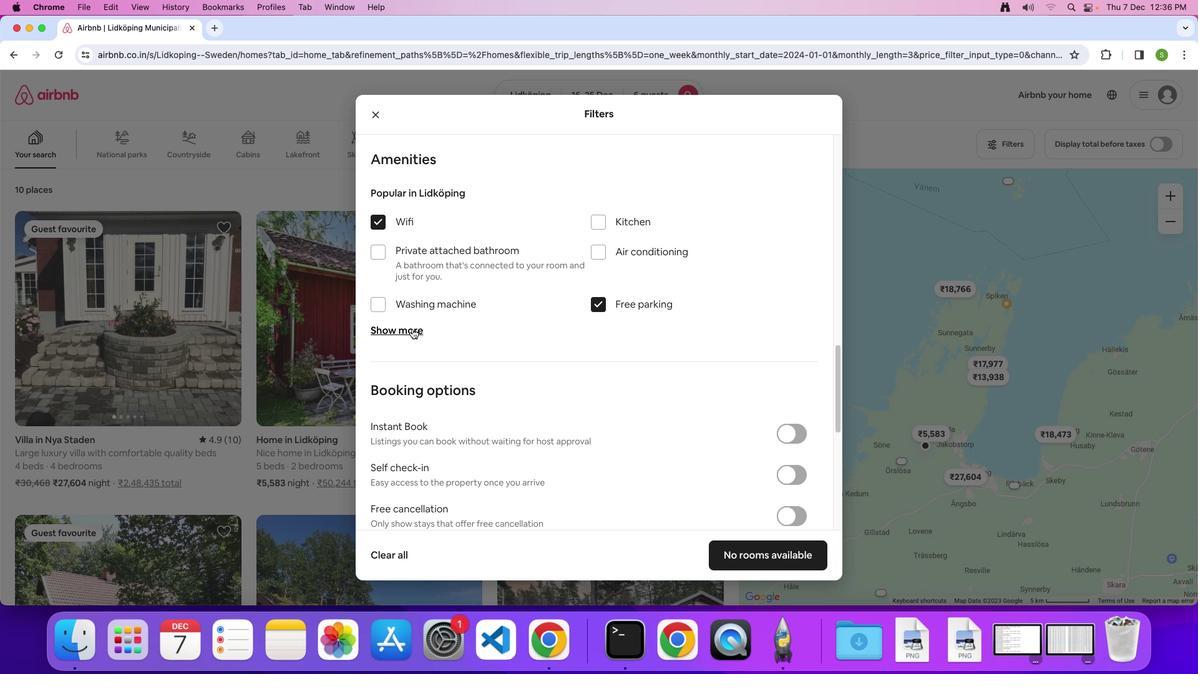 
Action: Mouse moved to (553, 355)
Screenshot: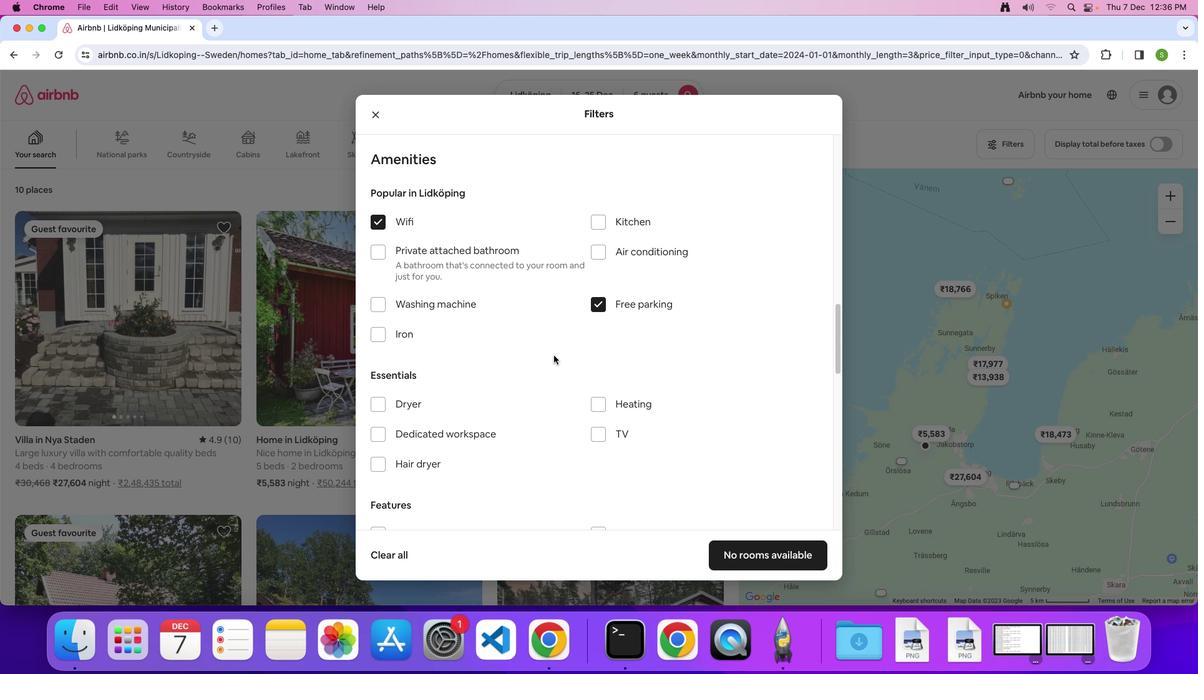 
Action: Mouse scrolled (553, 355) with delta (0, 0)
Screenshot: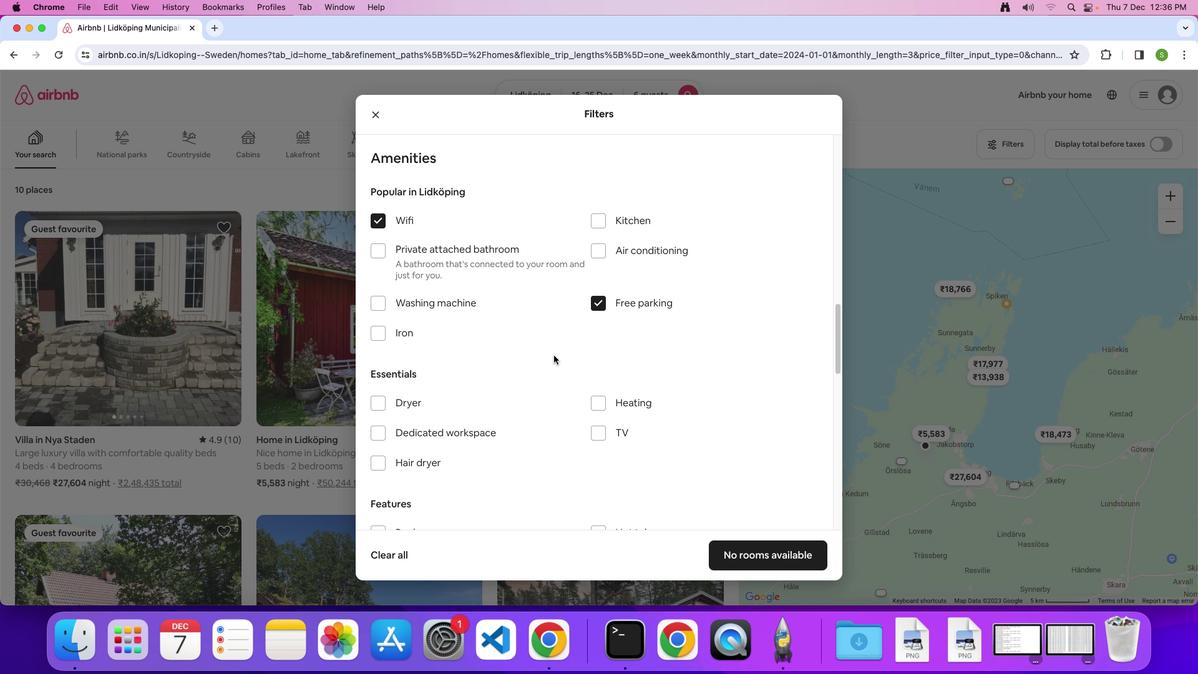 
Action: Mouse scrolled (553, 355) with delta (0, 0)
Screenshot: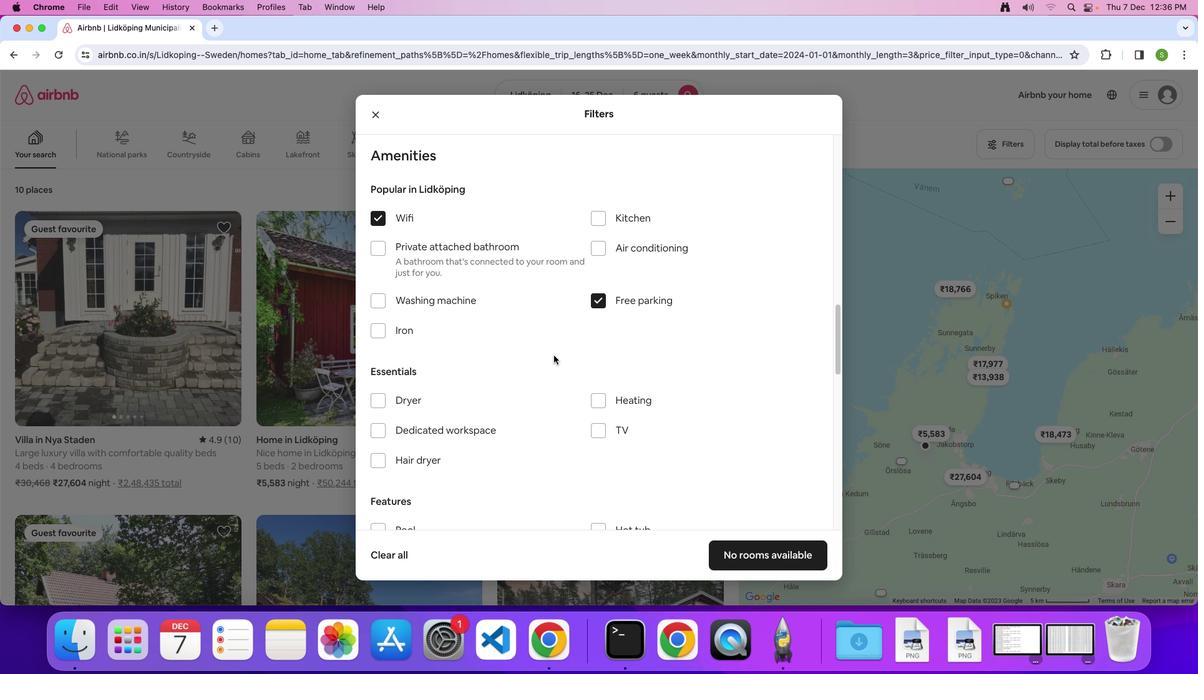 
Action: Mouse scrolled (553, 355) with delta (0, 0)
Screenshot: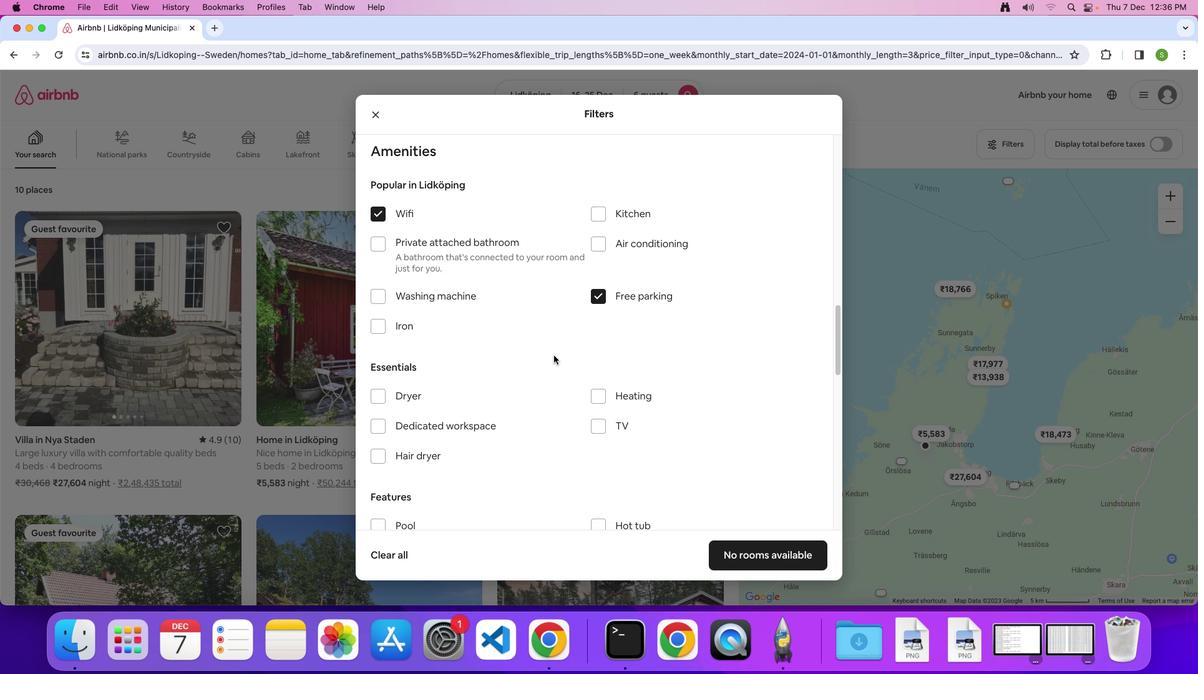 
Action: Mouse scrolled (553, 355) with delta (0, 0)
Screenshot: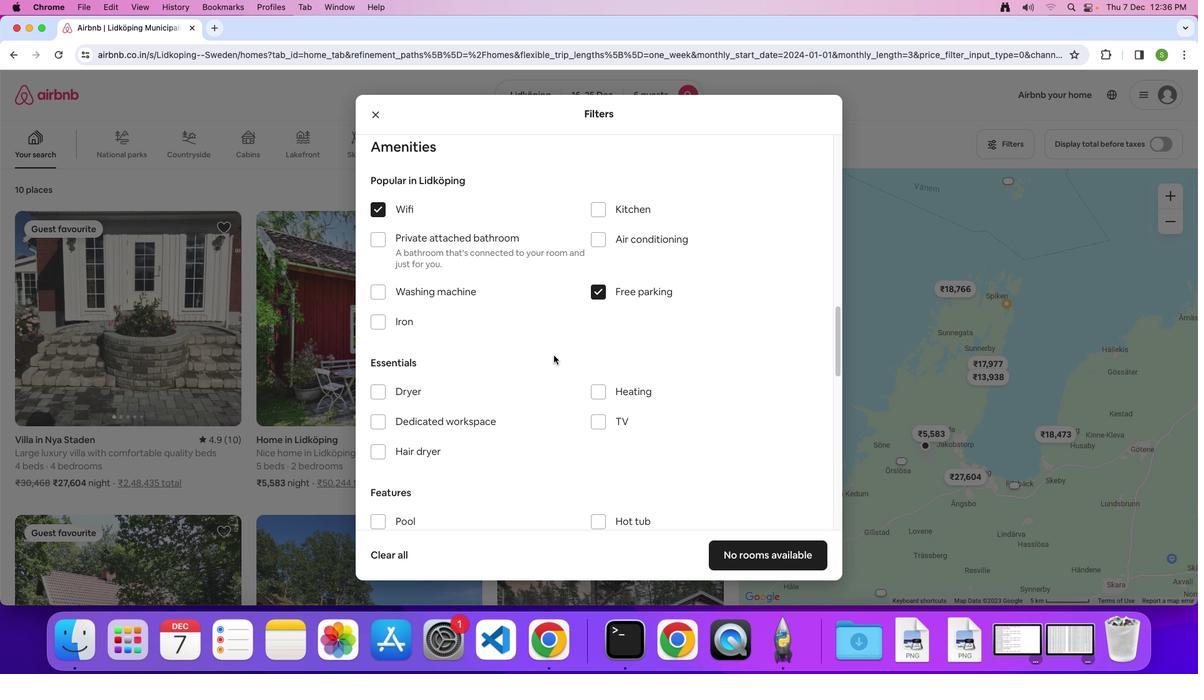 
Action: Mouse moved to (600, 410)
Screenshot: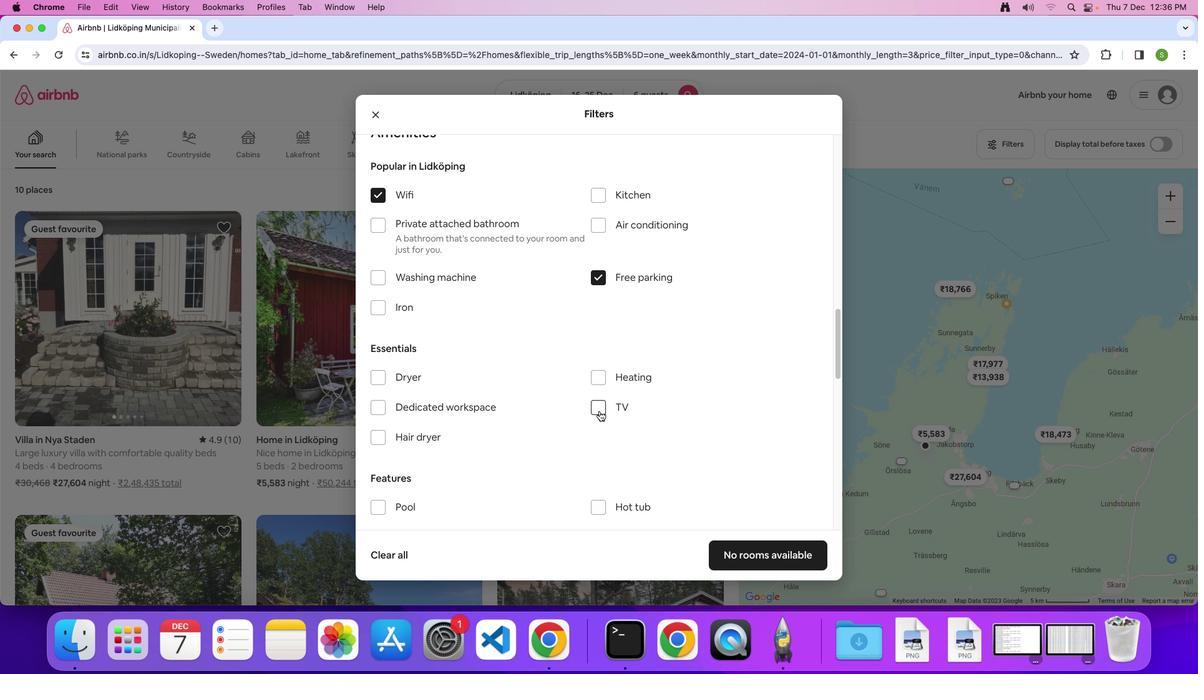 
Action: Mouse pressed left at (600, 410)
Screenshot: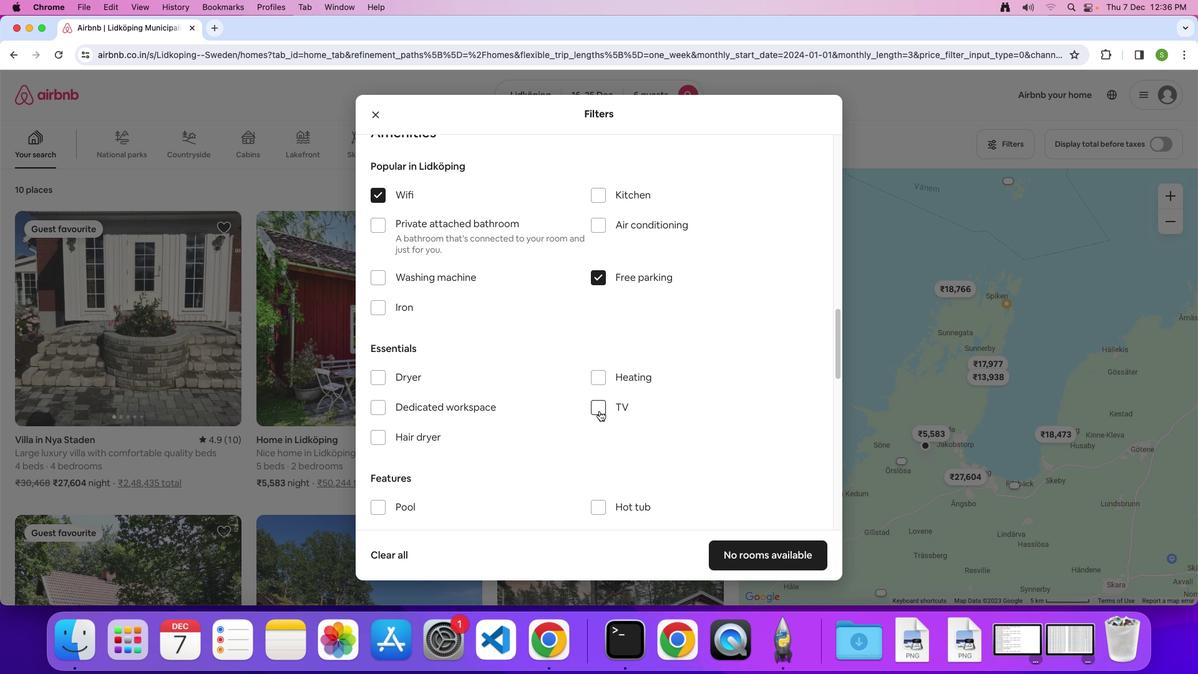 
Action: Mouse moved to (542, 392)
Screenshot: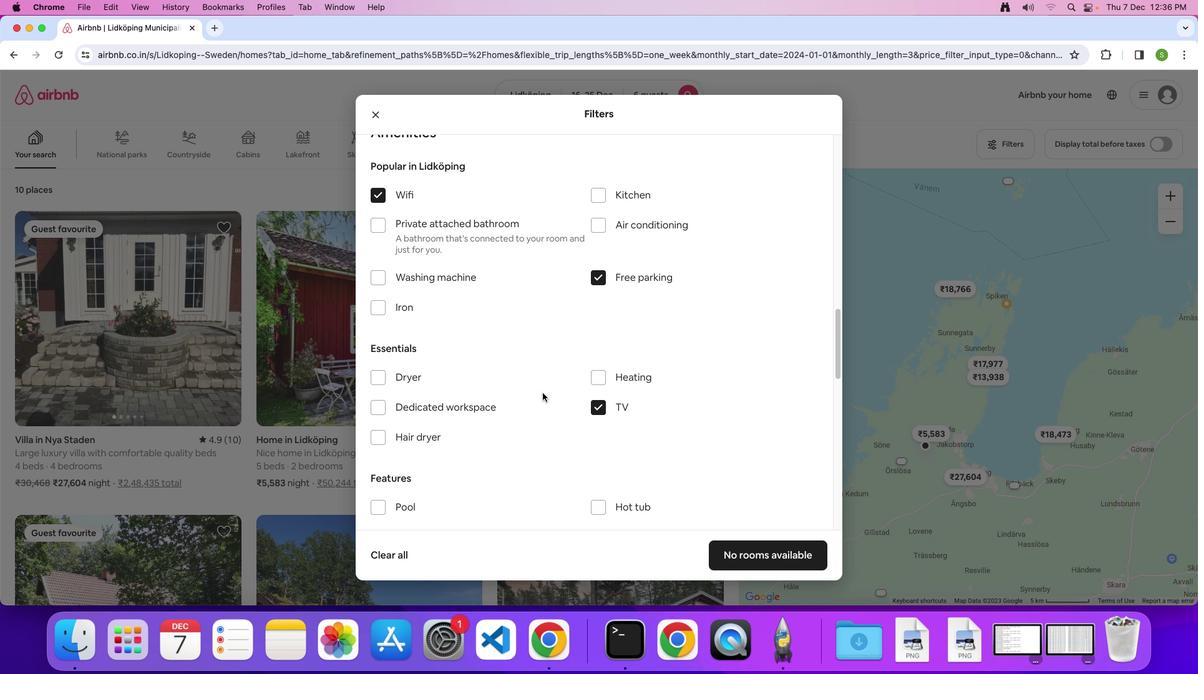
Action: Mouse scrolled (542, 392) with delta (0, 0)
Screenshot: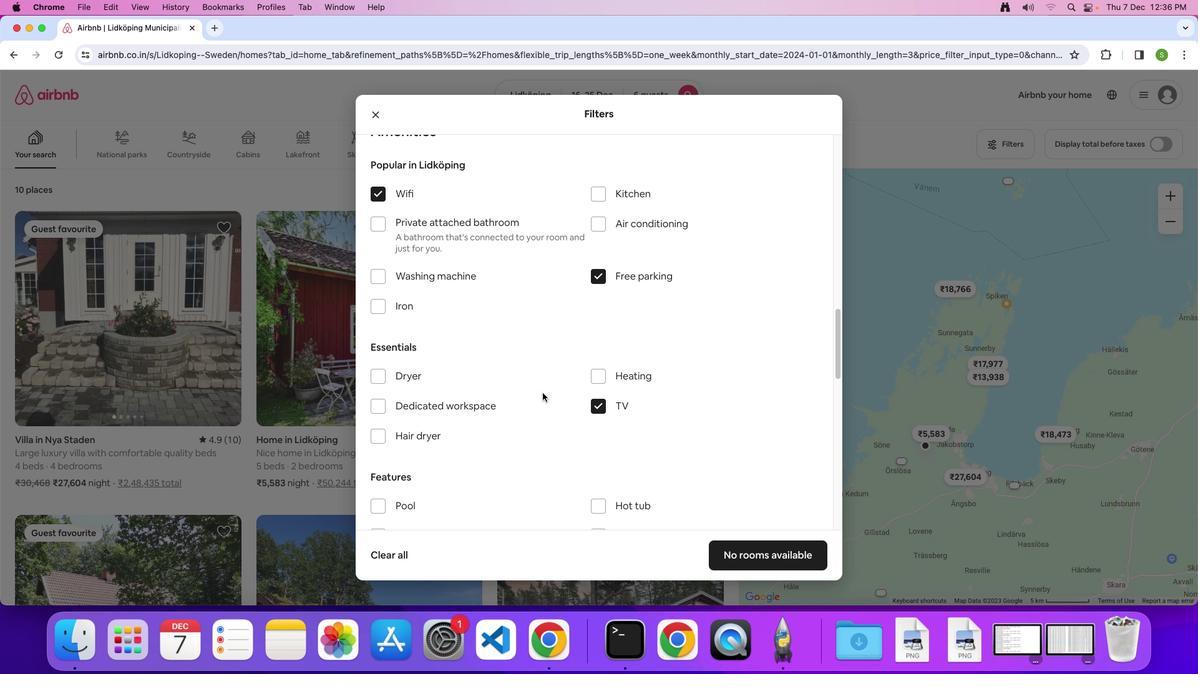 
Action: Mouse scrolled (542, 392) with delta (0, 0)
Screenshot: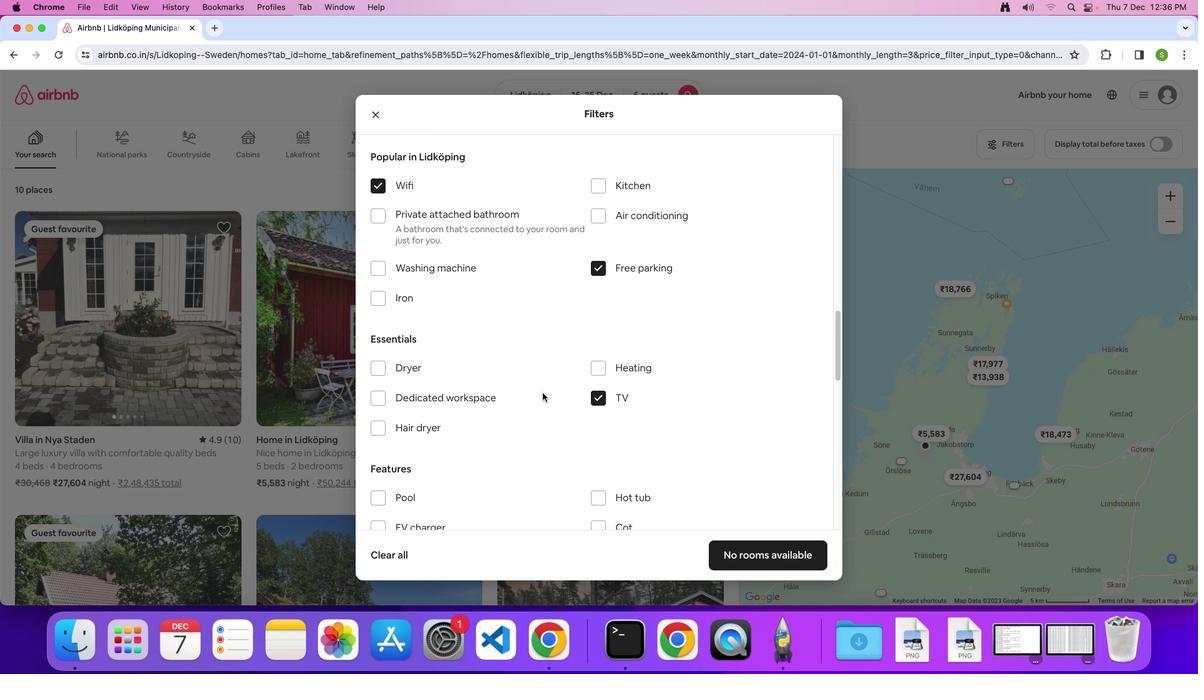 
Action: Mouse scrolled (542, 392) with delta (0, 0)
Screenshot: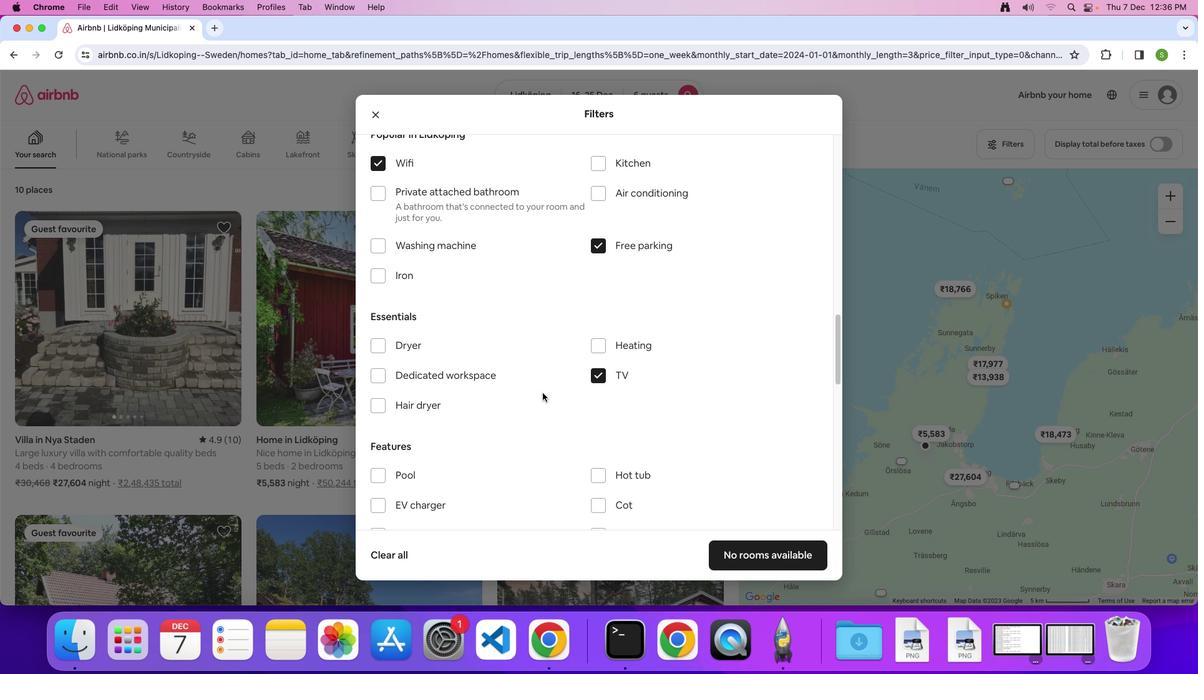 
Action: Mouse moved to (542, 392)
Screenshot: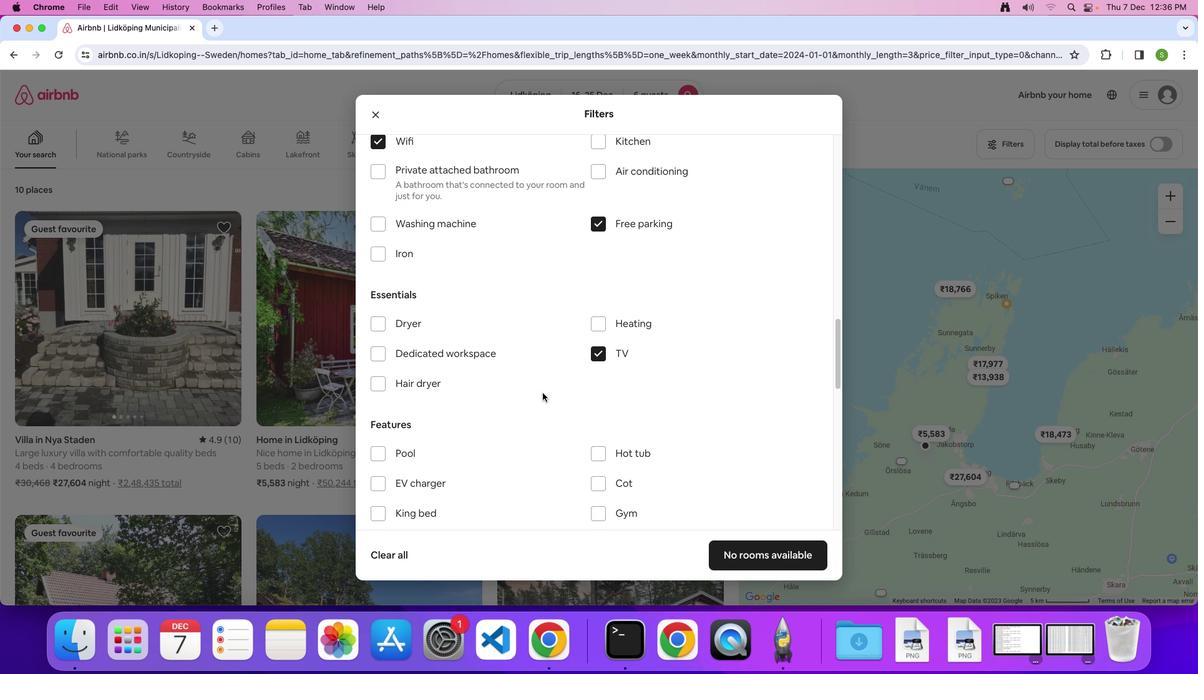 
Action: Mouse scrolled (542, 392) with delta (0, 0)
Screenshot: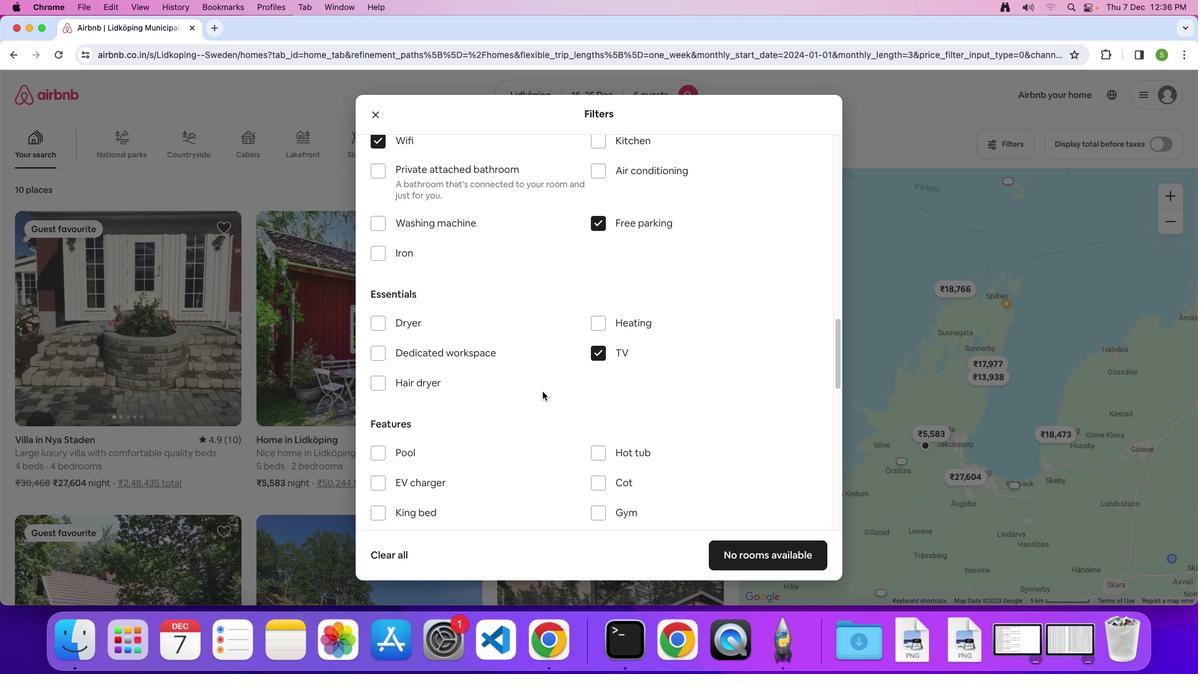 
Action: Mouse scrolled (542, 392) with delta (0, 0)
Screenshot: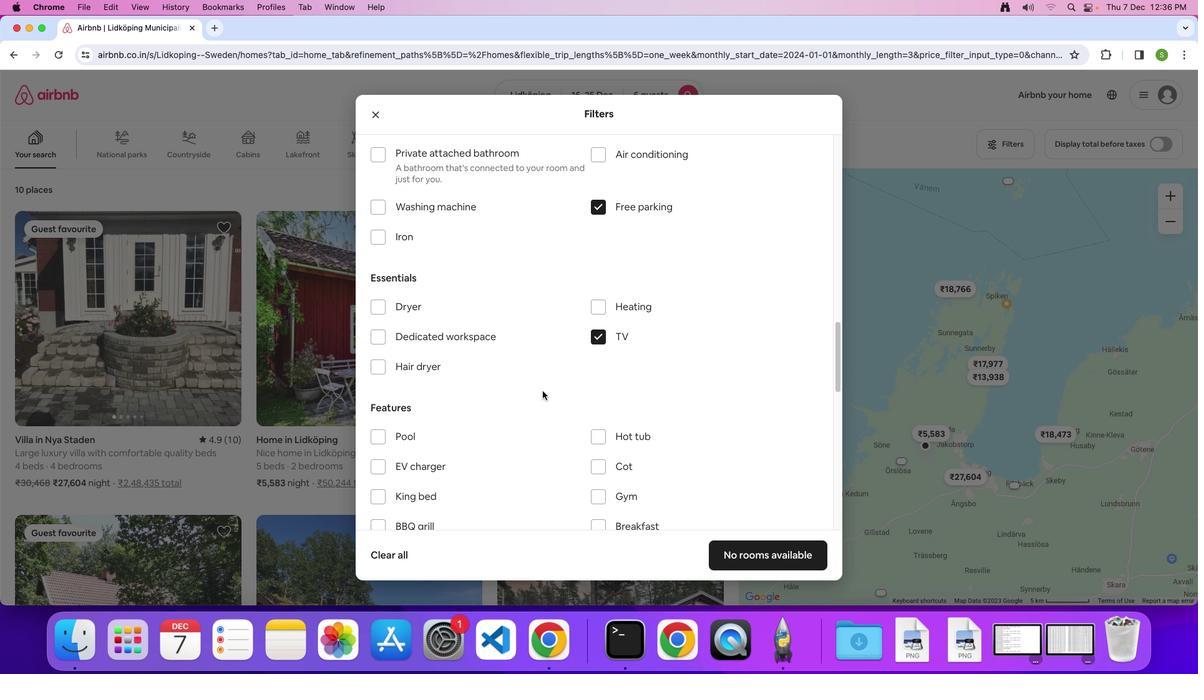 
Action: Mouse moved to (542, 391)
Screenshot: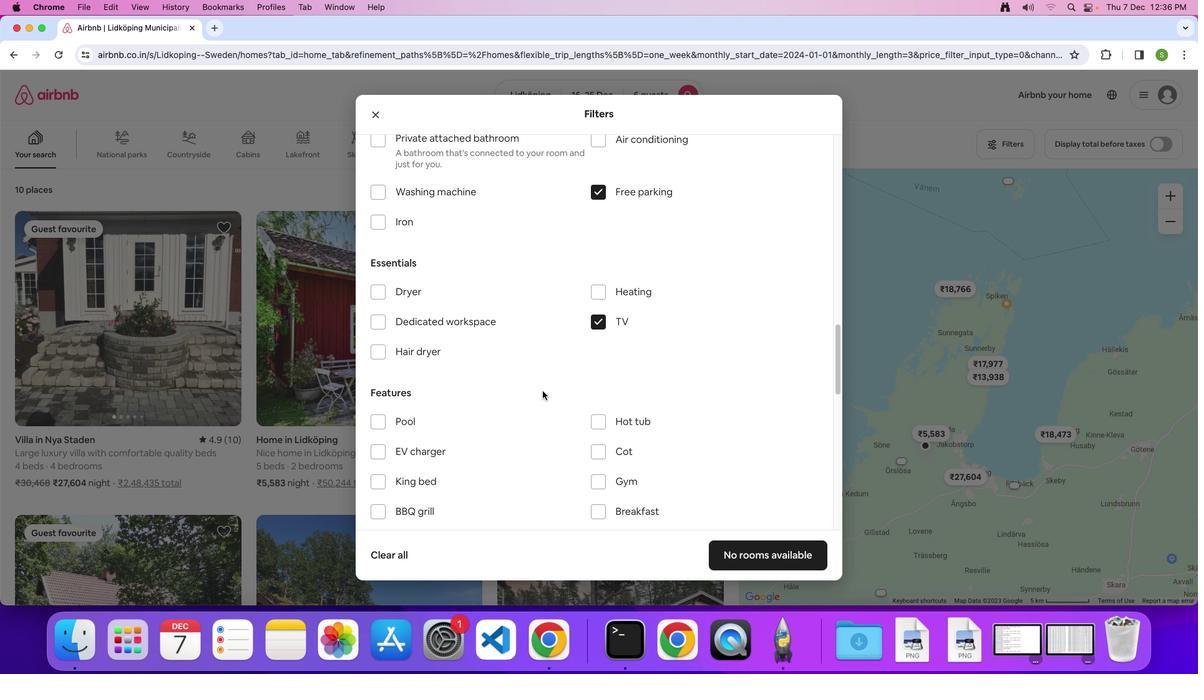 
Action: Mouse scrolled (542, 391) with delta (0, -1)
Screenshot: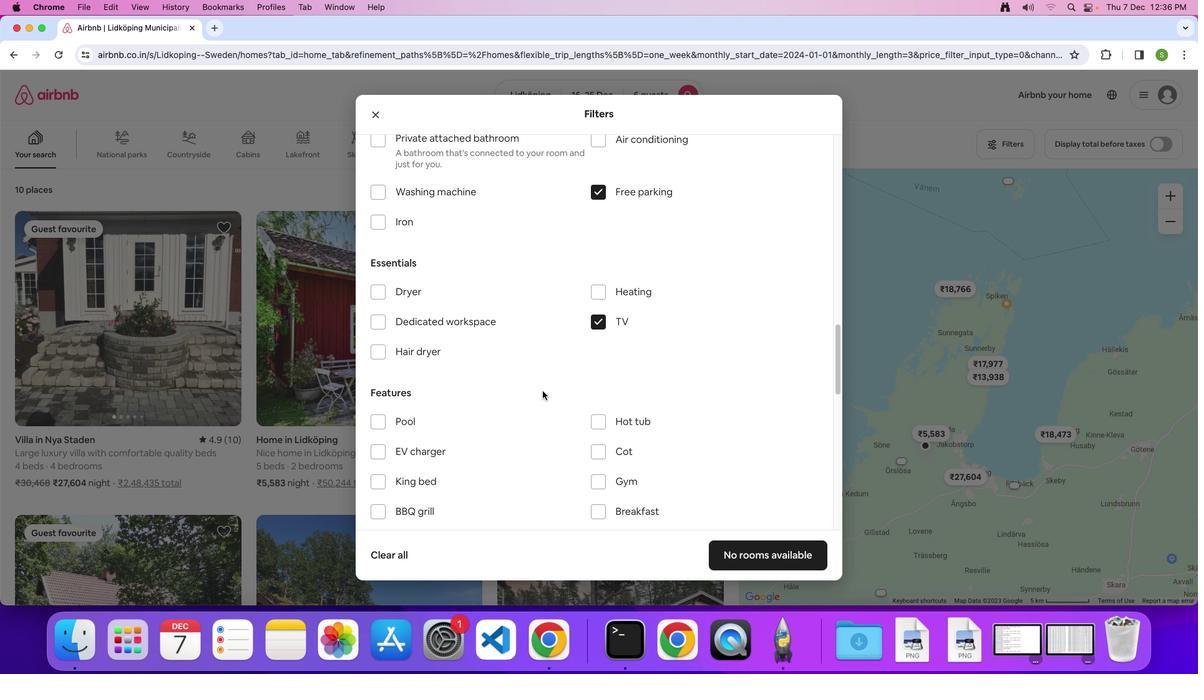 
Action: Mouse moved to (542, 391)
Screenshot: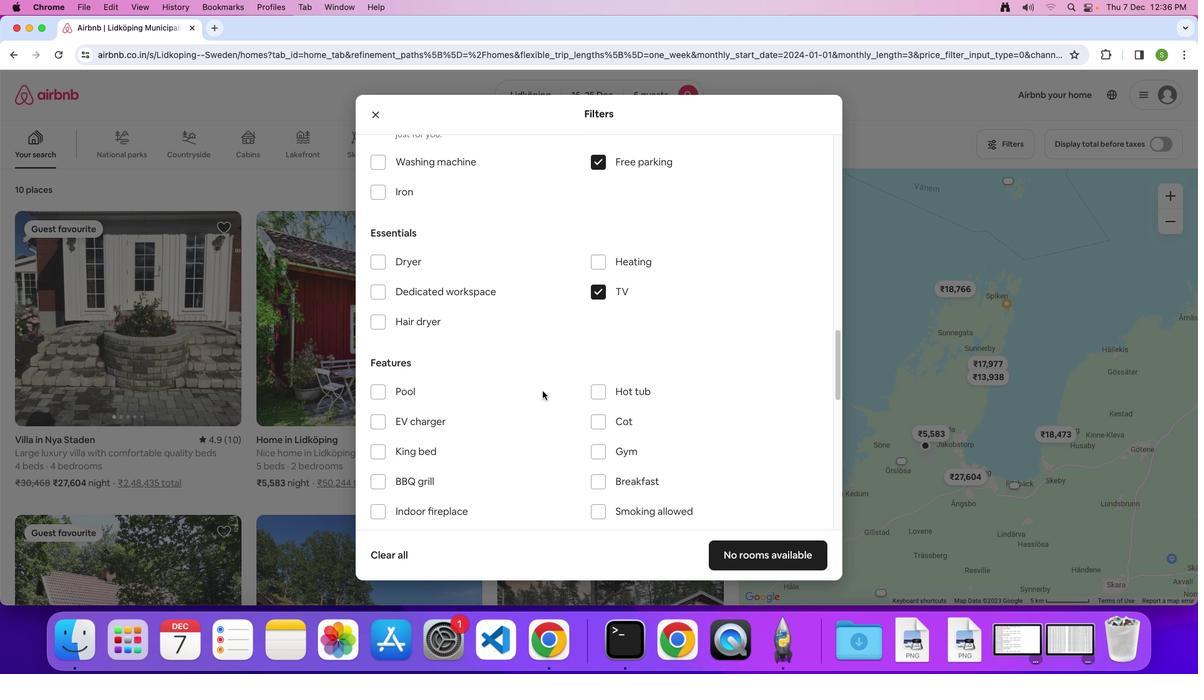 
Action: Mouse scrolled (542, 391) with delta (0, 0)
Screenshot: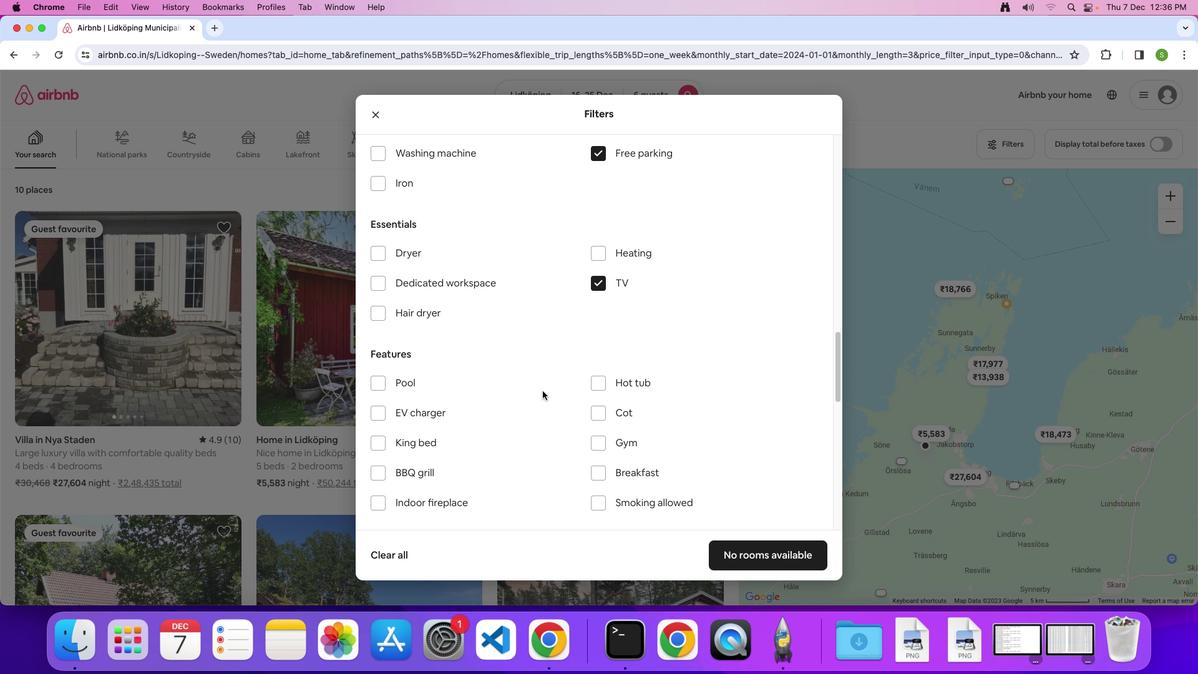 
Action: Mouse scrolled (542, 391) with delta (0, 0)
Screenshot: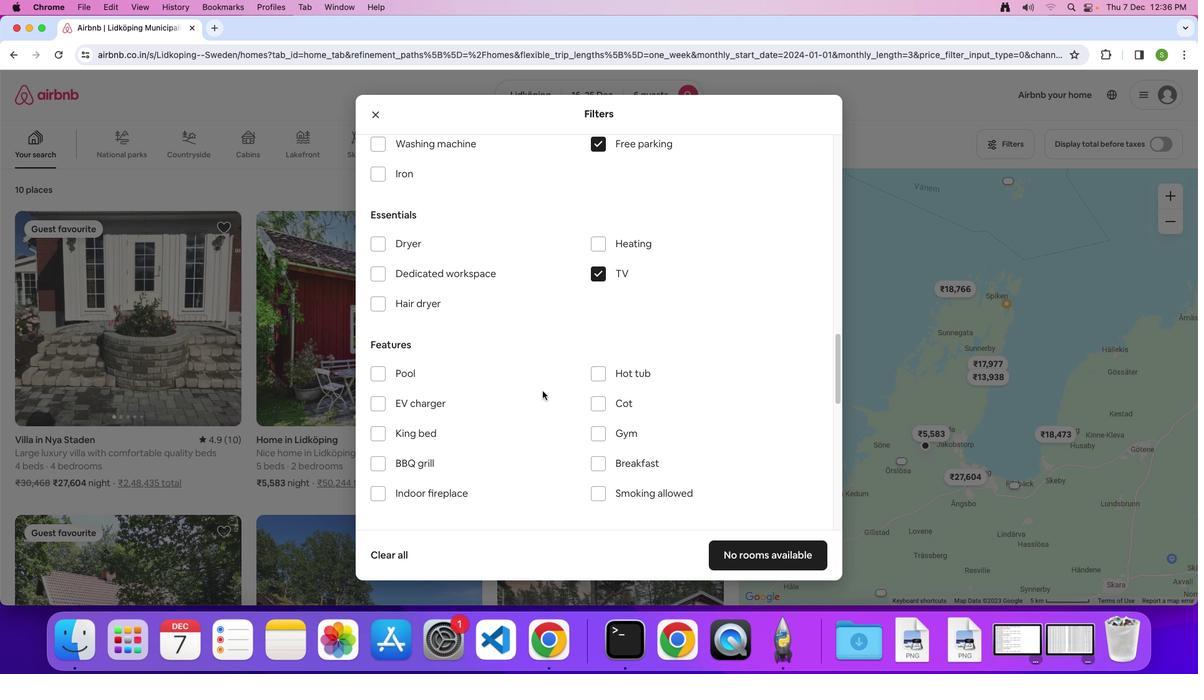 
Action: Mouse moved to (600, 427)
Screenshot: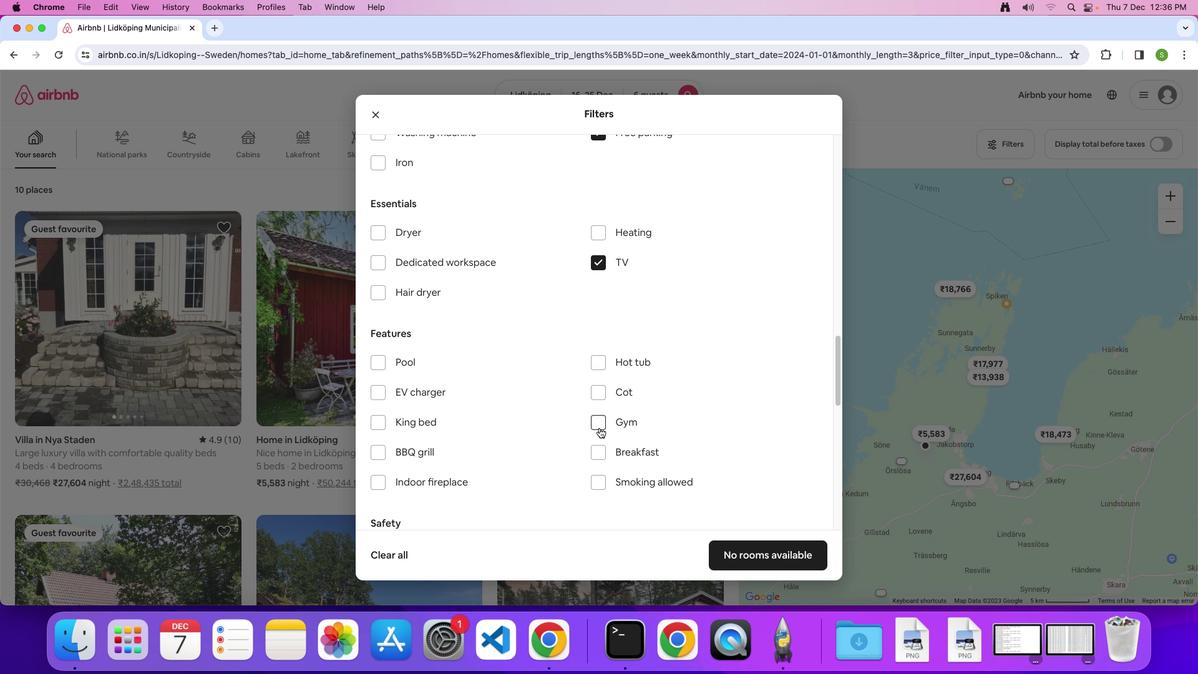 
Action: Mouse pressed left at (600, 427)
Screenshot: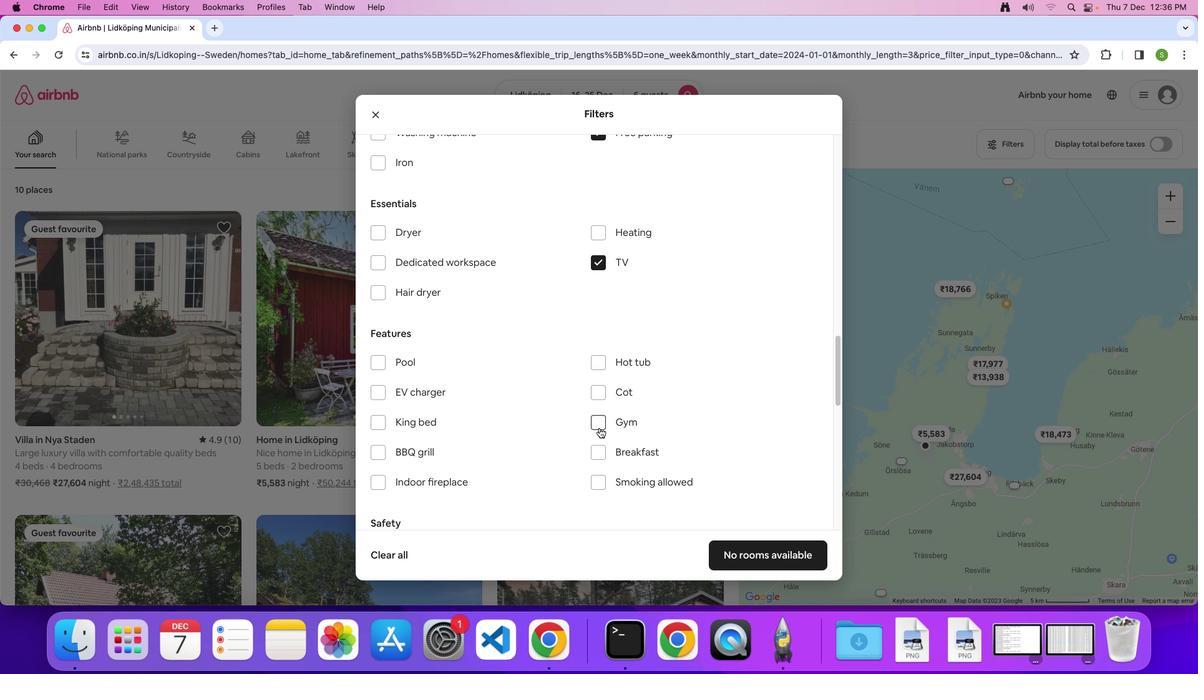 
Action: Mouse moved to (594, 457)
Screenshot: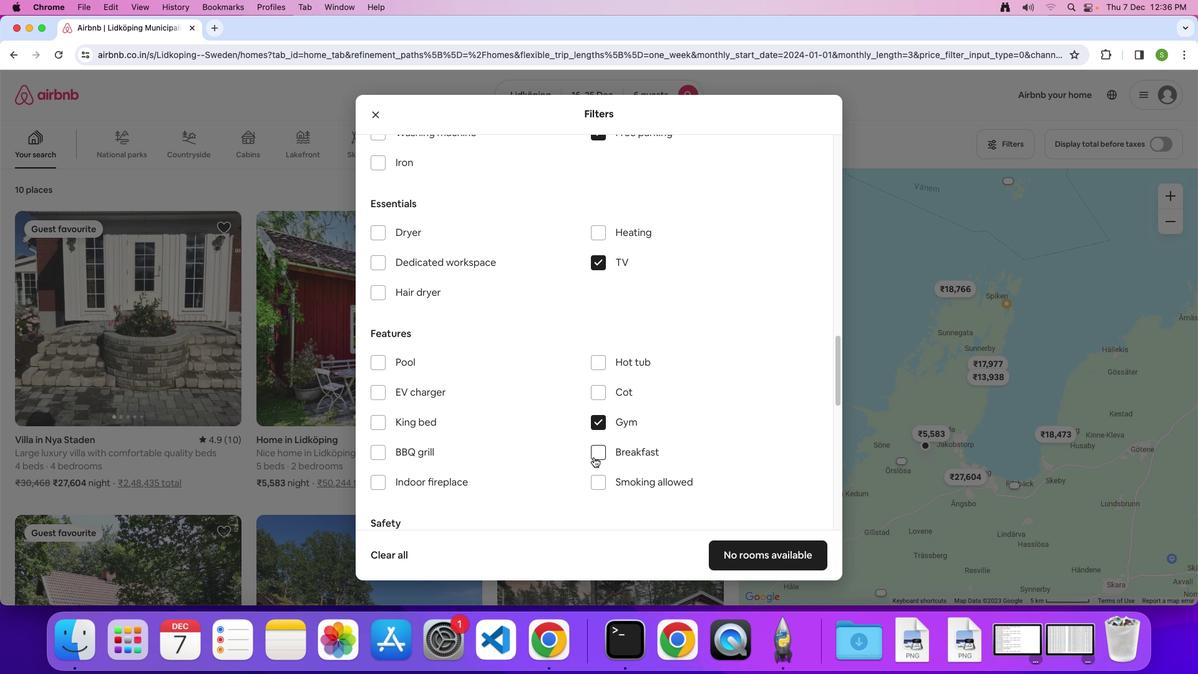 
Action: Mouse pressed left at (594, 457)
Screenshot: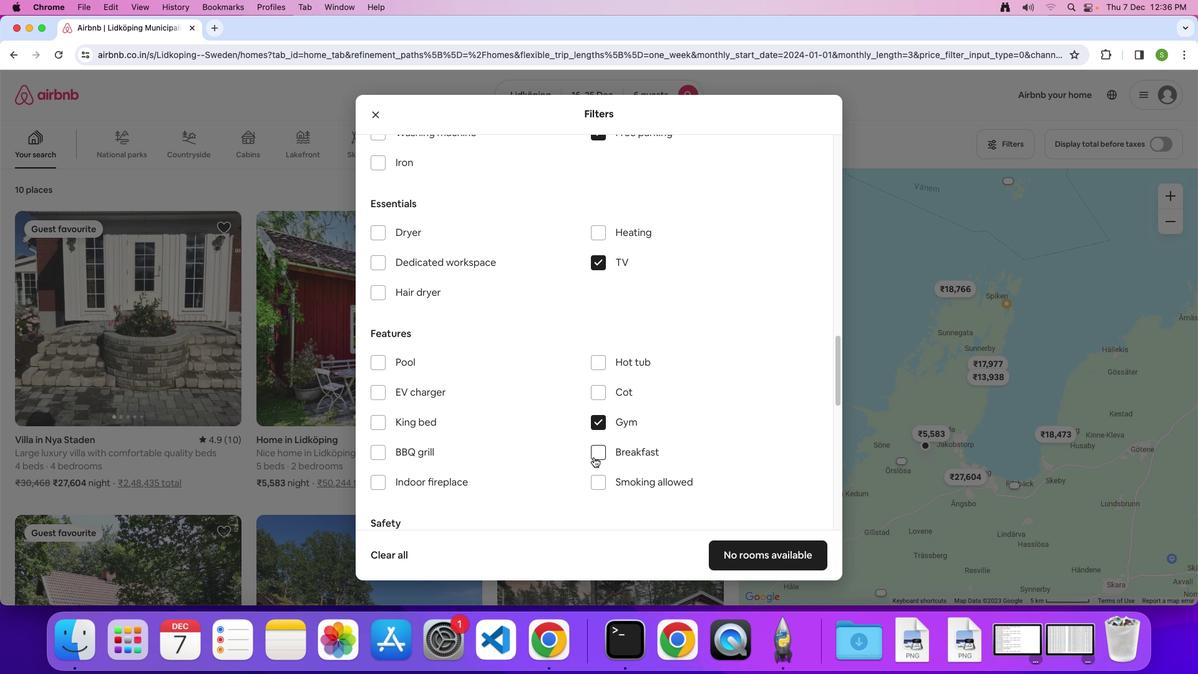 
Action: Mouse moved to (775, 558)
Screenshot: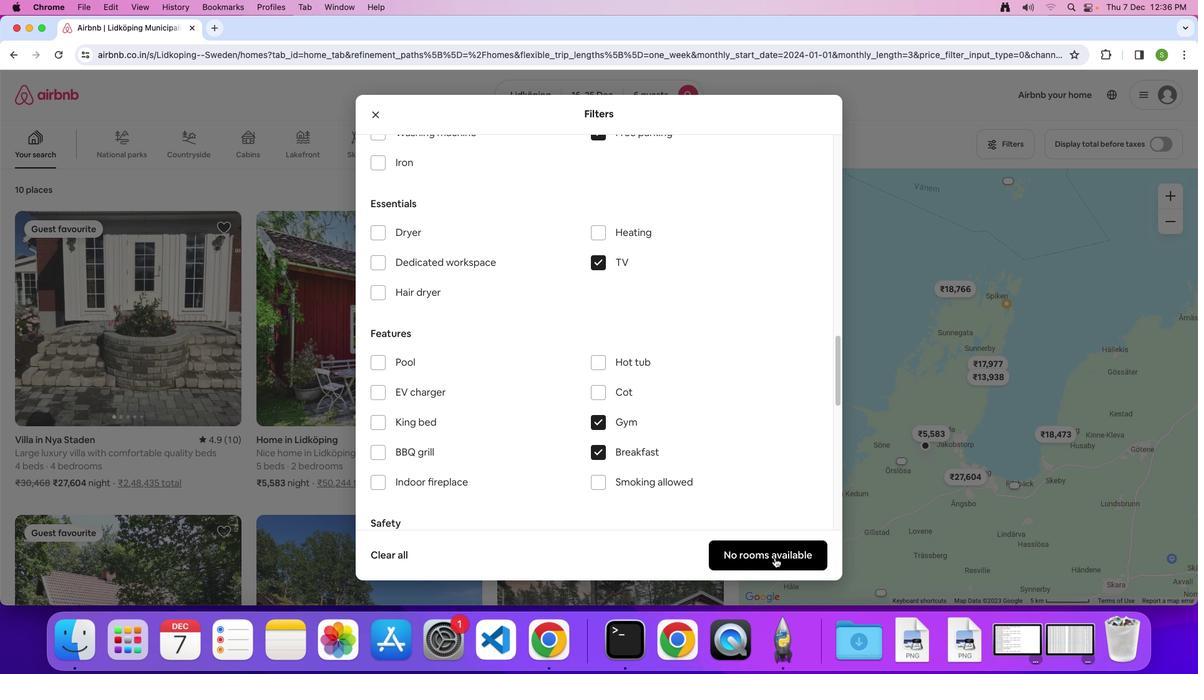 
Action: Mouse pressed left at (775, 558)
Screenshot: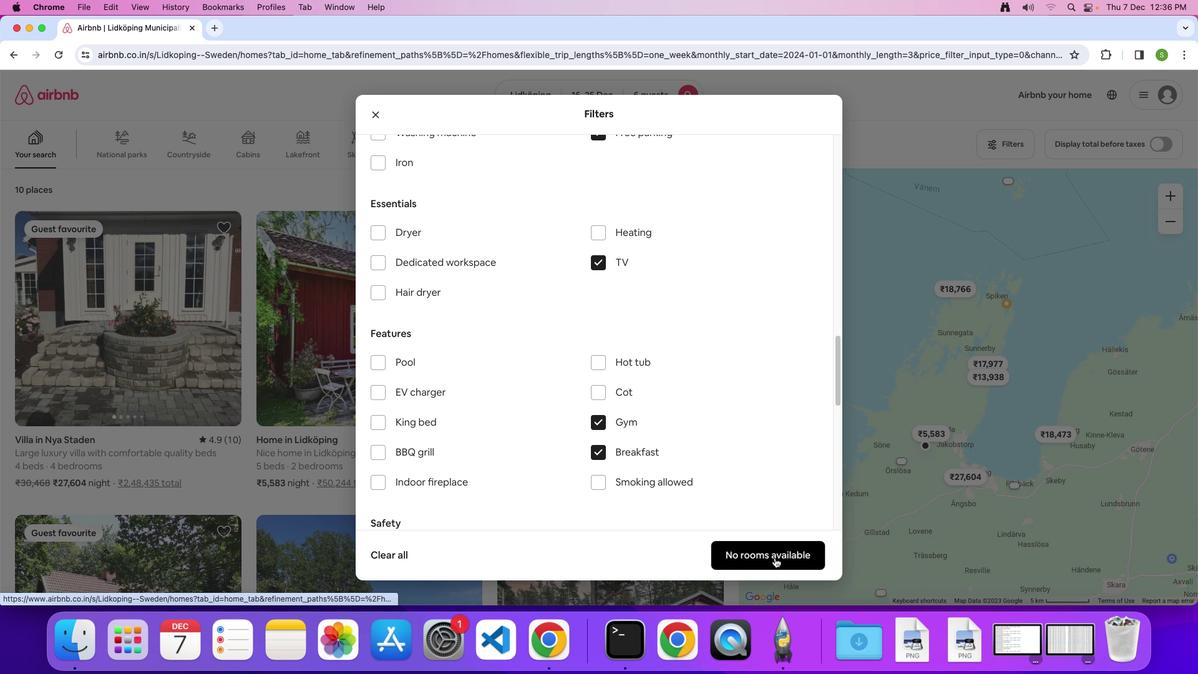 
Action: Mouse moved to (553, 375)
Screenshot: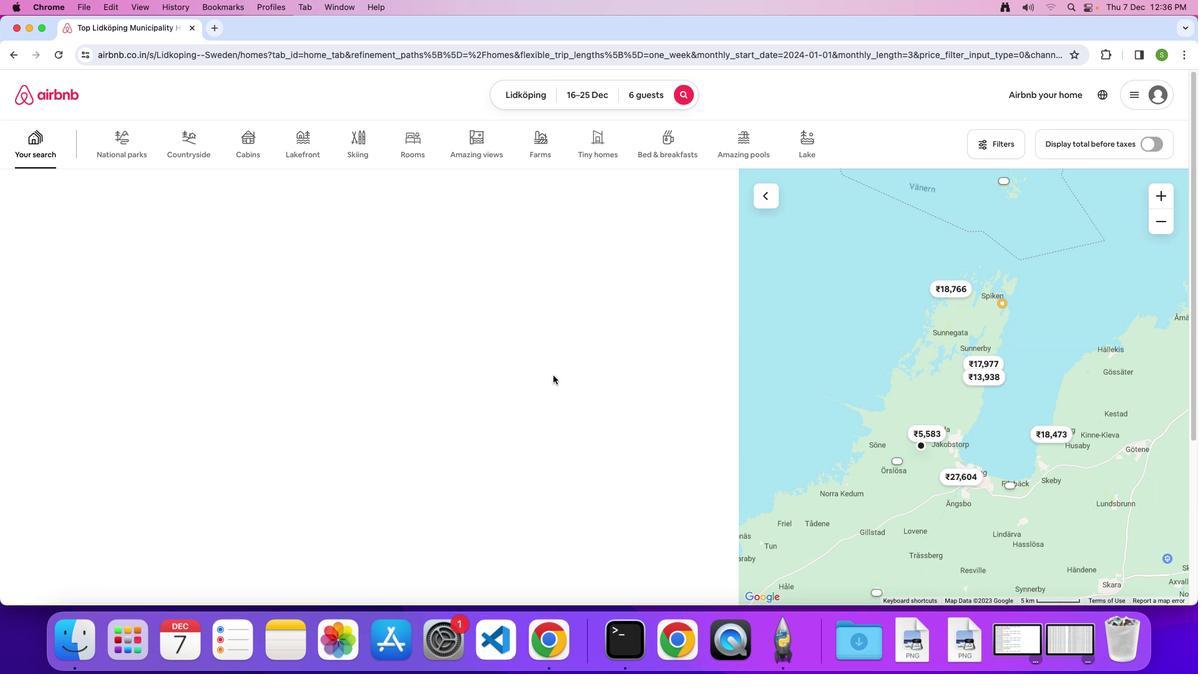 
